Task: Find connections with filter location Larkhall with filter topic #mindset with filter profile language Spanish with filter current company Sapiens with filter school SSN College of Engineering with filter industry Rubber Products Manufacturing with filter service category Social Media Marketing with filter keywords title Mental Health Counselor
Action: Mouse moved to (673, 102)
Screenshot: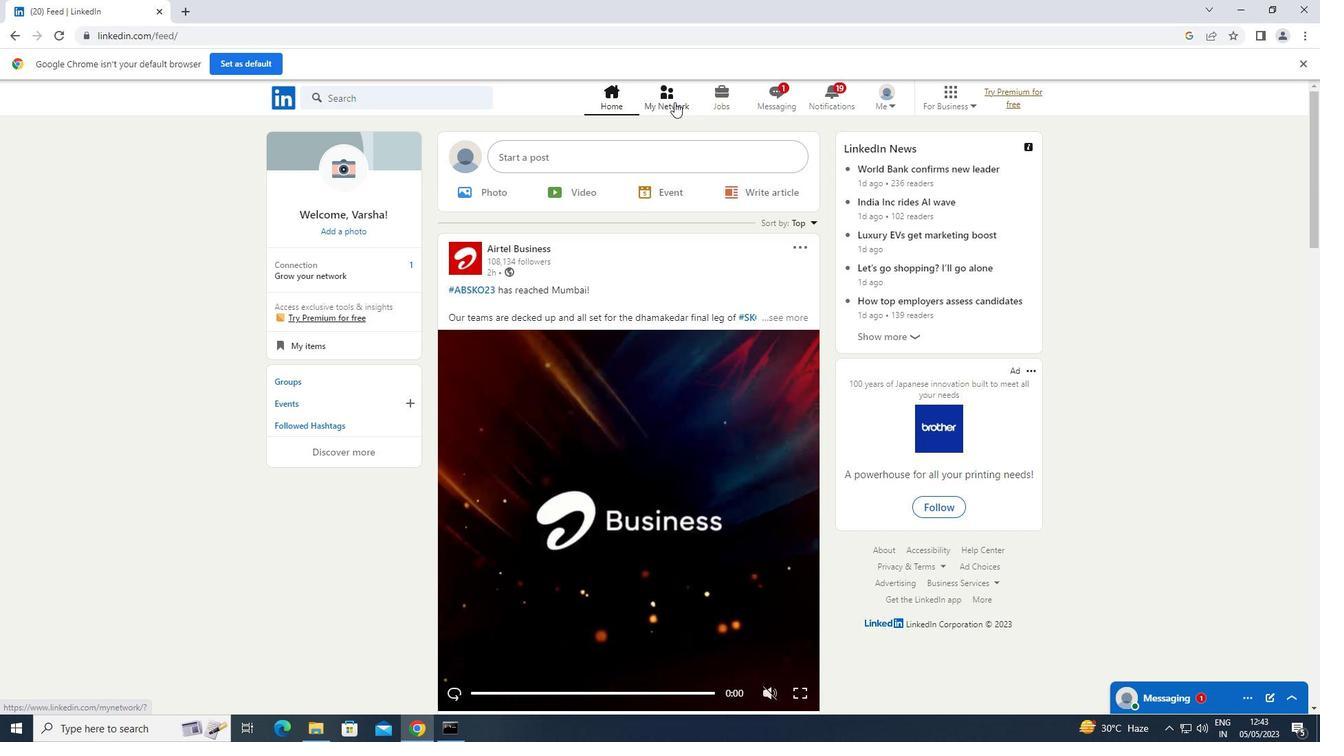 
Action: Mouse pressed left at (673, 102)
Screenshot: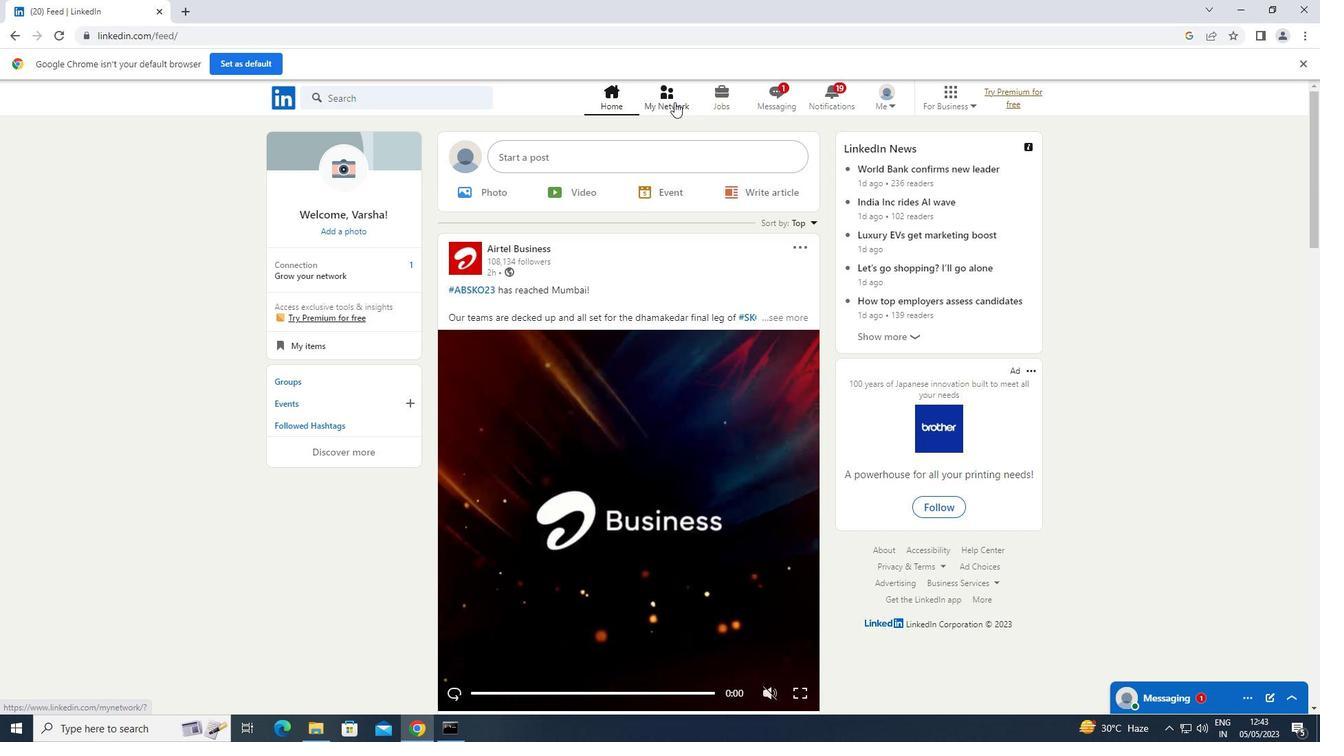 
Action: Mouse moved to (366, 178)
Screenshot: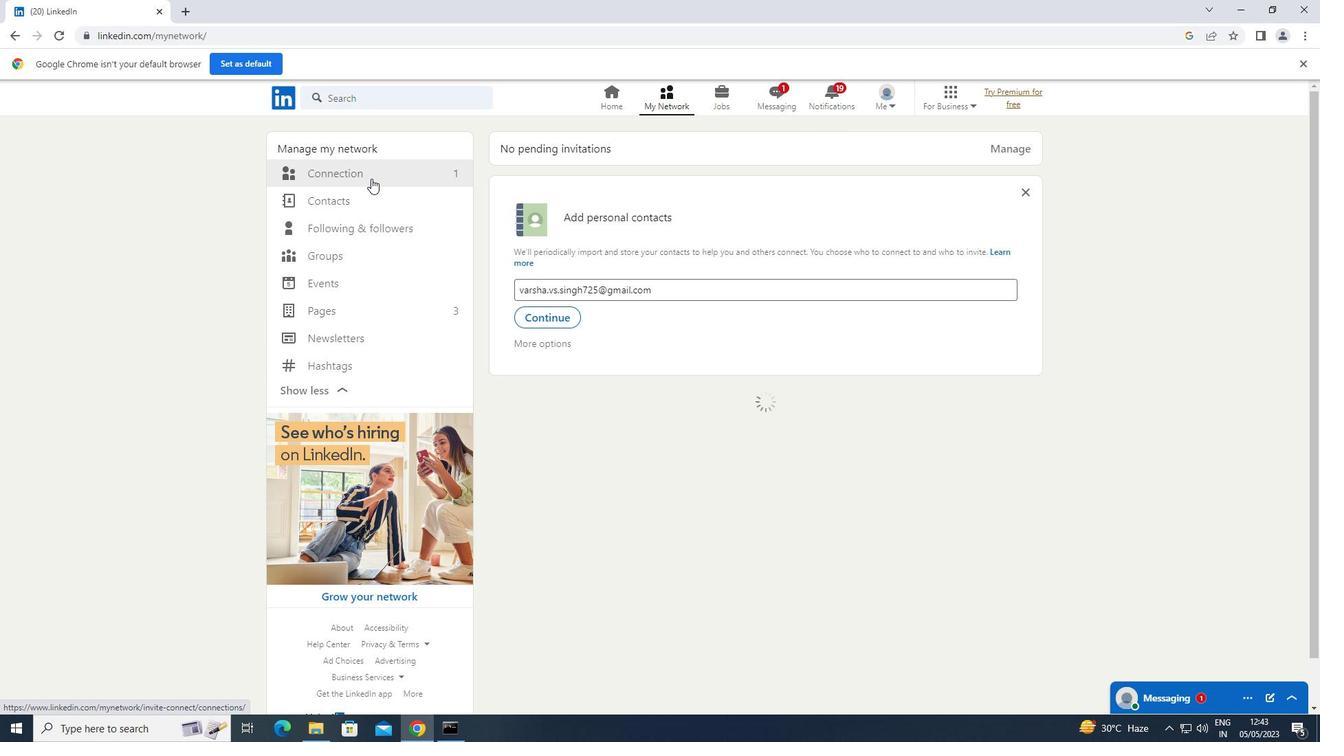 
Action: Mouse pressed left at (366, 178)
Screenshot: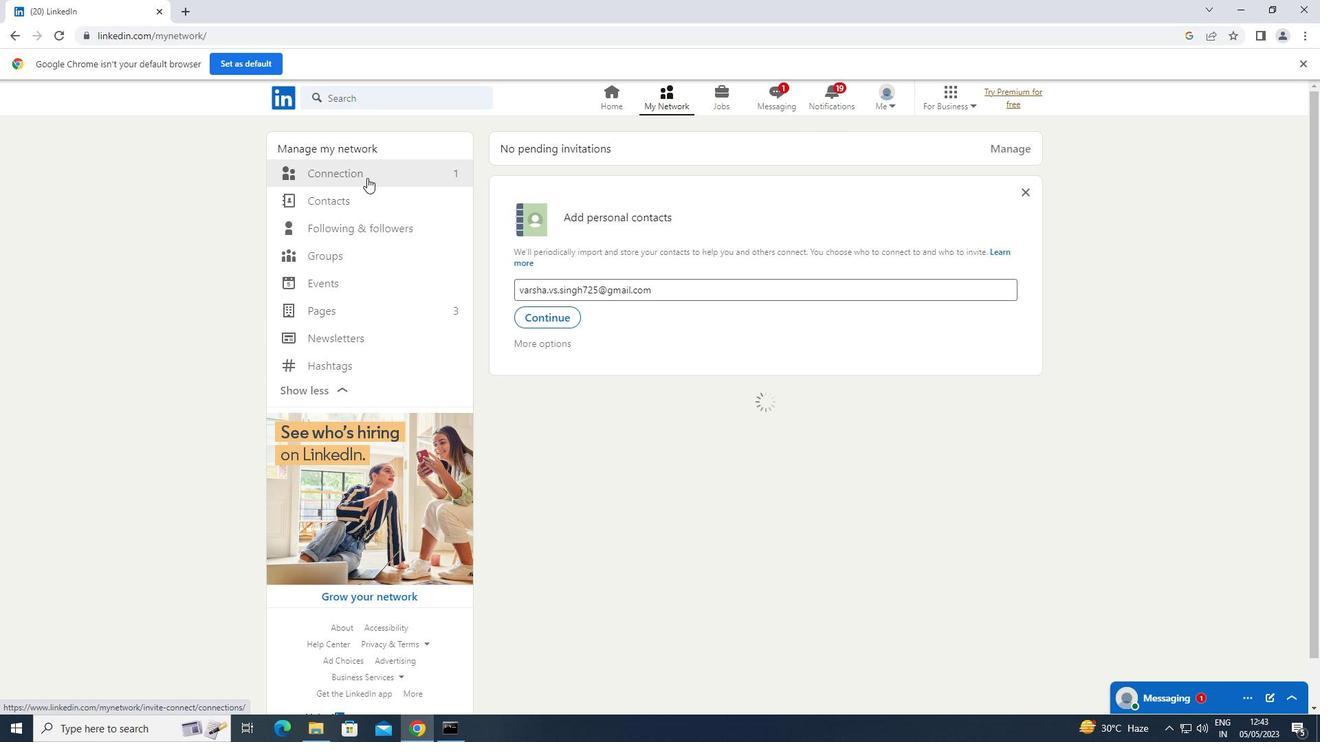 
Action: Mouse moved to (779, 173)
Screenshot: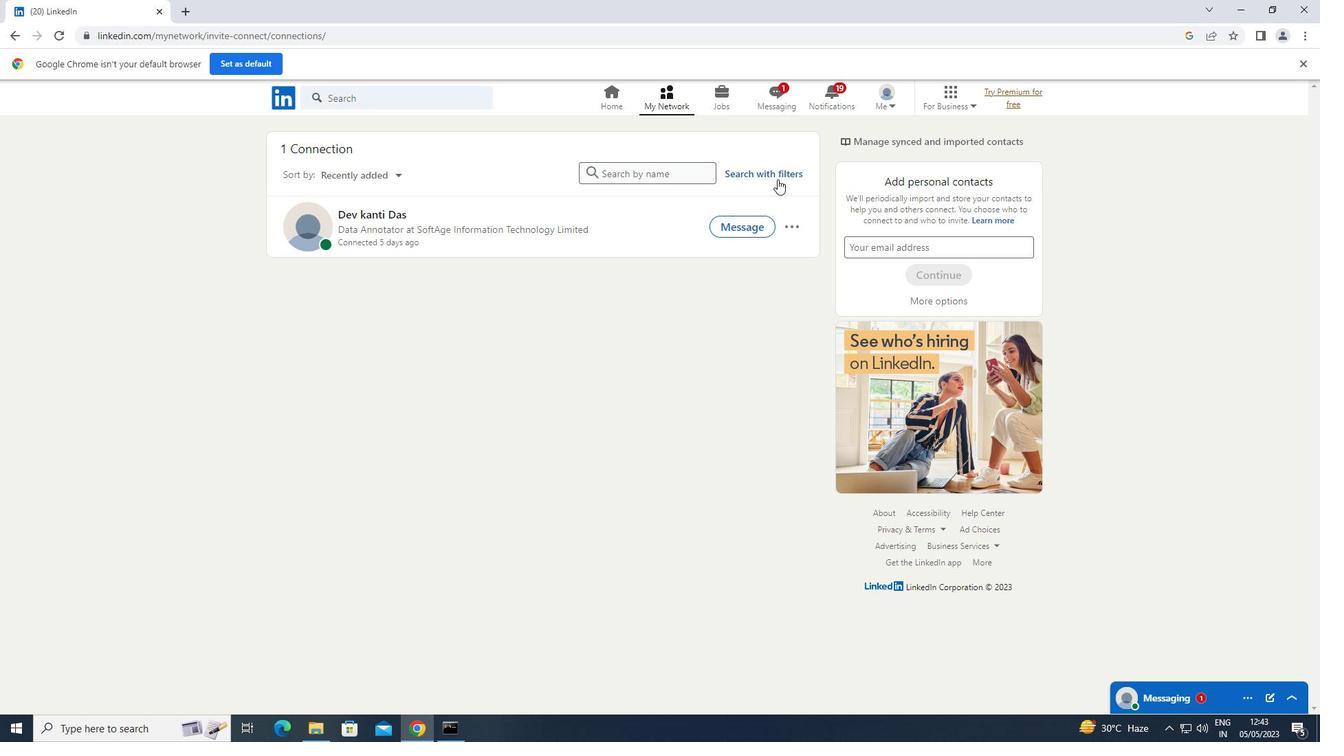 
Action: Mouse pressed left at (779, 173)
Screenshot: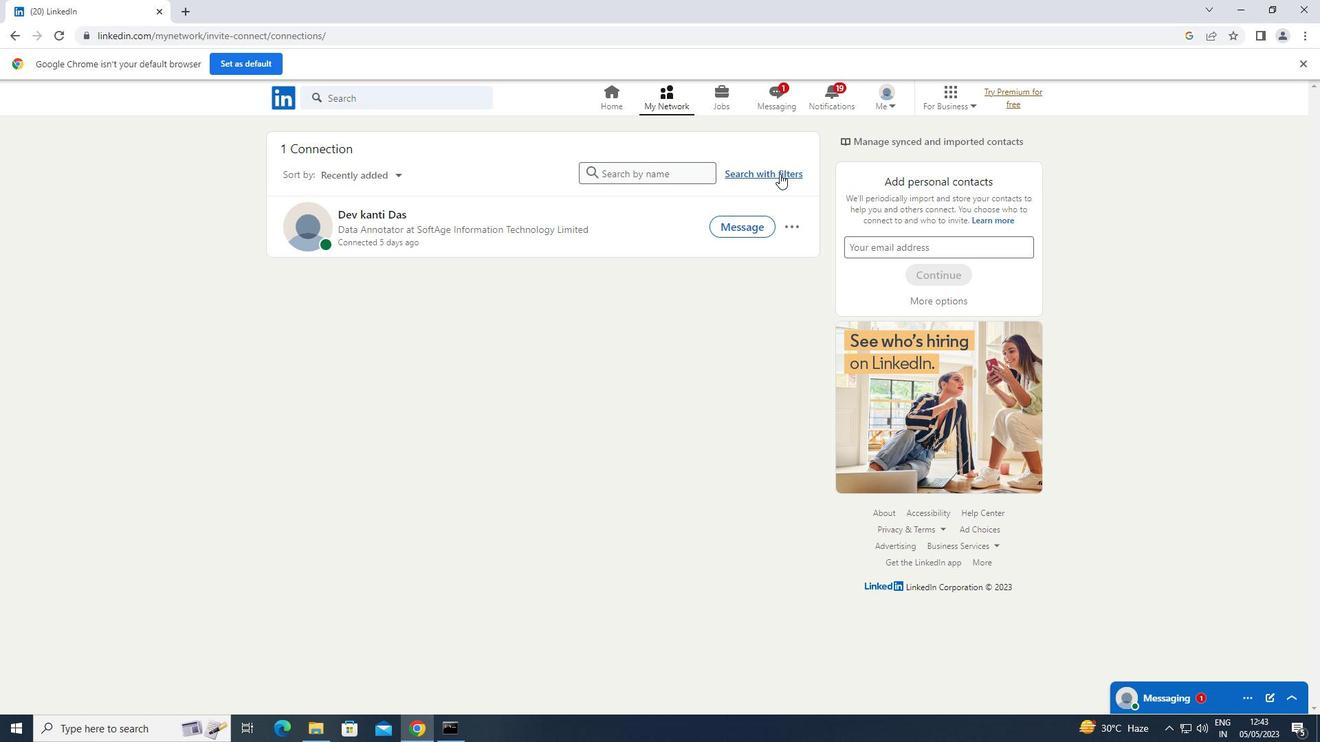 
Action: Mouse moved to (702, 138)
Screenshot: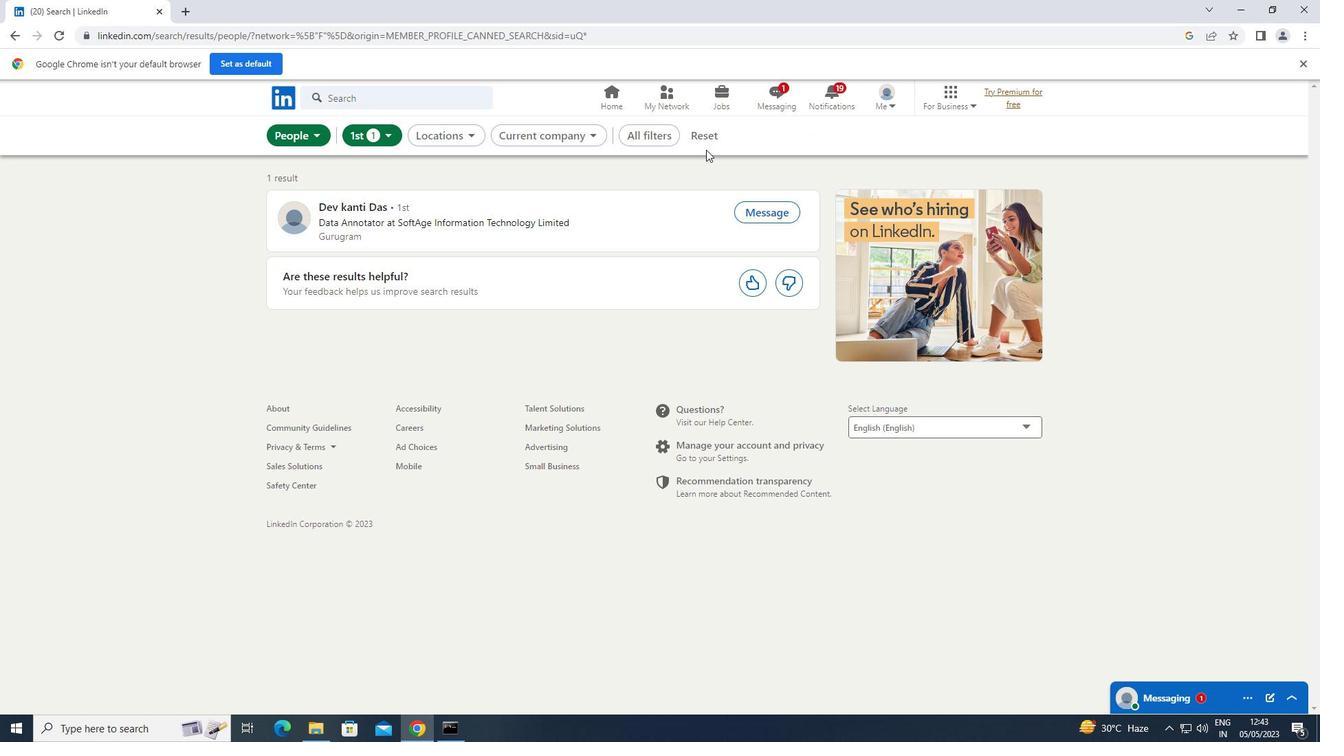 
Action: Mouse pressed left at (702, 138)
Screenshot: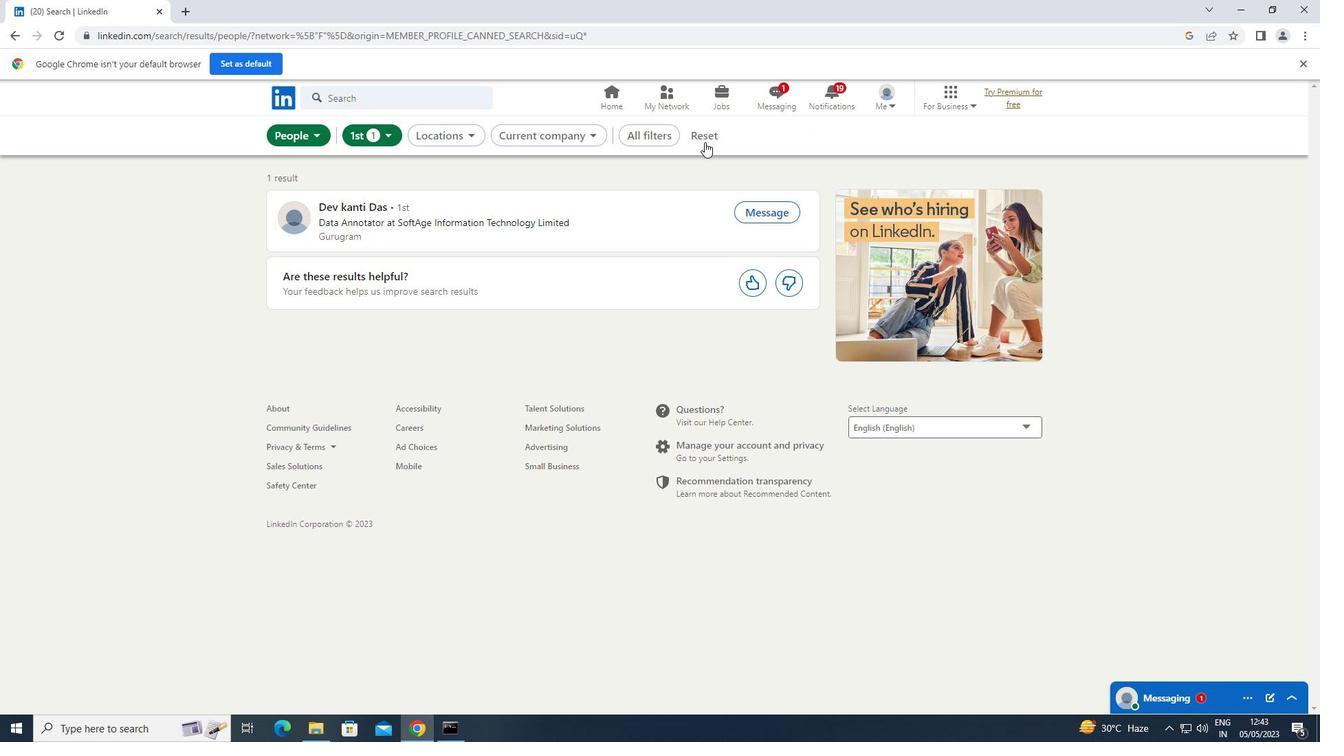 
Action: Mouse moved to (687, 133)
Screenshot: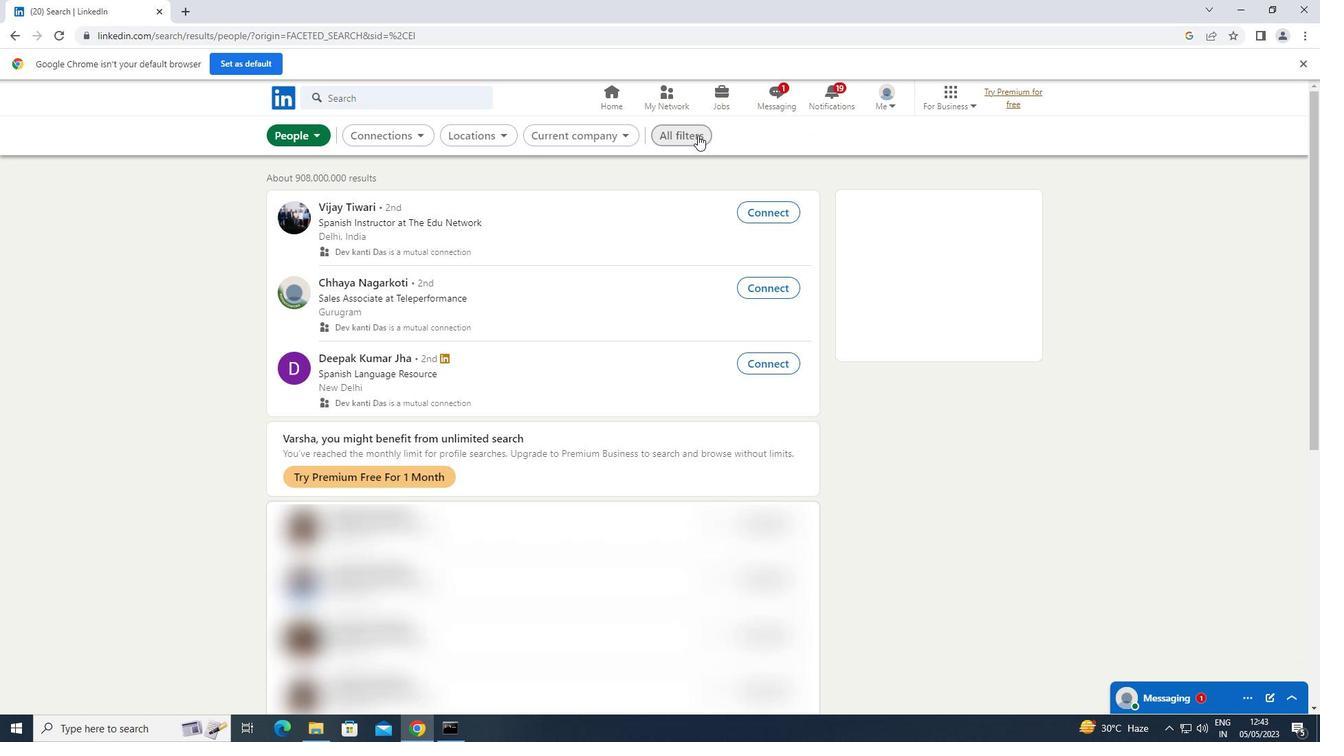 
Action: Mouse pressed left at (687, 133)
Screenshot: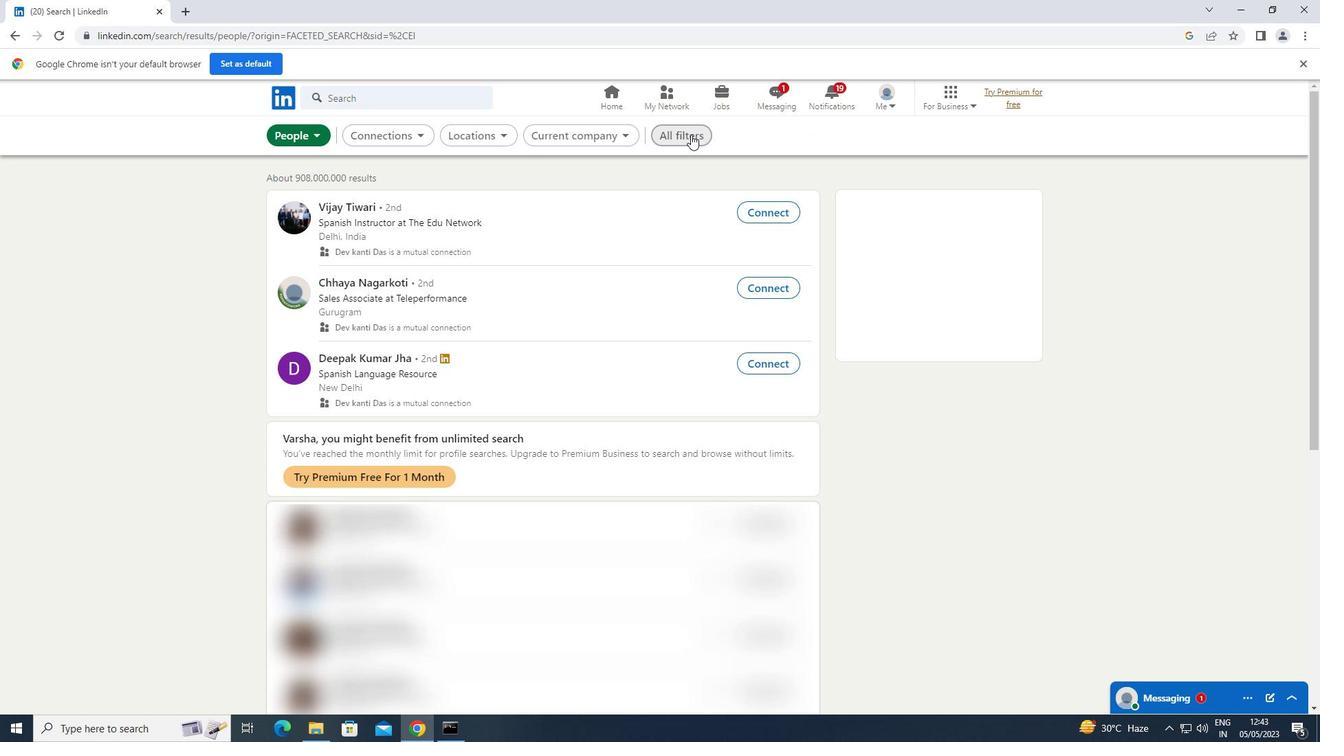 
Action: Mouse moved to (1023, 345)
Screenshot: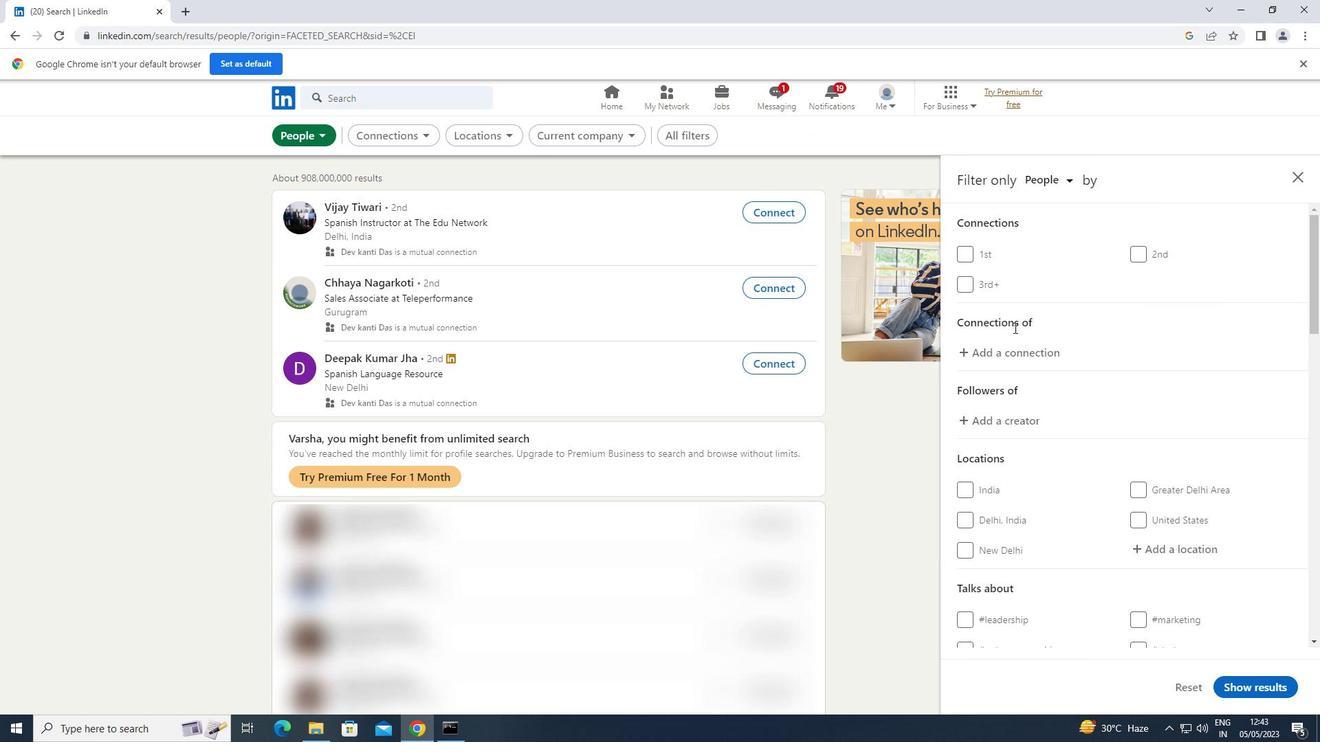
Action: Mouse scrolled (1023, 345) with delta (0, 0)
Screenshot: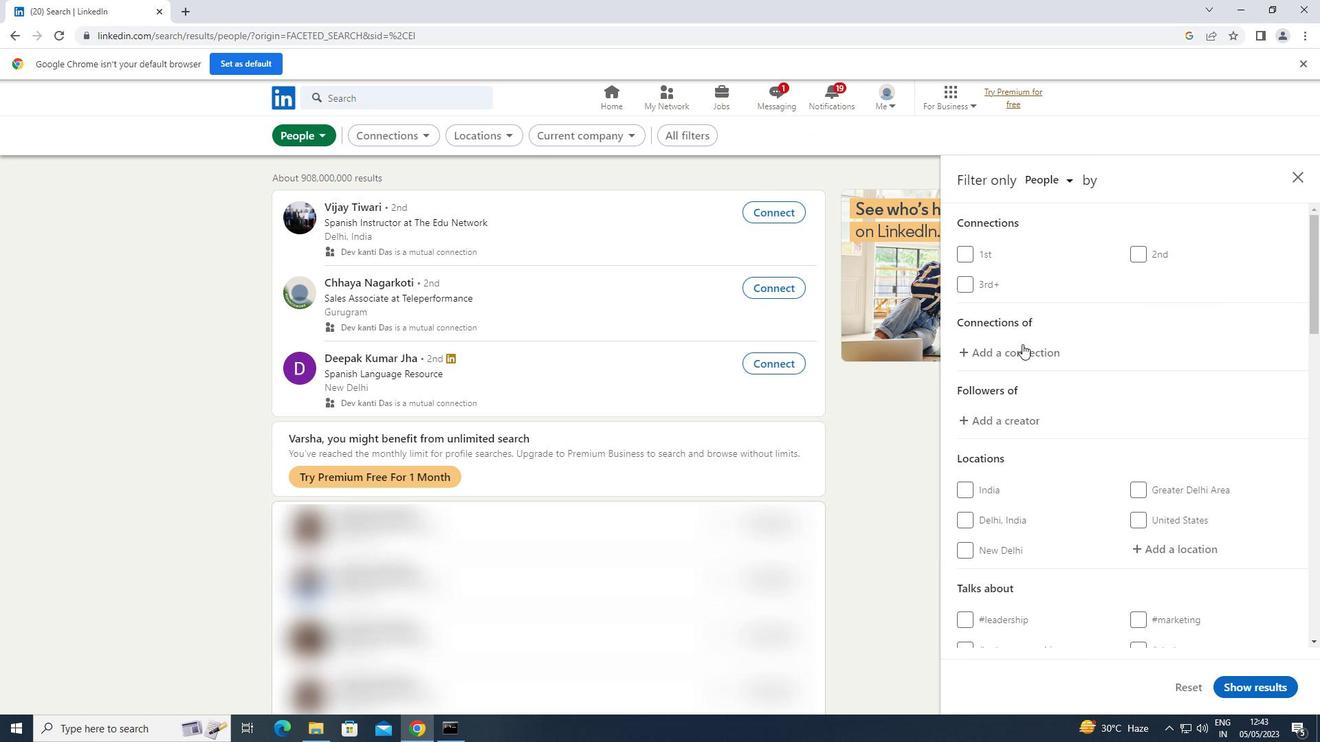
Action: Mouse moved to (1023, 346)
Screenshot: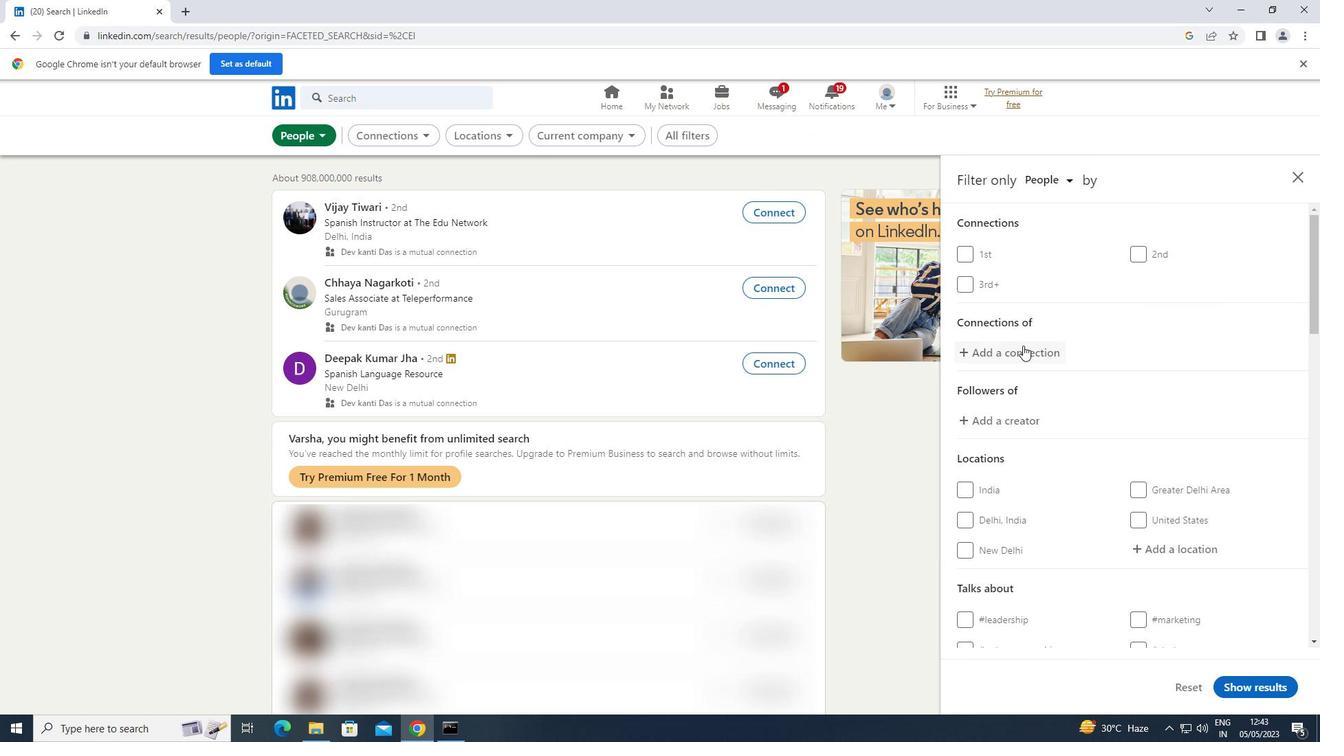 
Action: Mouse scrolled (1023, 345) with delta (0, 0)
Screenshot: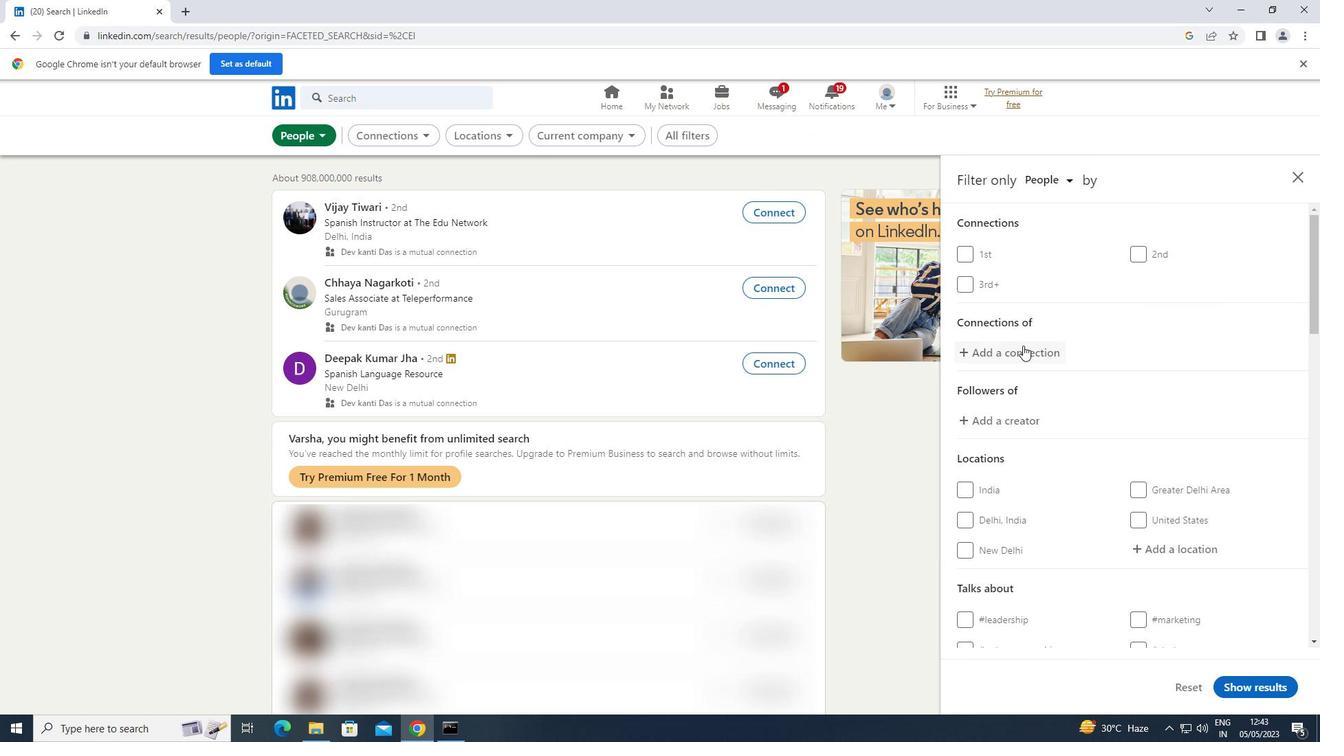 
Action: Mouse moved to (1169, 417)
Screenshot: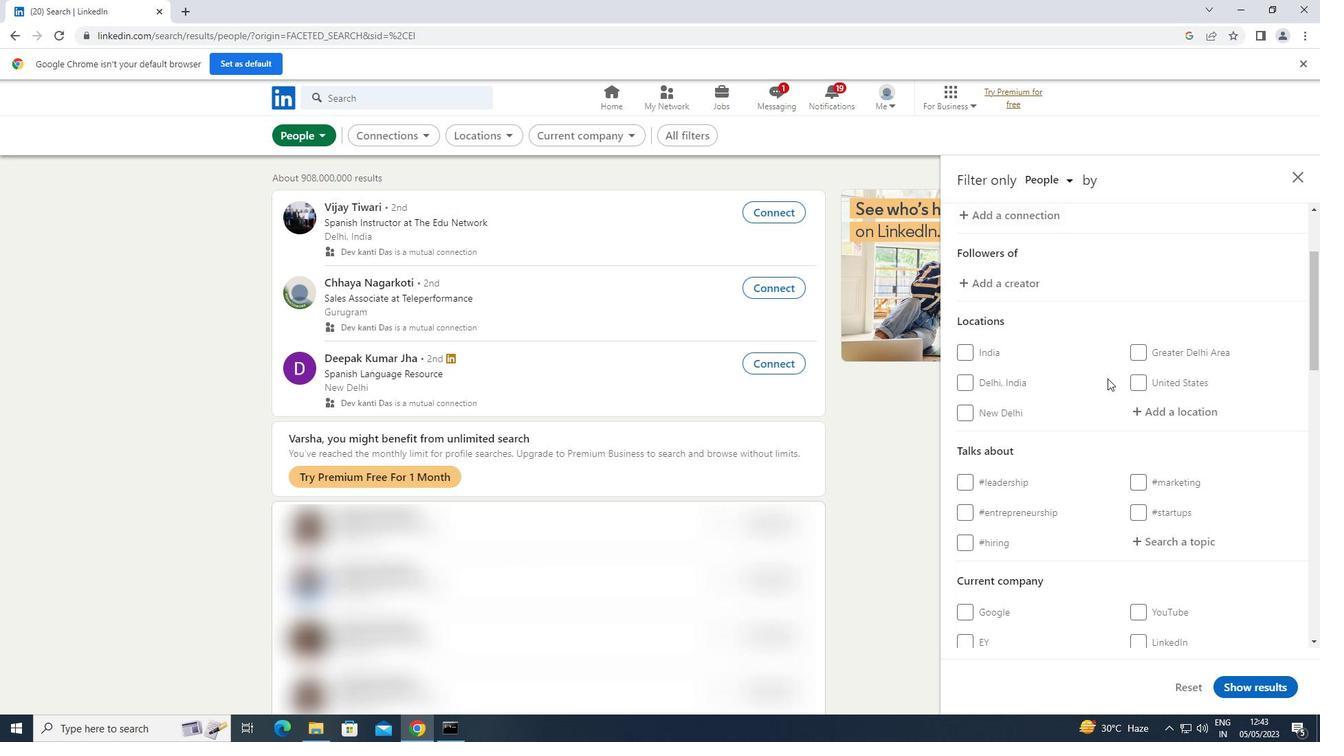 
Action: Mouse pressed left at (1169, 417)
Screenshot: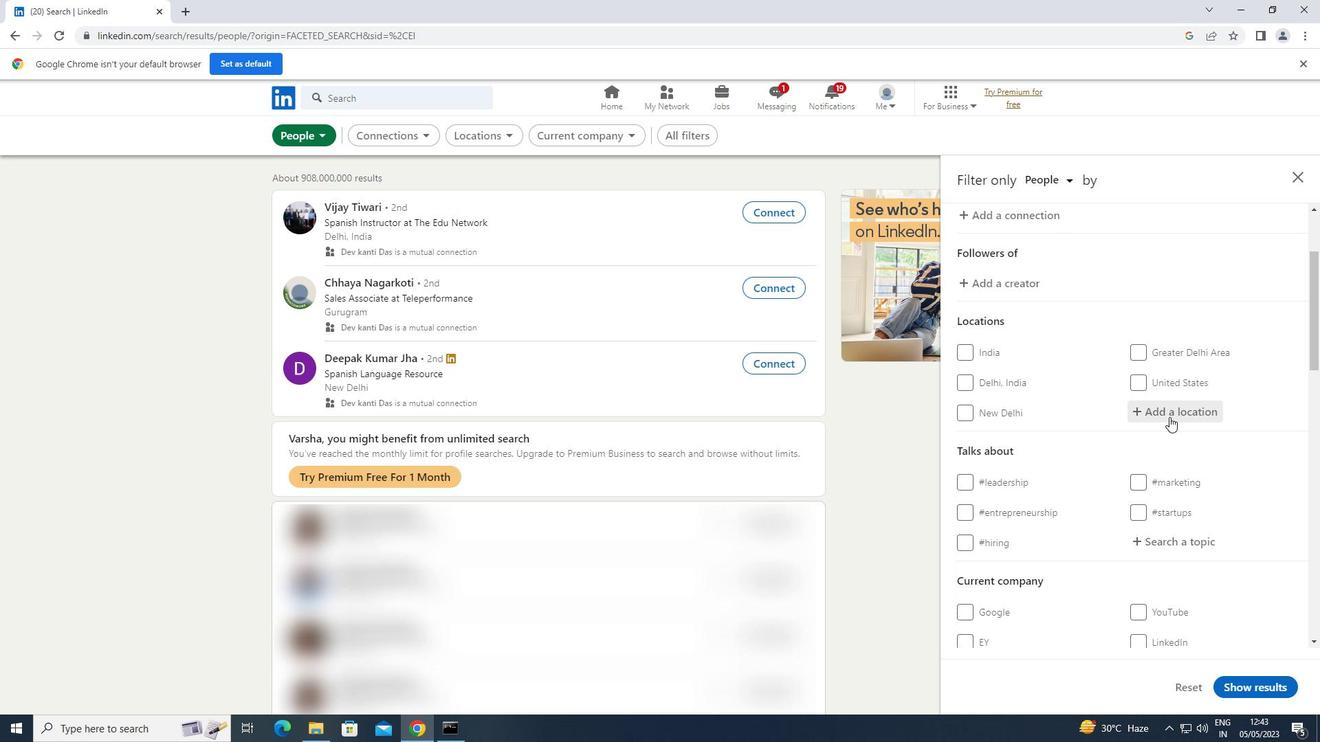 
Action: Key pressed <Key.shift>LARKHALL
Screenshot: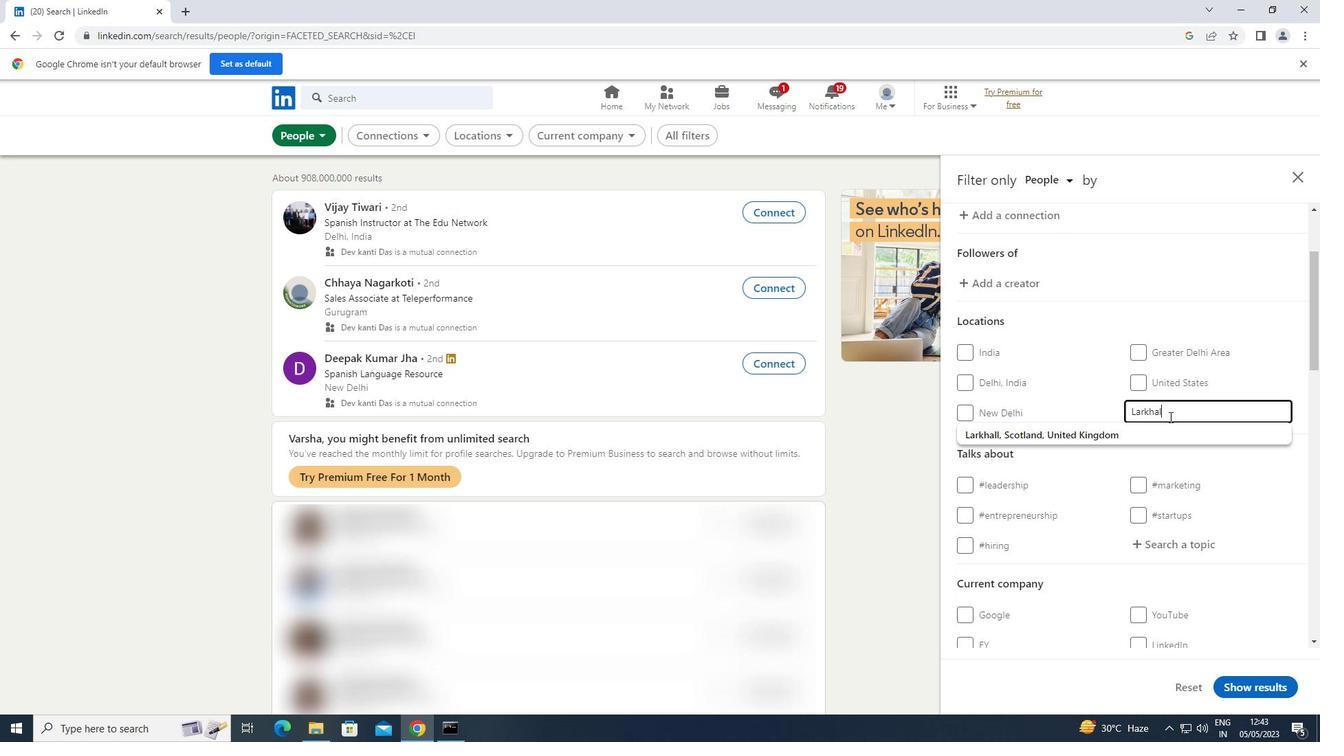 
Action: Mouse moved to (1153, 546)
Screenshot: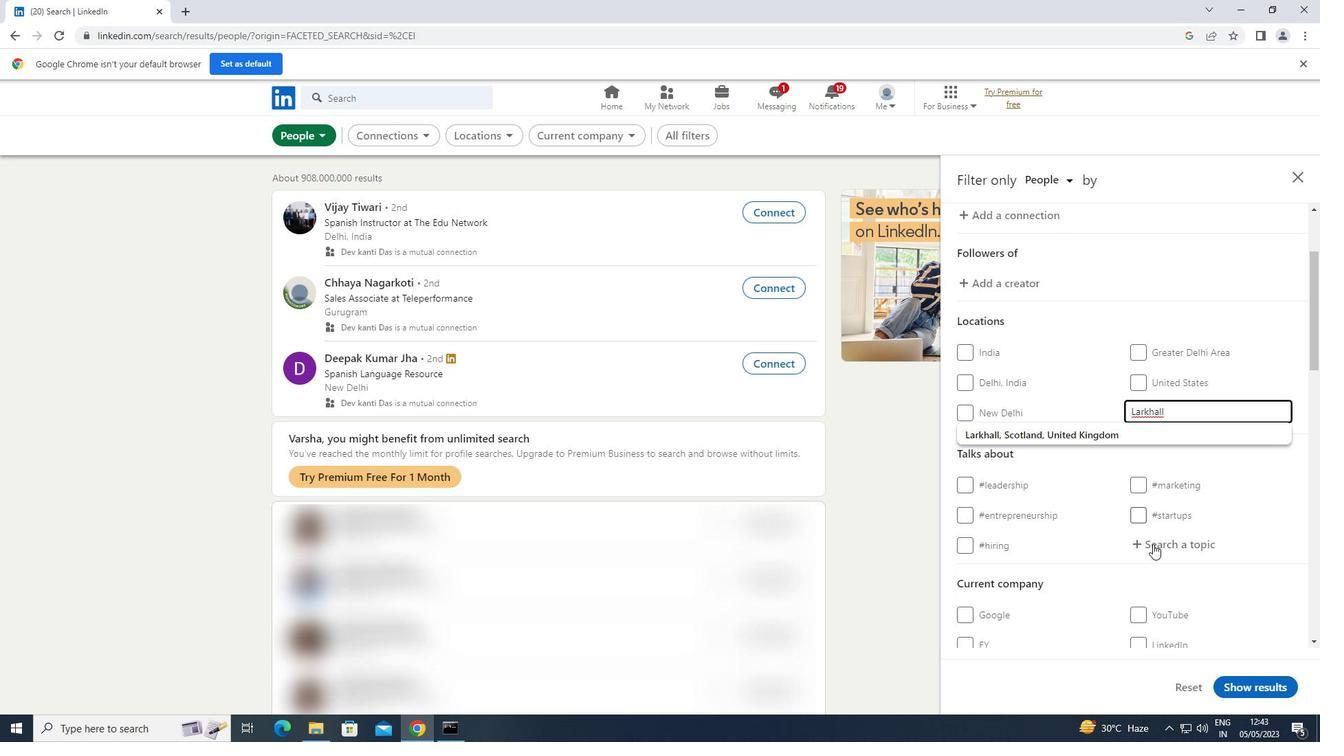 
Action: Mouse pressed left at (1153, 546)
Screenshot: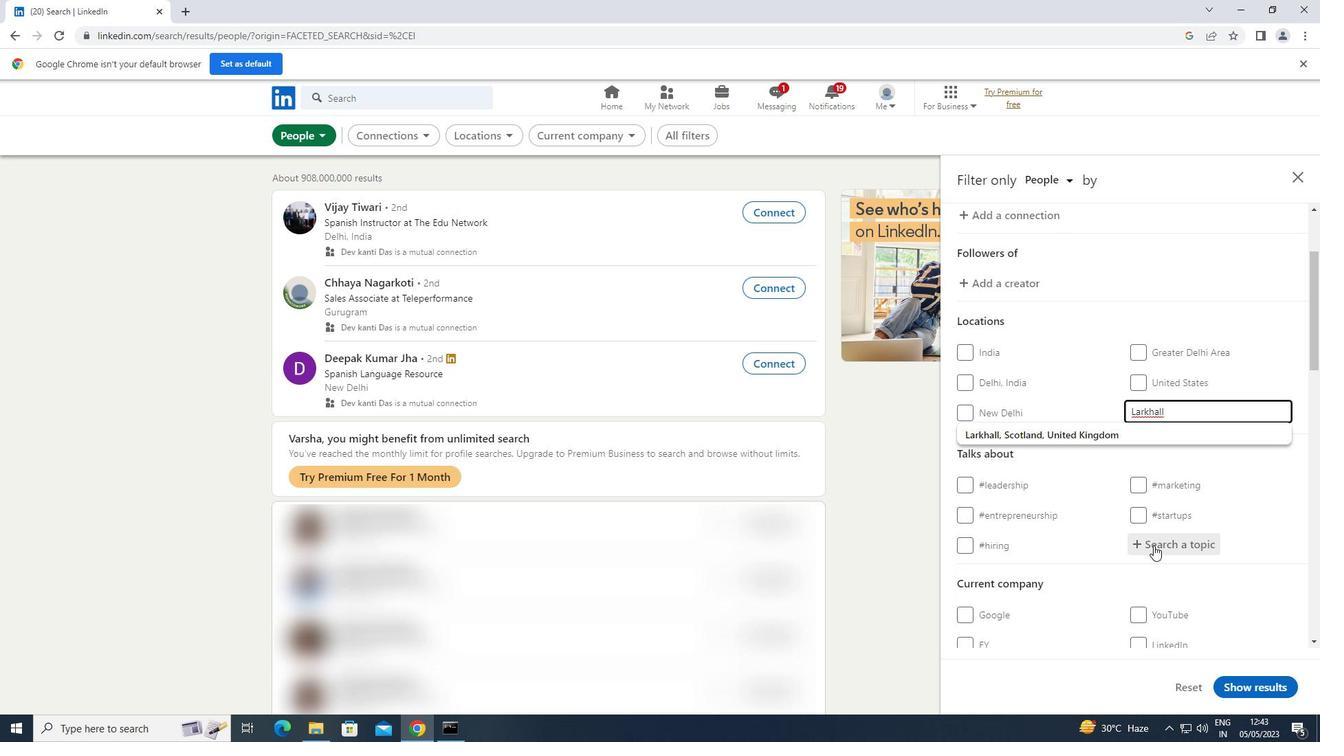 
Action: Key pressed MINDSET
Screenshot: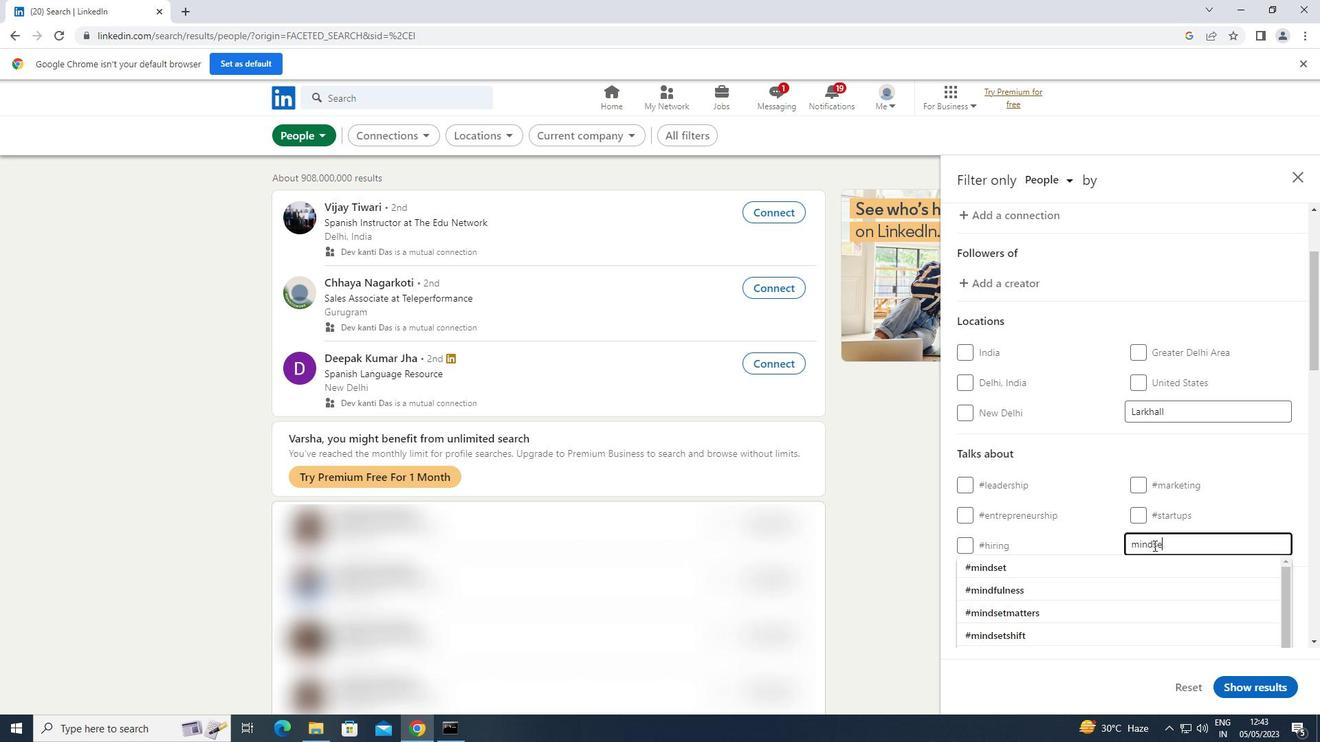 
Action: Mouse moved to (1078, 565)
Screenshot: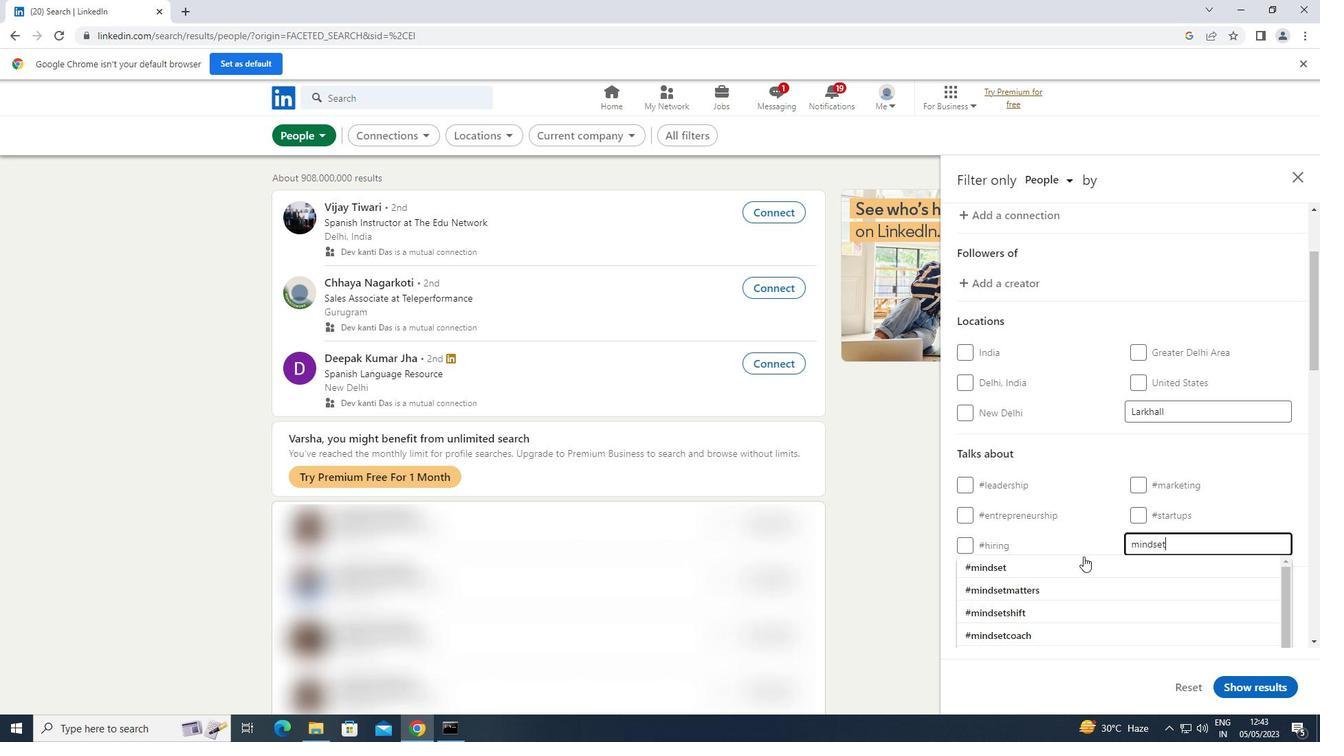 
Action: Mouse pressed left at (1078, 565)
Screenshot: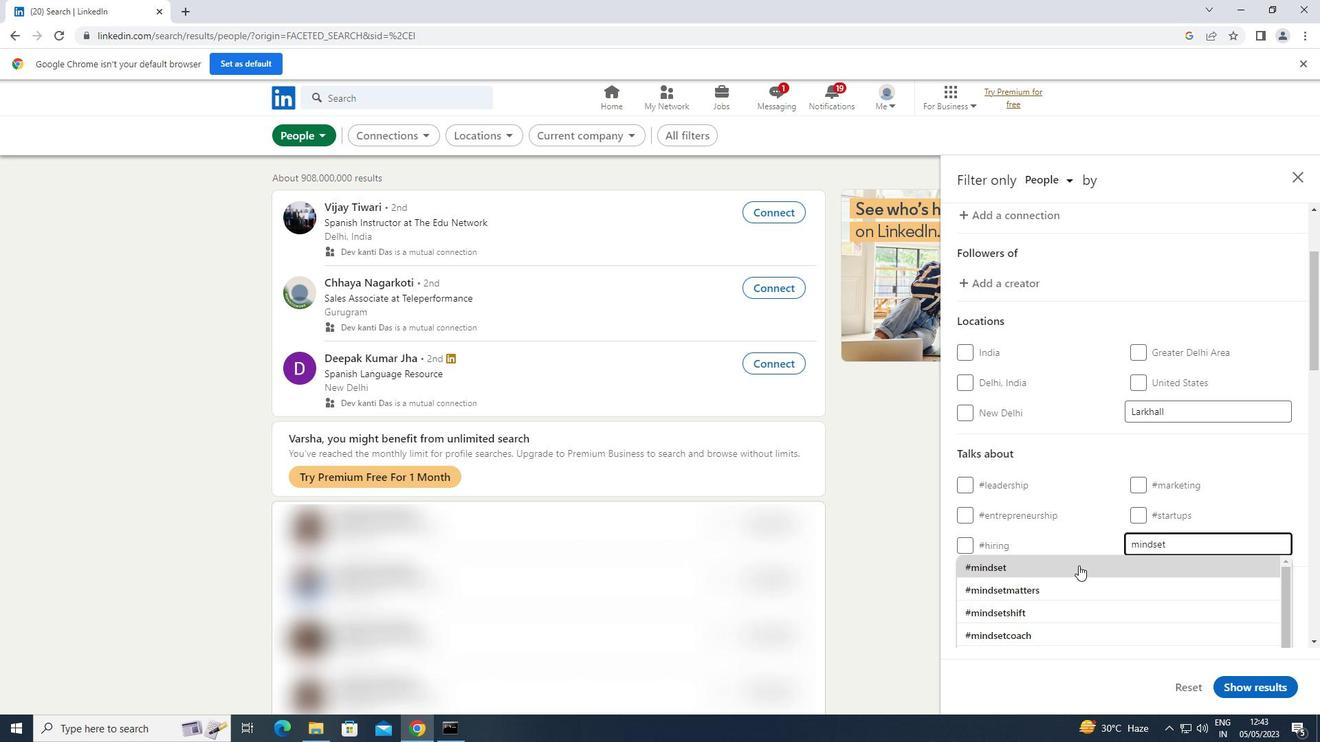 
Action: Mouse moved to (1082, 563)
Screenshot: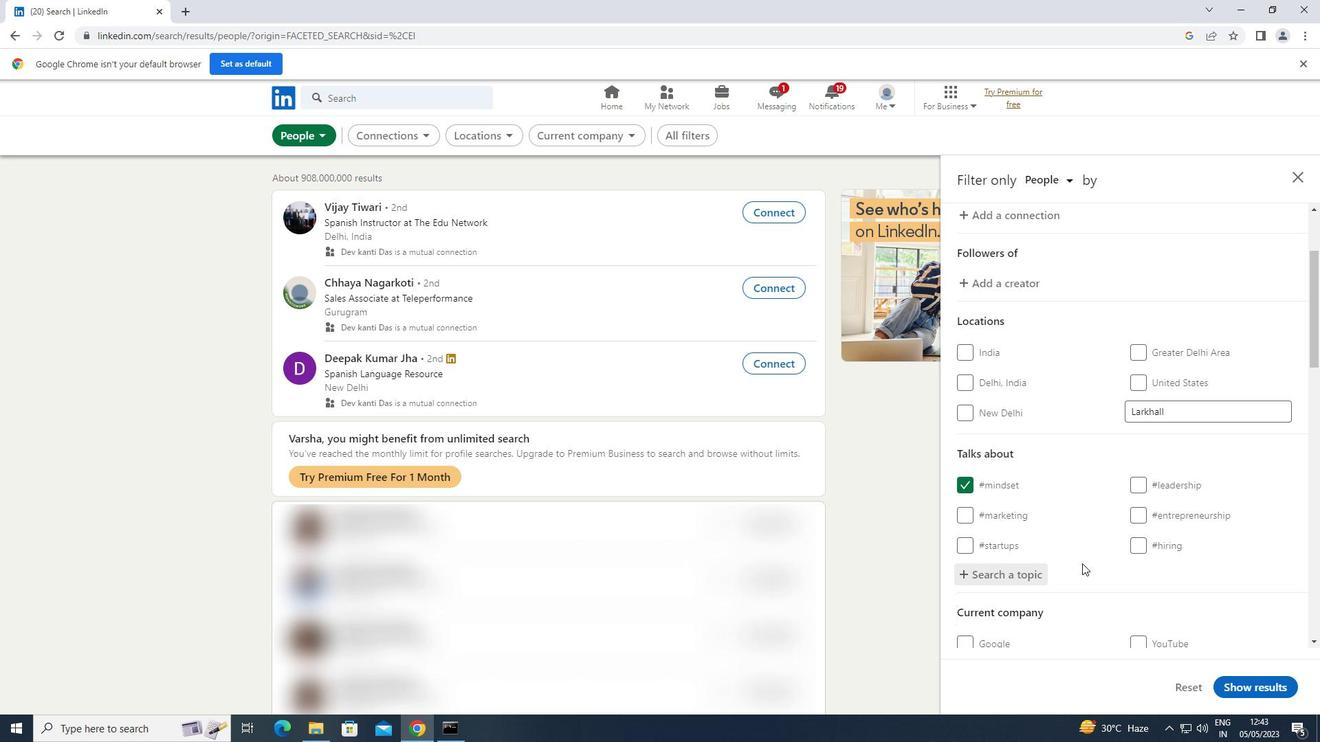 
Action: Mouse scrolled (1082, 563) with delta (0, 0)
Screenshot: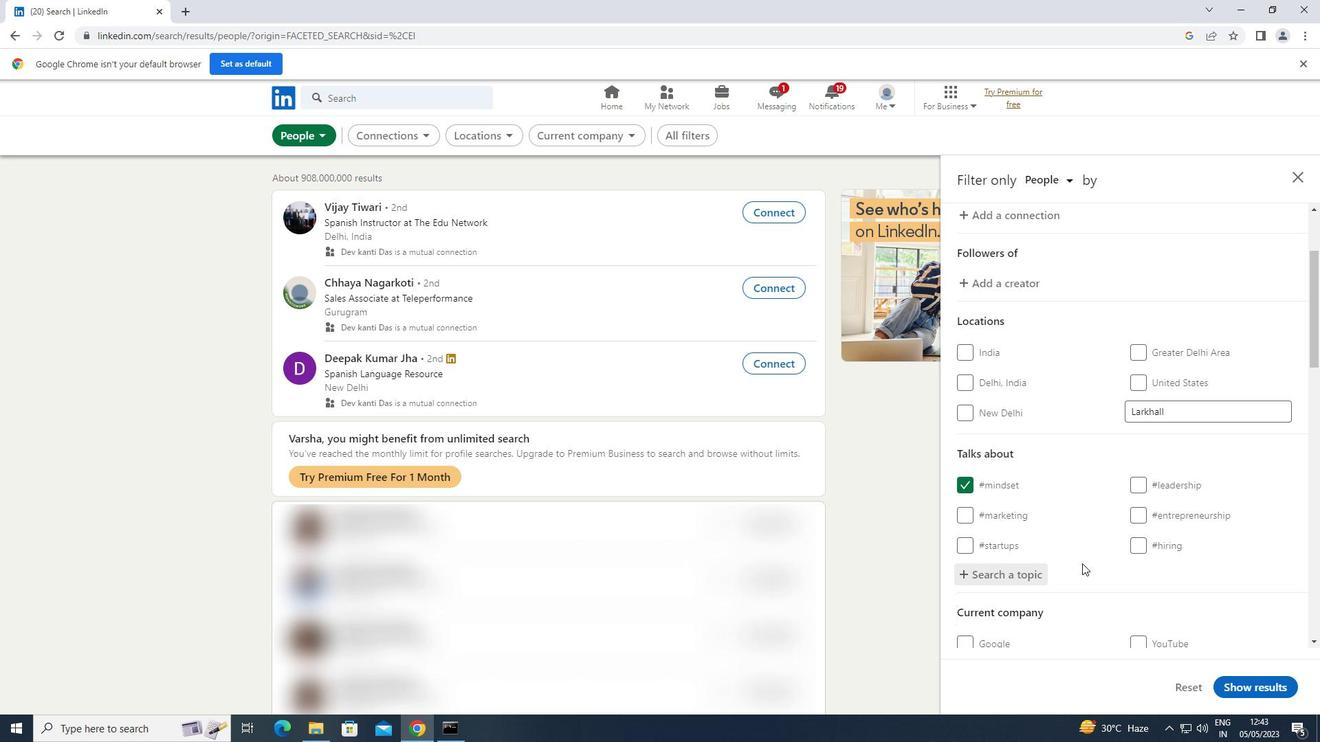 
Action: Mouse scrolled (1082, 563) with delta (0, 0)
Screenshot: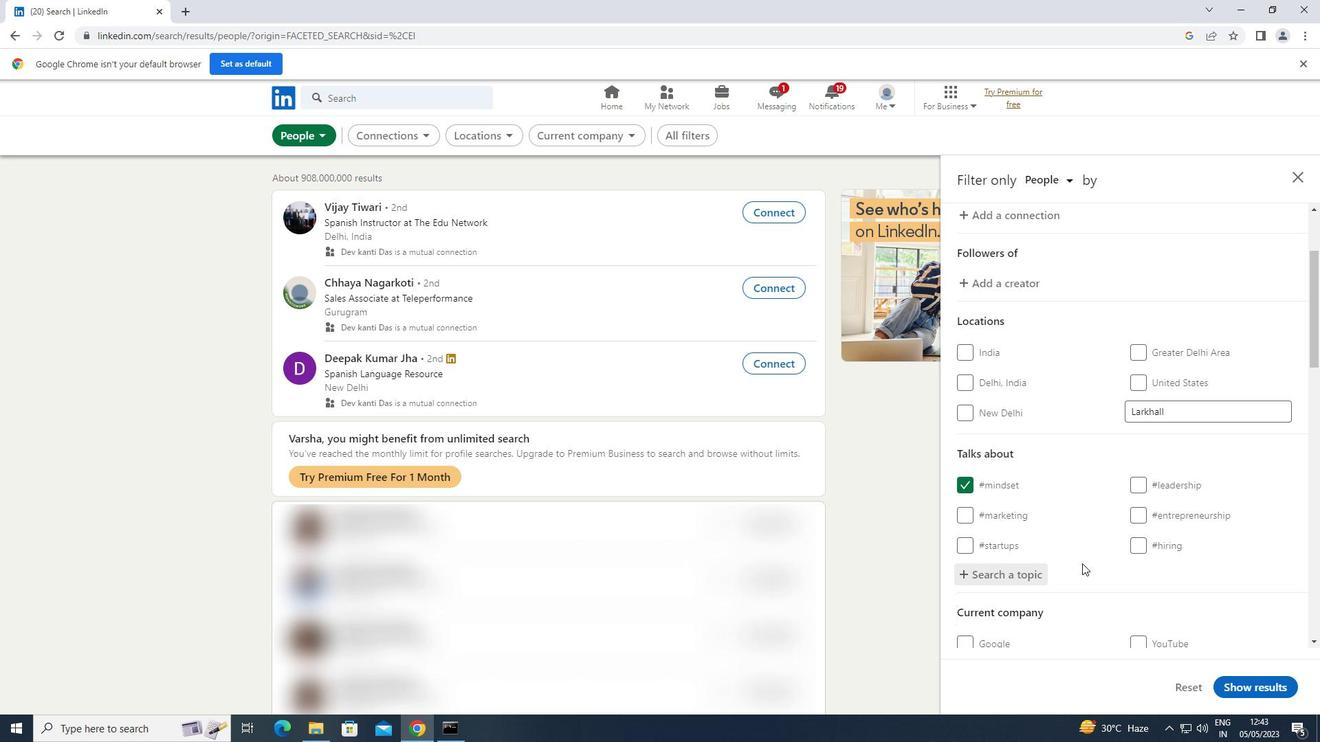 
Action: Mouse moved to (1084, 561)
Screenshot: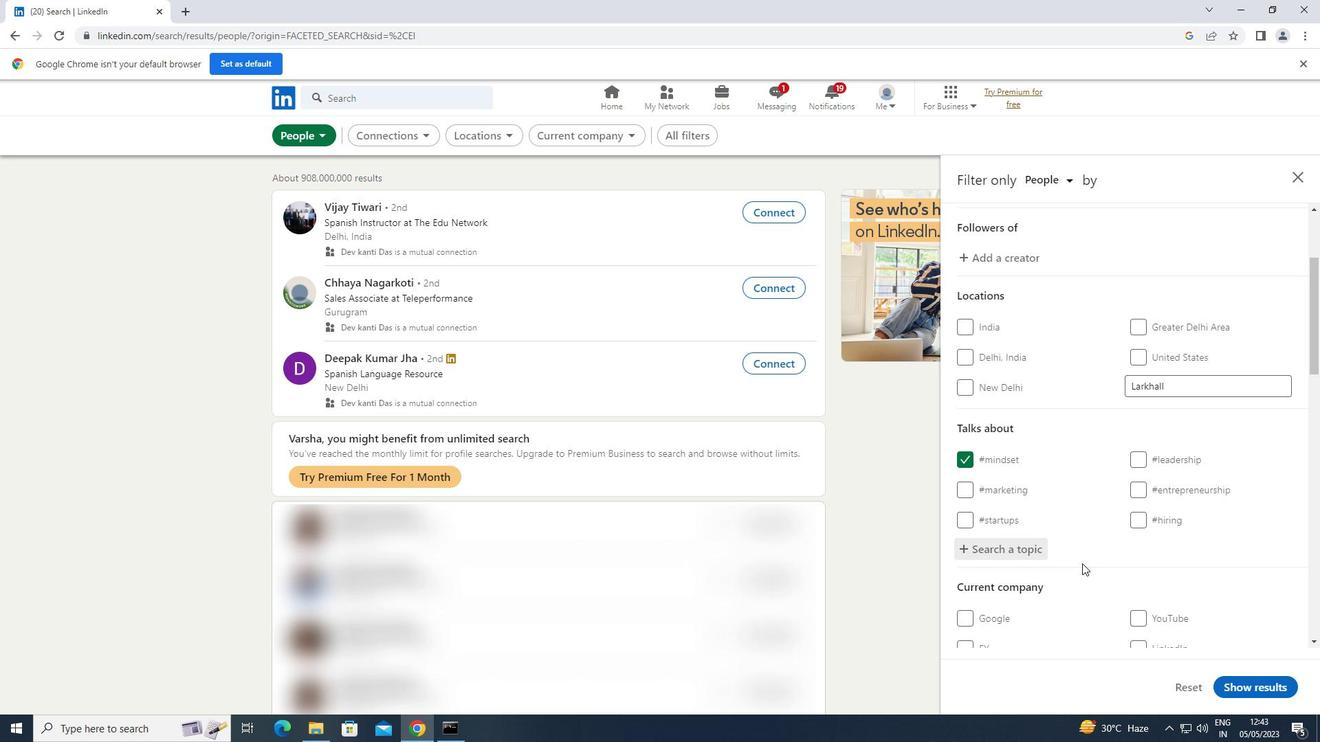 
Action: Mouse scrolled (1084, 561) with delta (0, 0)
Screenshot: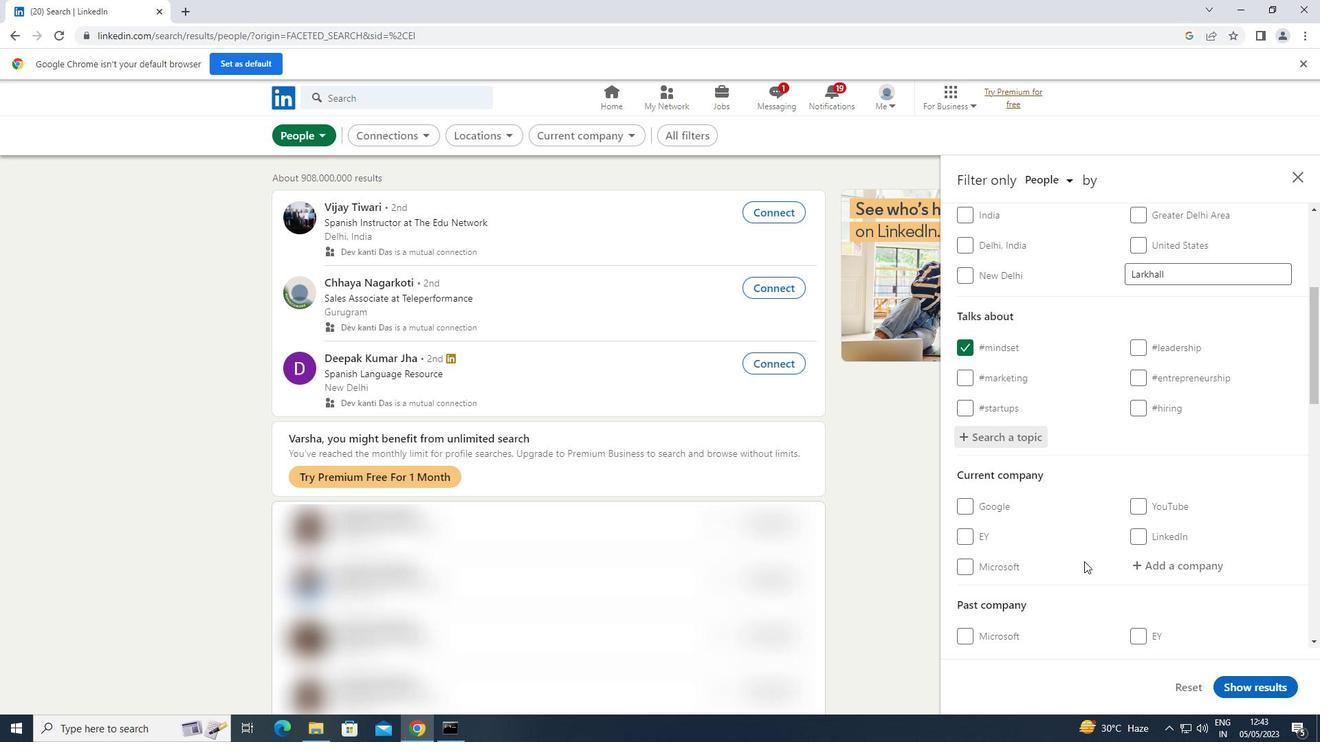 
Action: Mouse scrolled (1084, 561) with delta (0, 0)
Screenshot: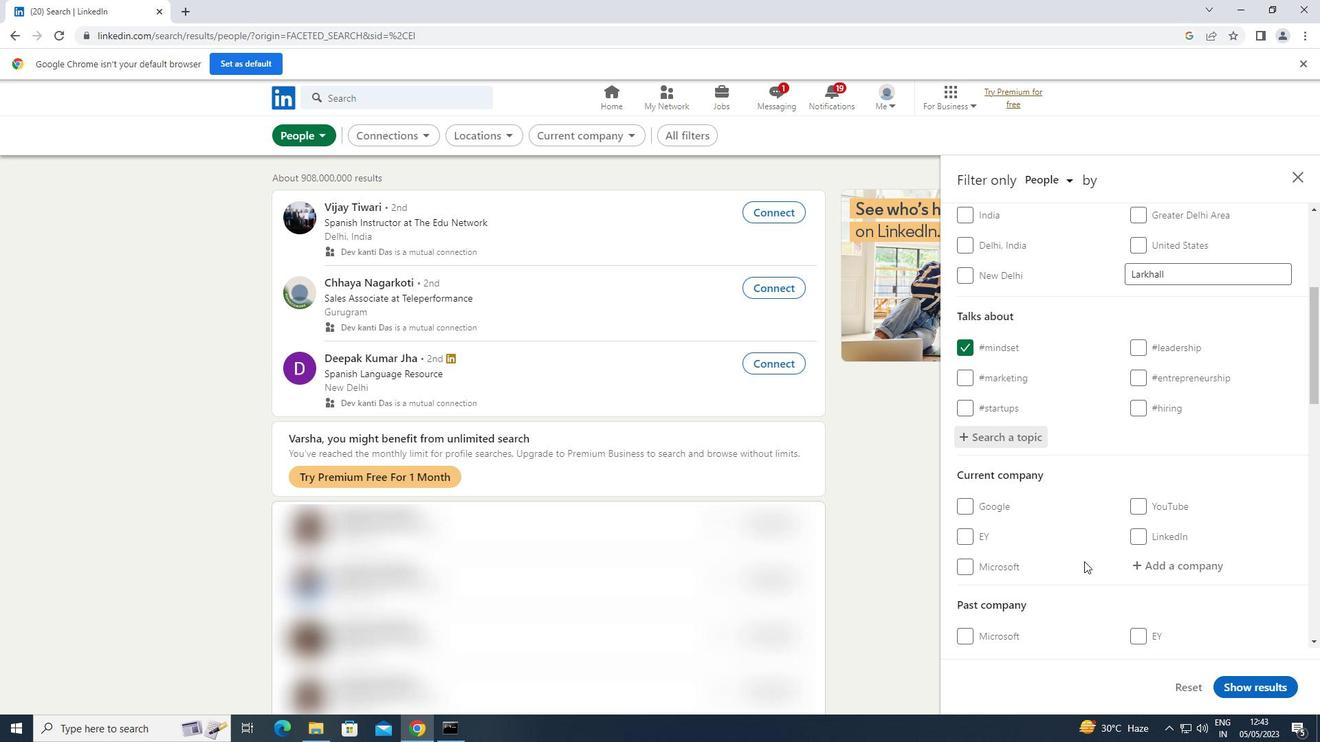 
Action: Mouse scrolled (1084, 561) with delta (0, 0)
Screenshot: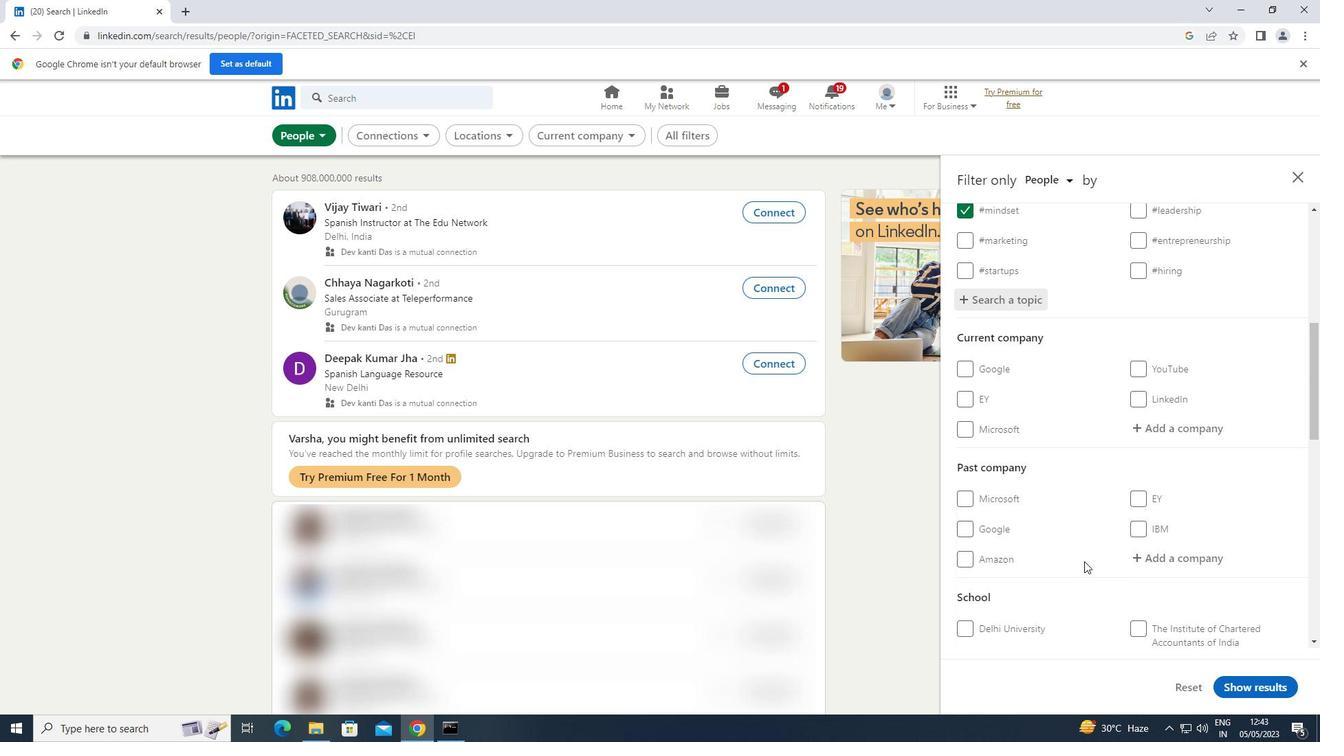 
Action: Mouse scrolled (1084, 561) with delta (0, 0)
Screenshot: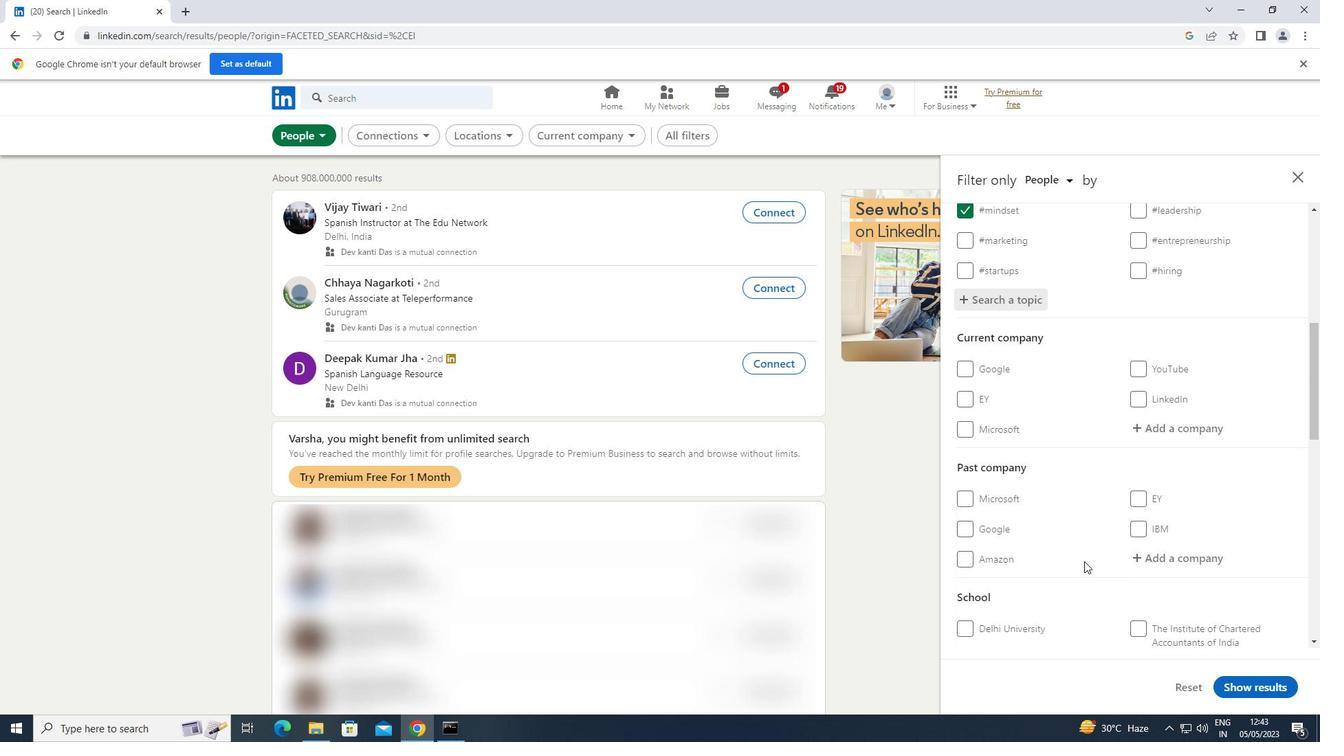 
Action: Mouse scrolled (1084, 561) with delta (0, 0)
Screenshot: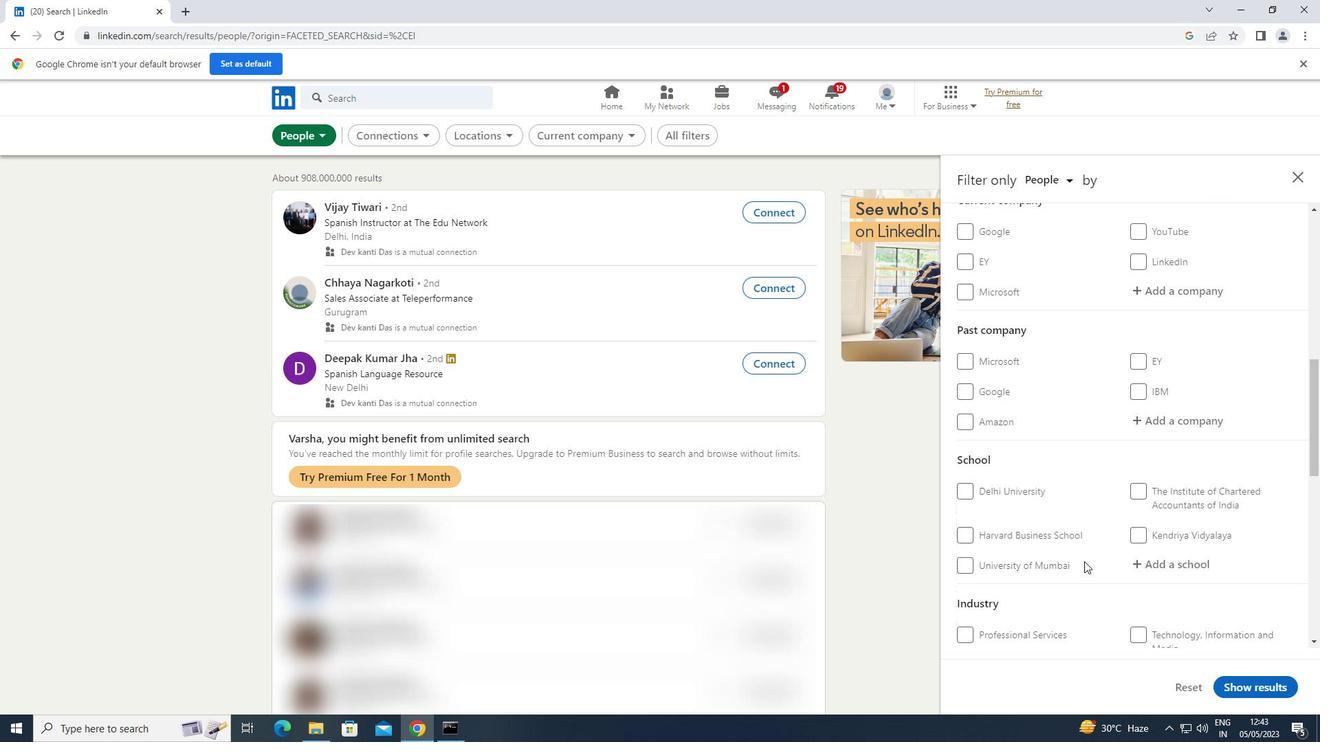 
Action: Mouse scrolled (1084, 561) with delta (0, 0)
Screenshot: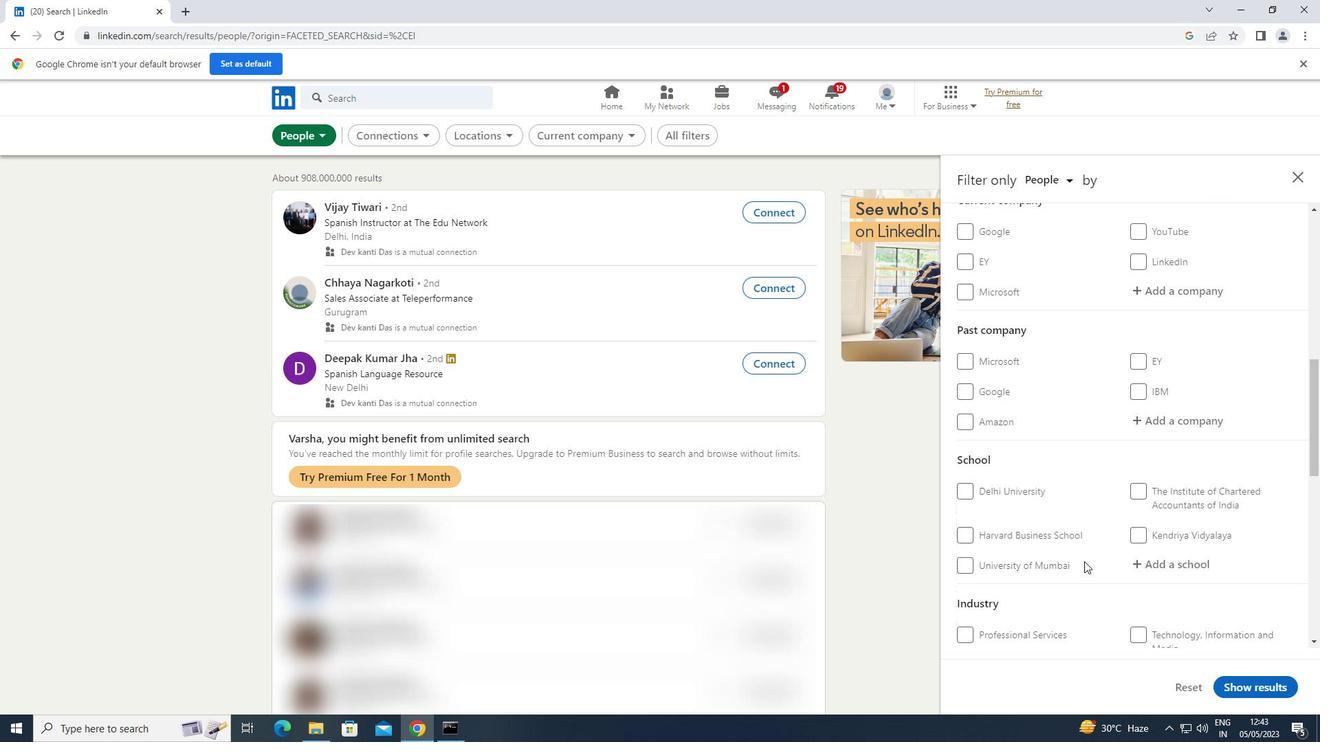 
Action: Mouse scrolled (1084, 561) with delta (0, 0)
Screenshot: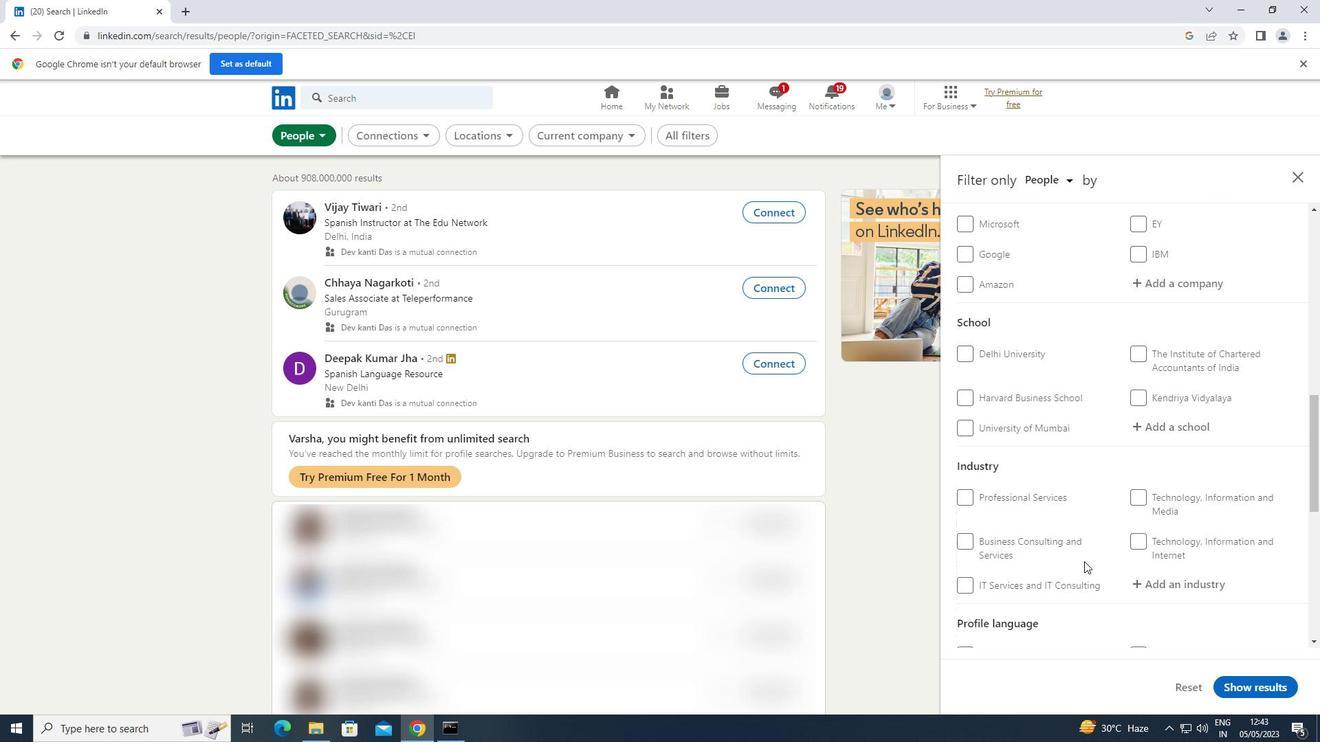 
Action: Mouse scrolled (1084, 561) with delta (0, 0)
Screenshot: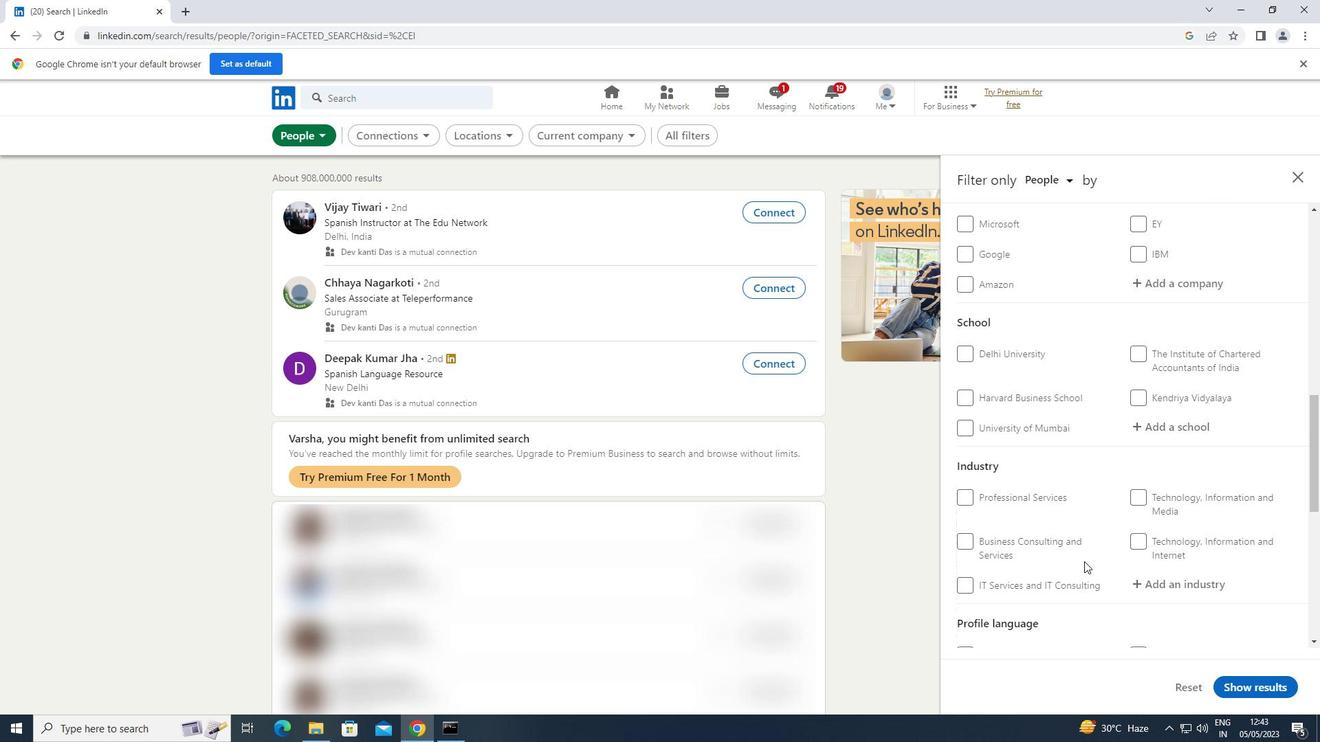 
Action: Mouse moved to (961, 545)
Screenshot: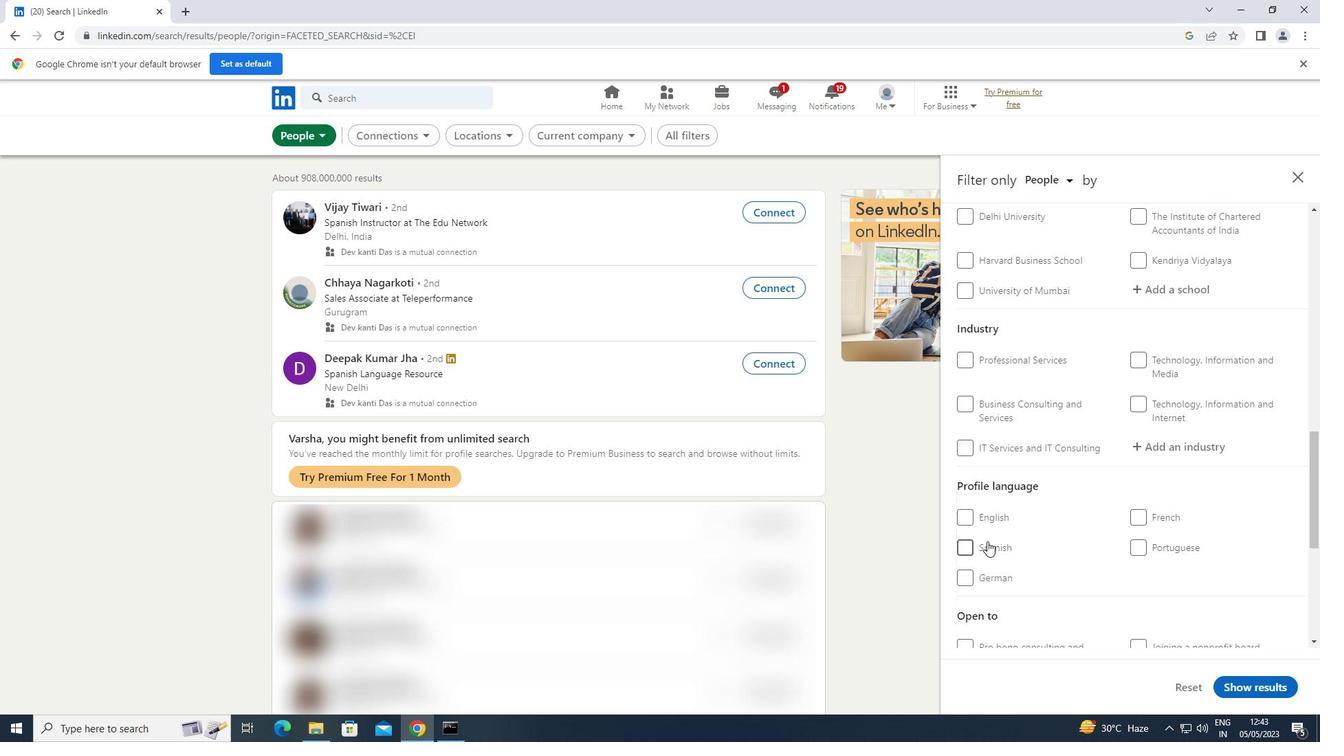 
Action: Mouse pressed left at (961, 545)
Screenshot: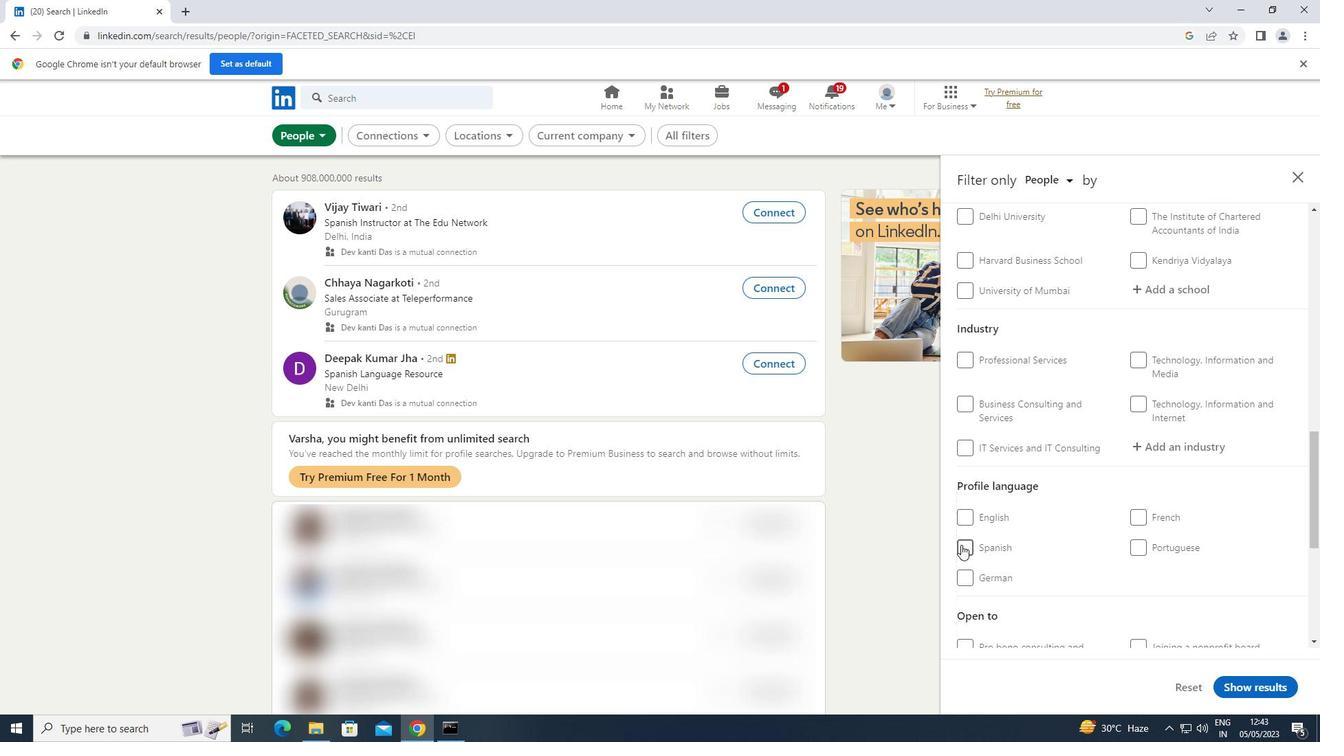 
Action: Mouse moved to (998, 514)
Screenshot: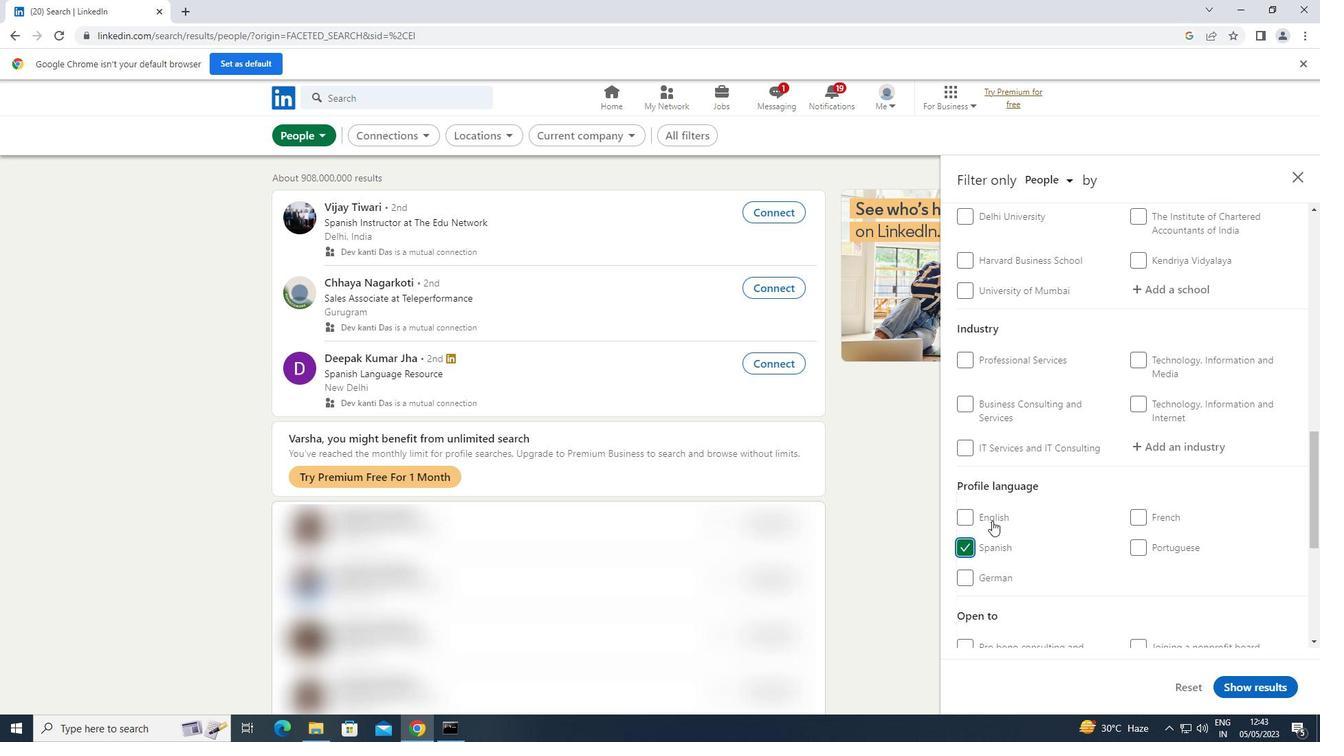 
Action: Mouse scrolled (998, 515) with delta (0, 0)
Screenshot: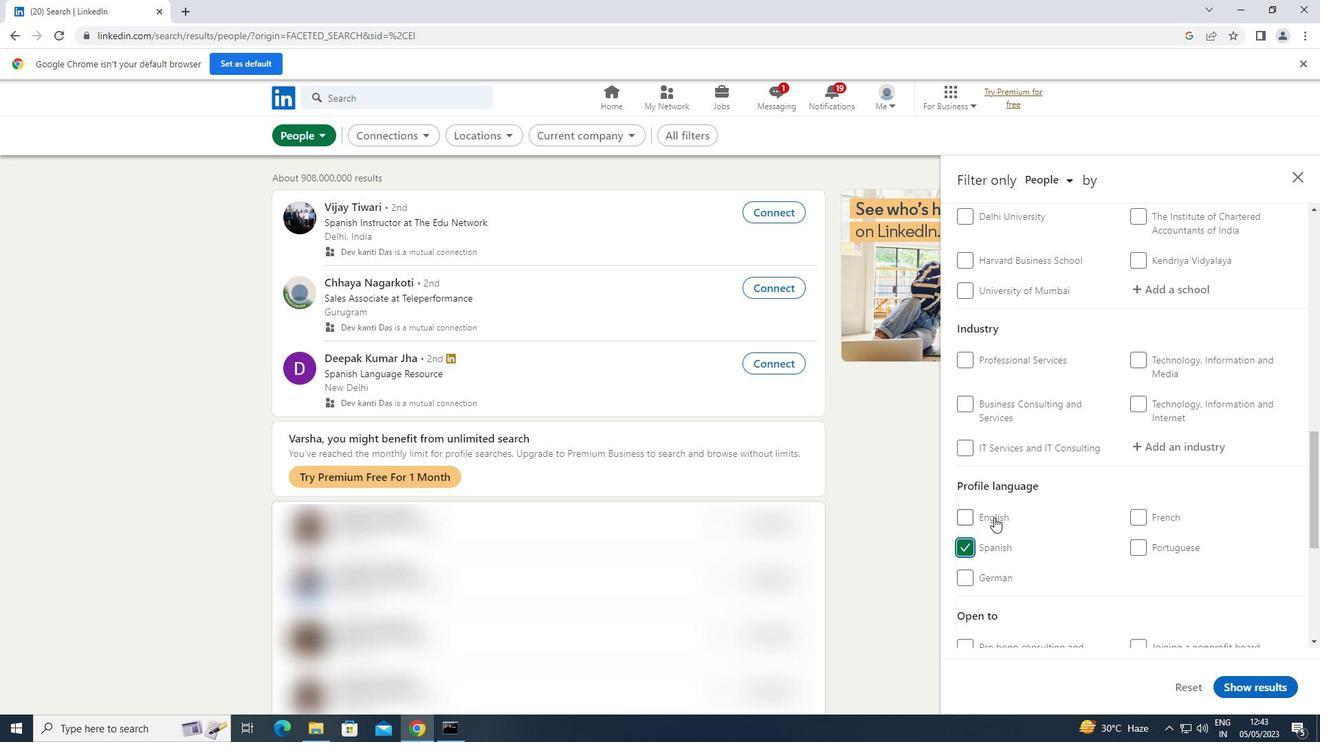 
Action: Mouse moved to (1000, 510)
Screenshot: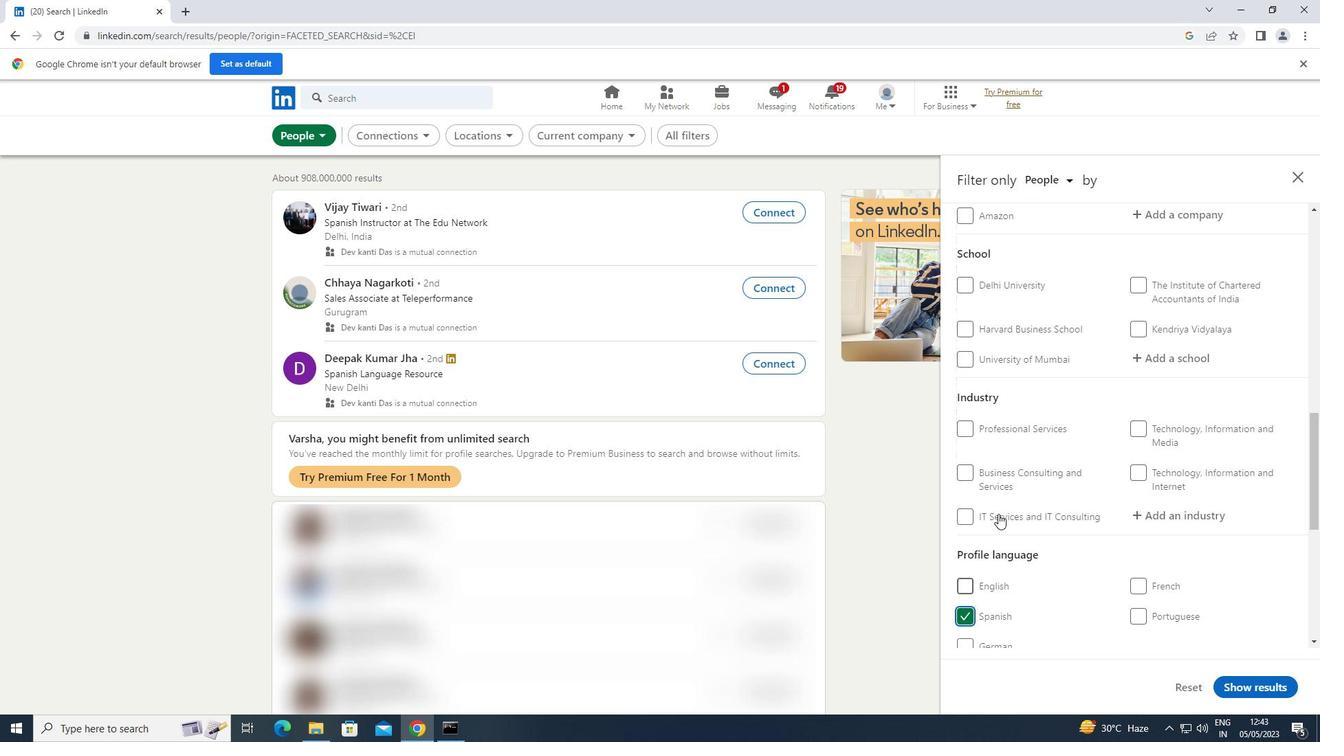 
Action: Mouse scrolled (1000, 510) with delta (0, 0)
Screenshot: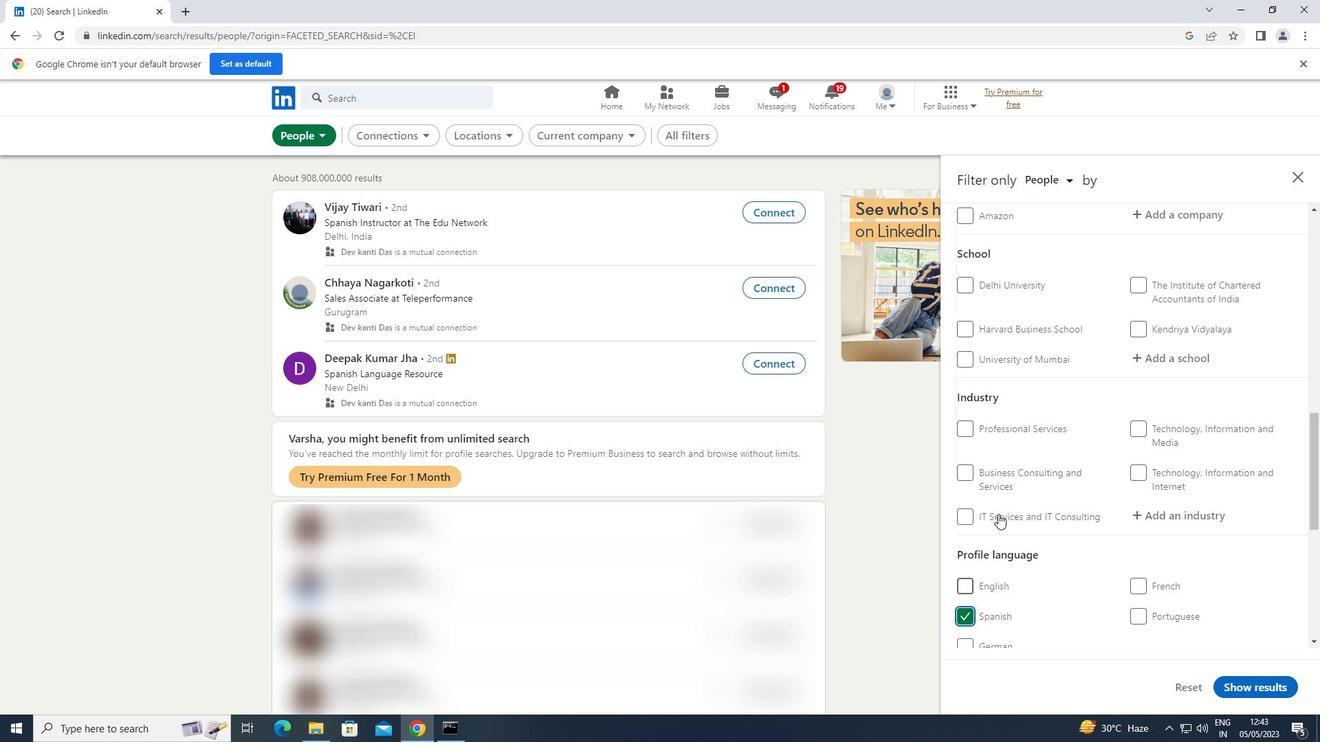 
Action: Mouse scrolled (1000, 510) with delta (0, 0)
Screenshot: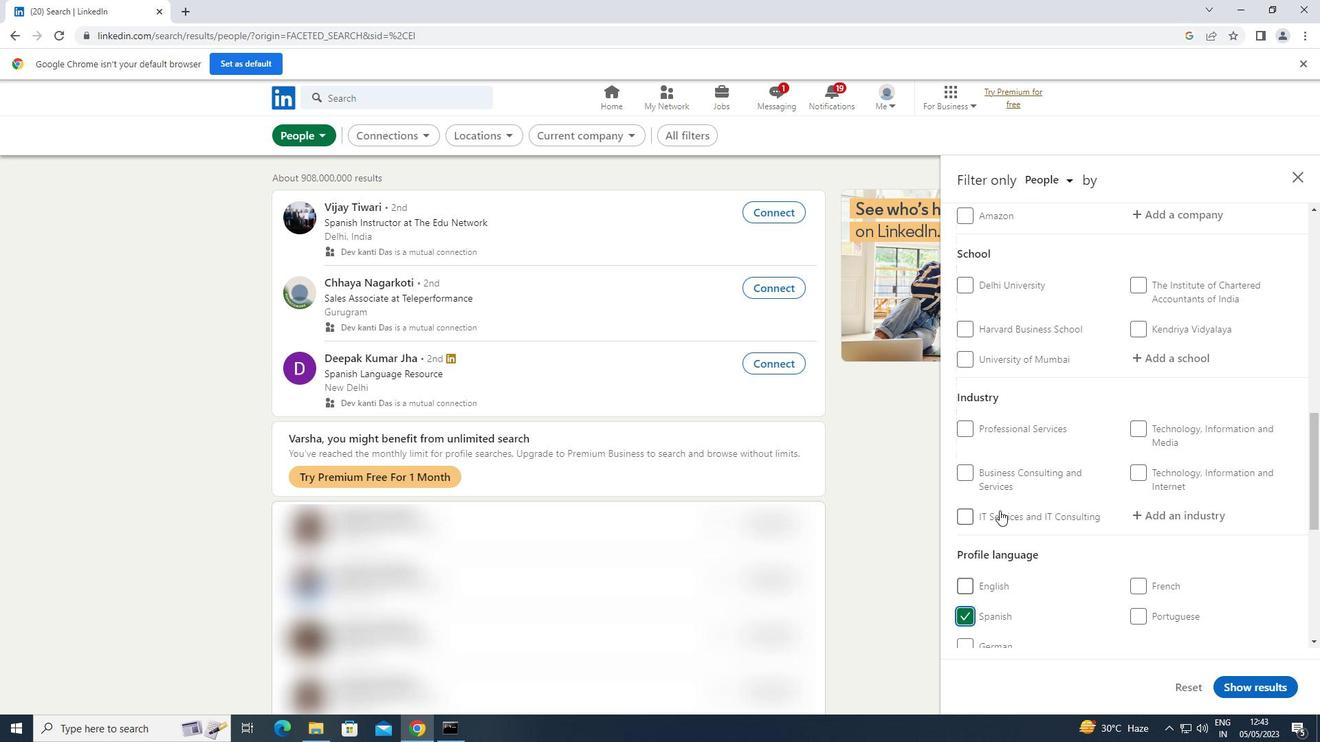 
Action: Mouse scrolled (1000, 510) with delta (0, 0)
Screenshot: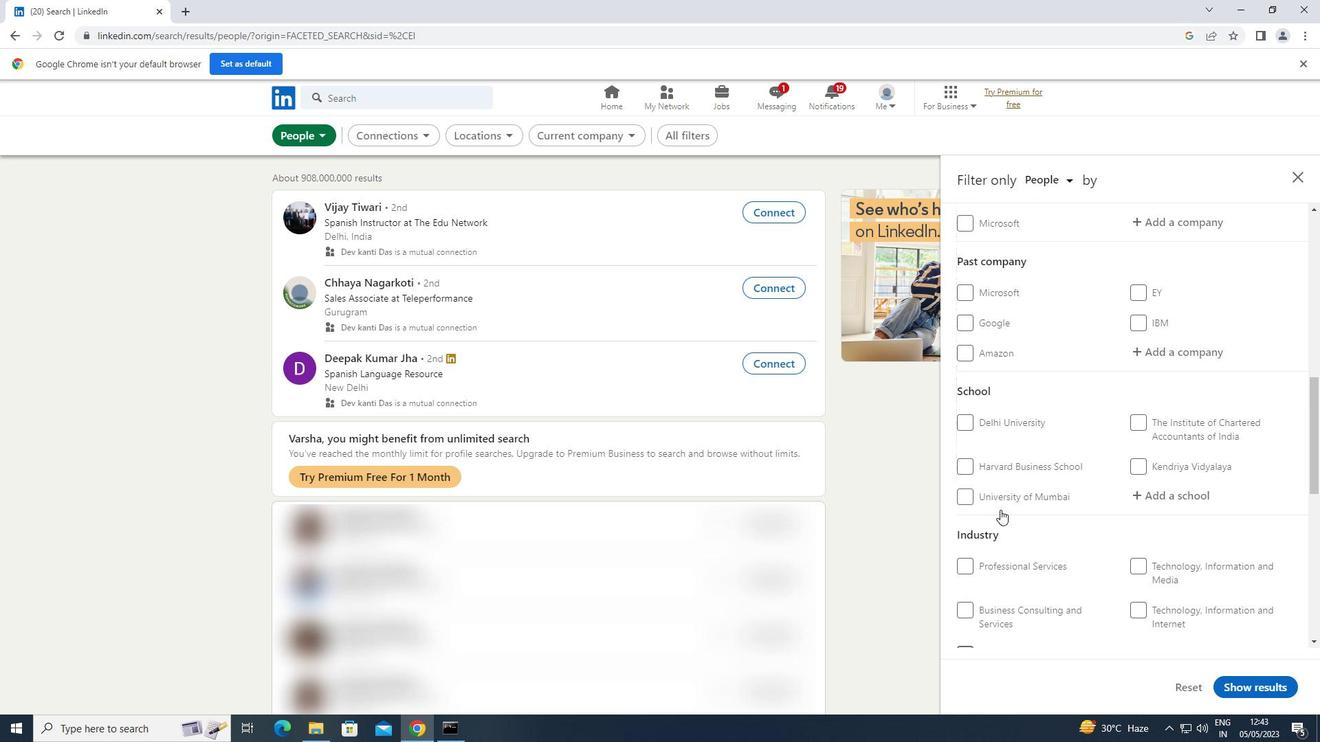 
Action: Mouse scrolled (1000, 510) with delta (0, 0)
Screenshot: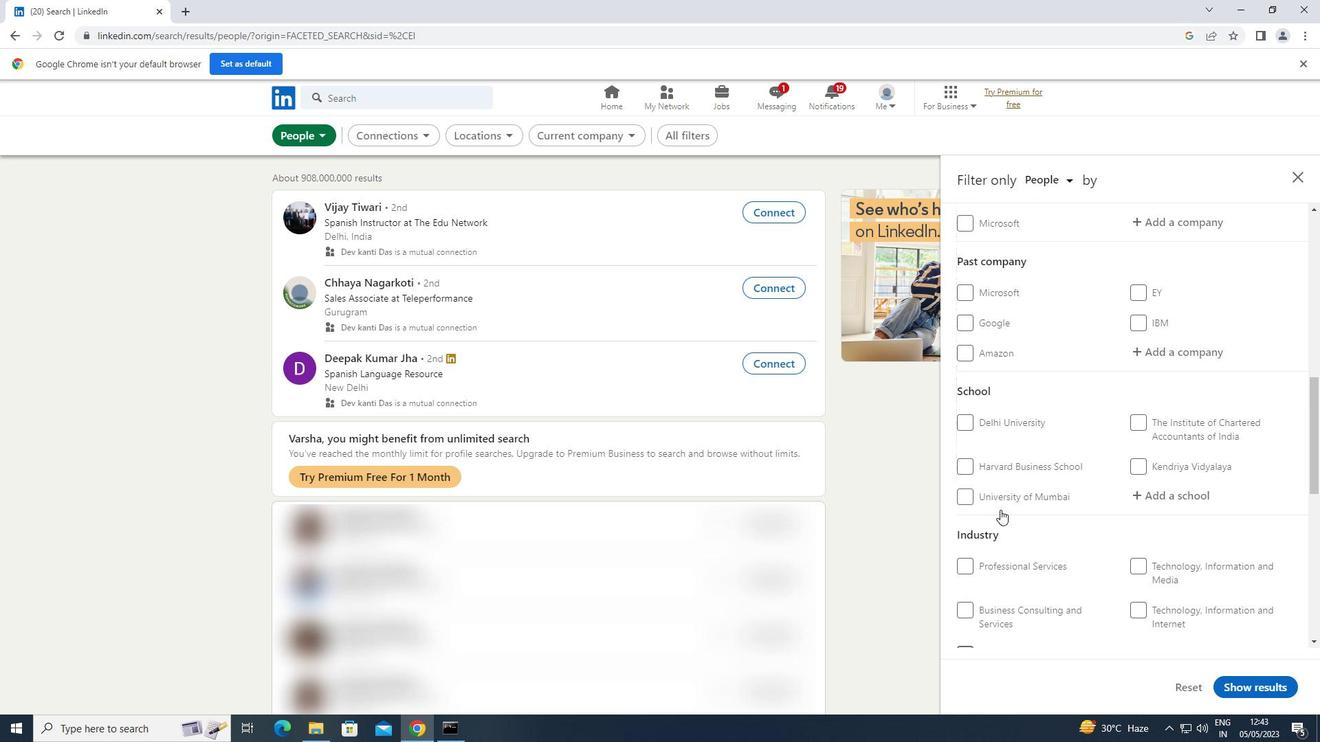 
Action: Mouse moved to (1170, 362)
Screenshot: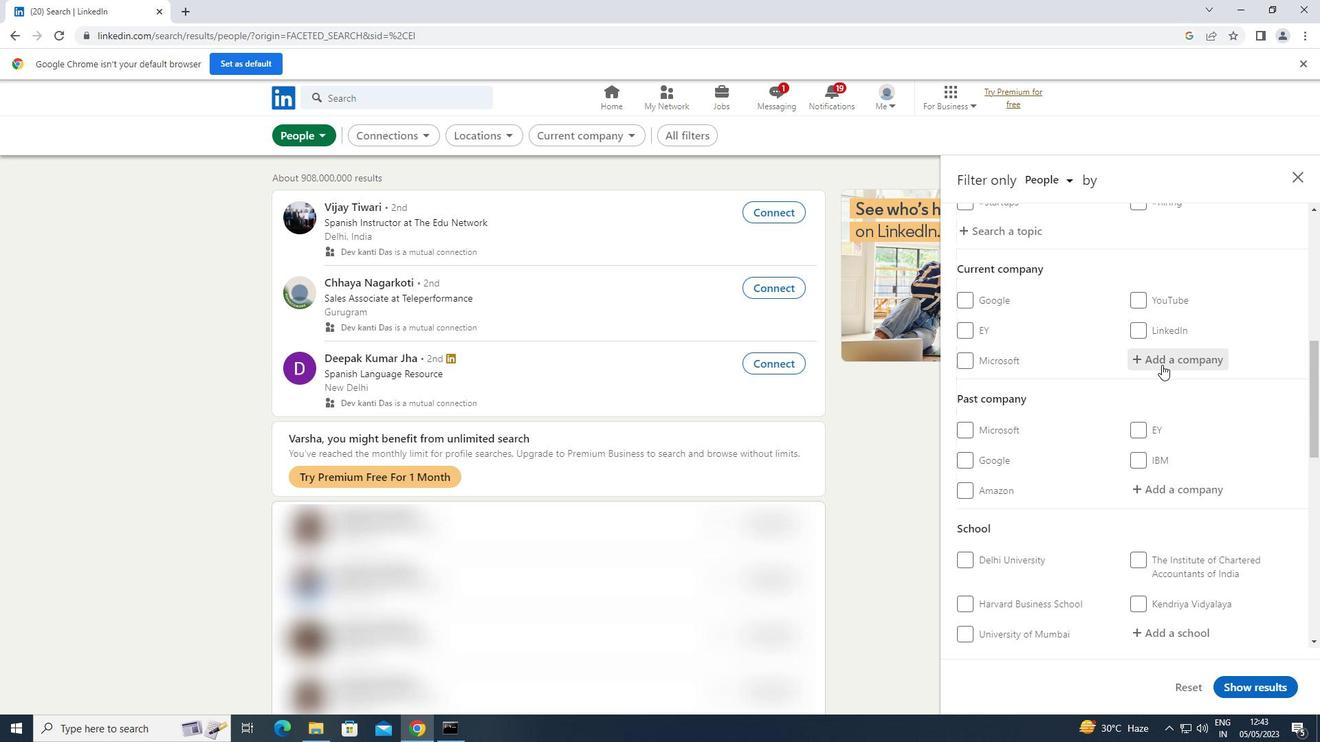 
Action: Mouse pressed left at (1170, 362)
Screenshot: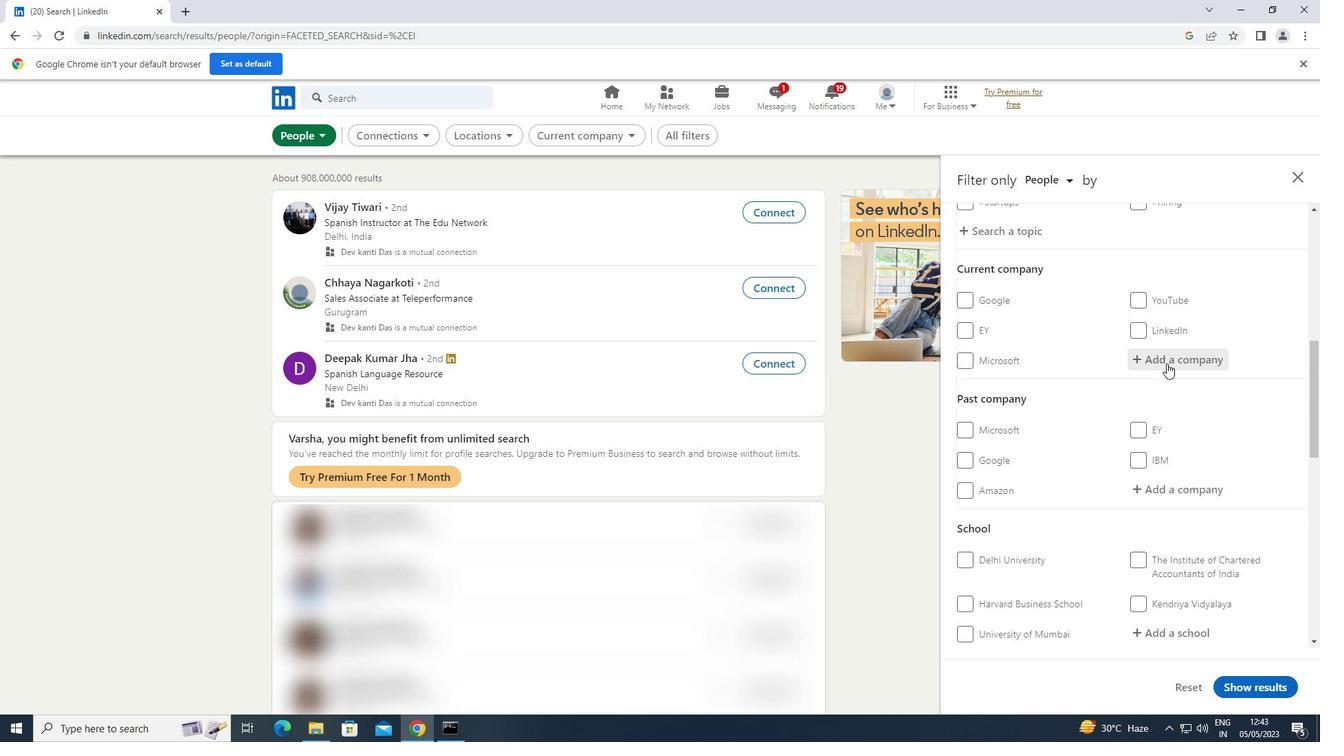
Action: Mouse moved to (1171, 361)
Screenshot: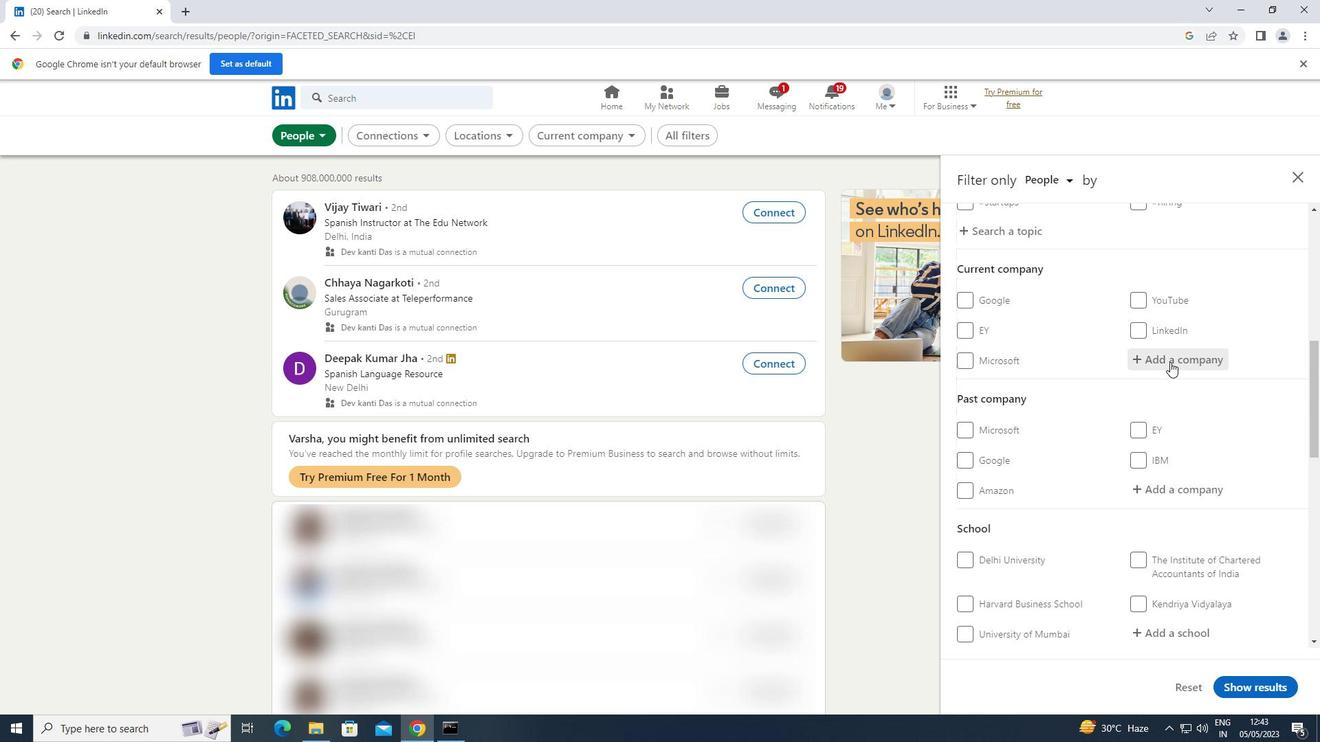 
Action: Key pressed <Key.shift>SAPIENS
Screenshot: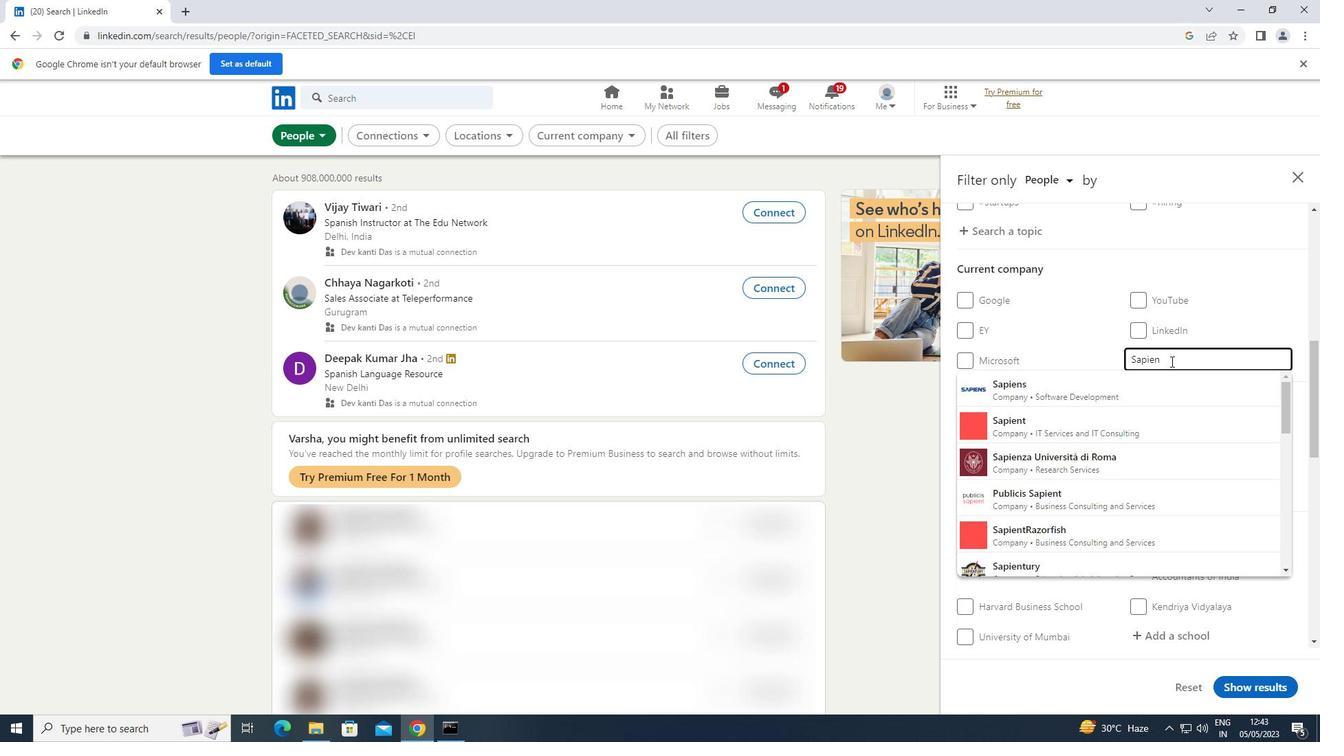 
Action: Mouse moved to (1115, 383)
Screenshot: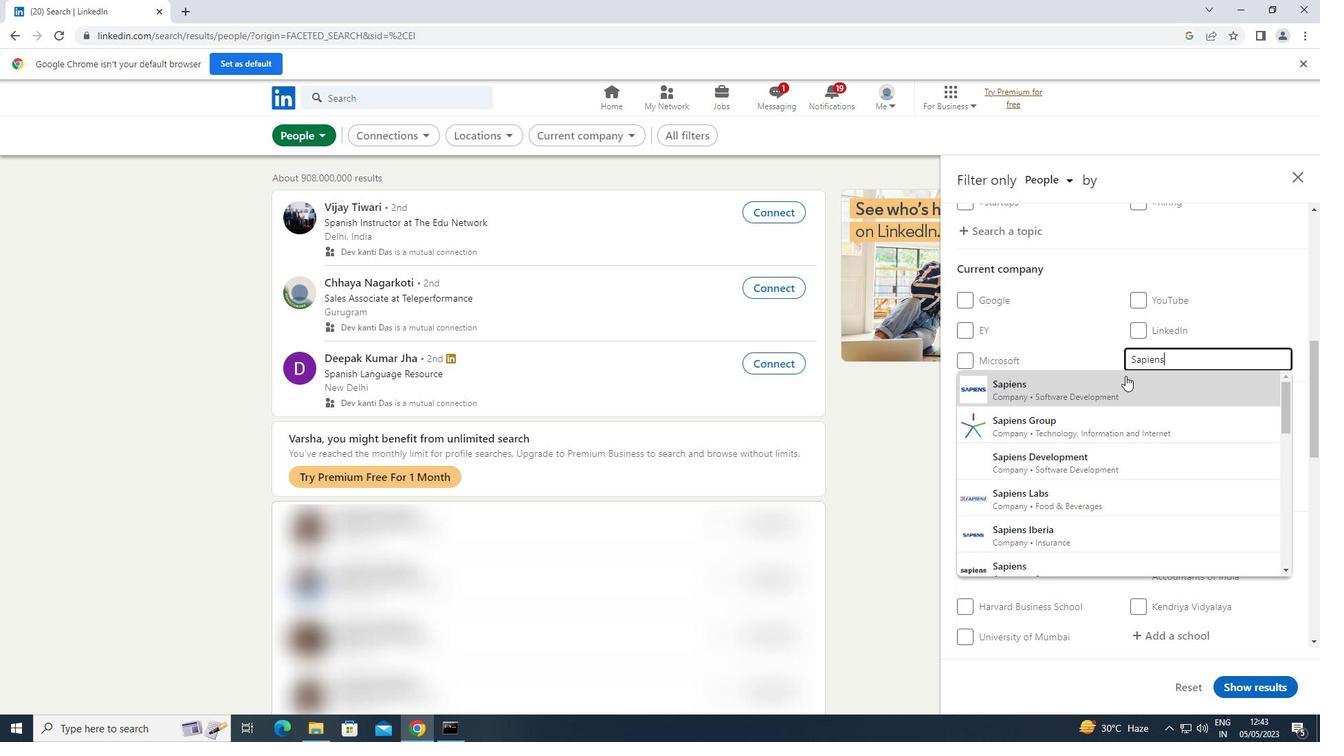 
Action: Mouse pressed left at (1115, 383)
Screenshot: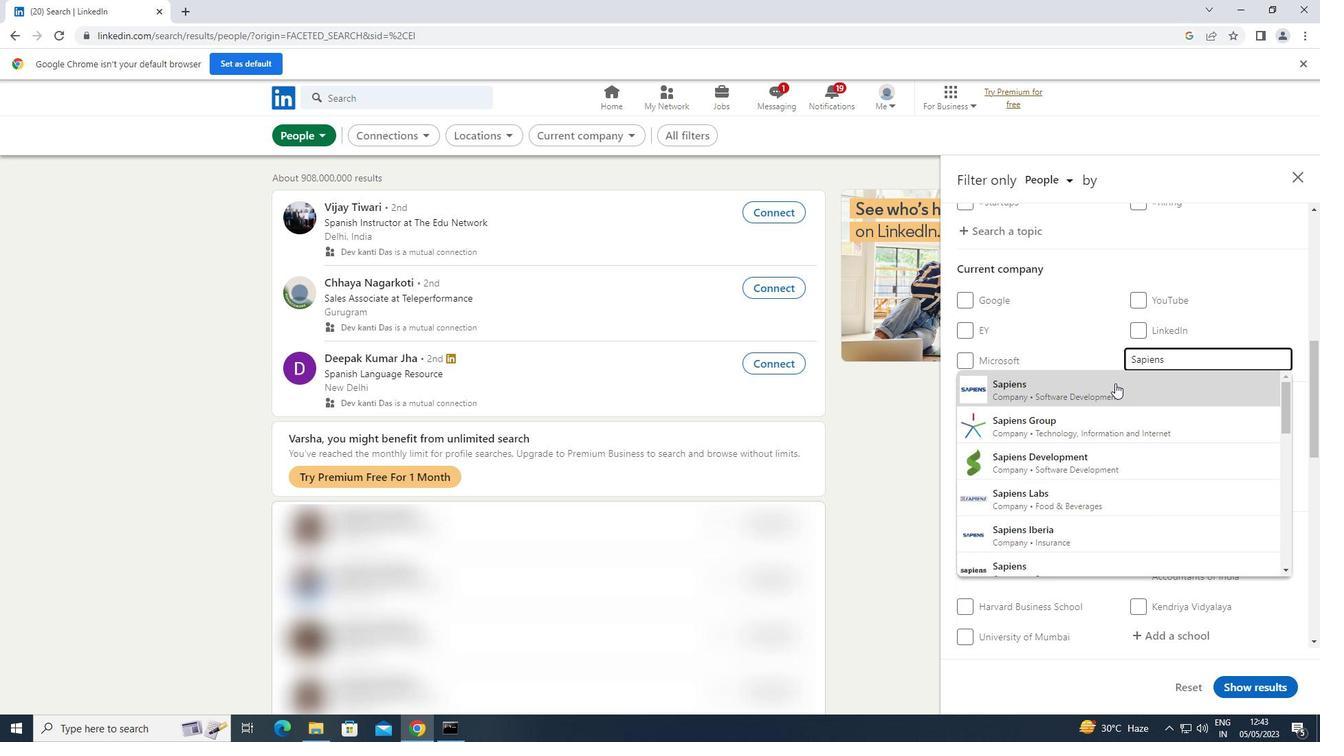 
Action: Mouse scrolled (1115, 383) with delta (0, 0)
Screenshot: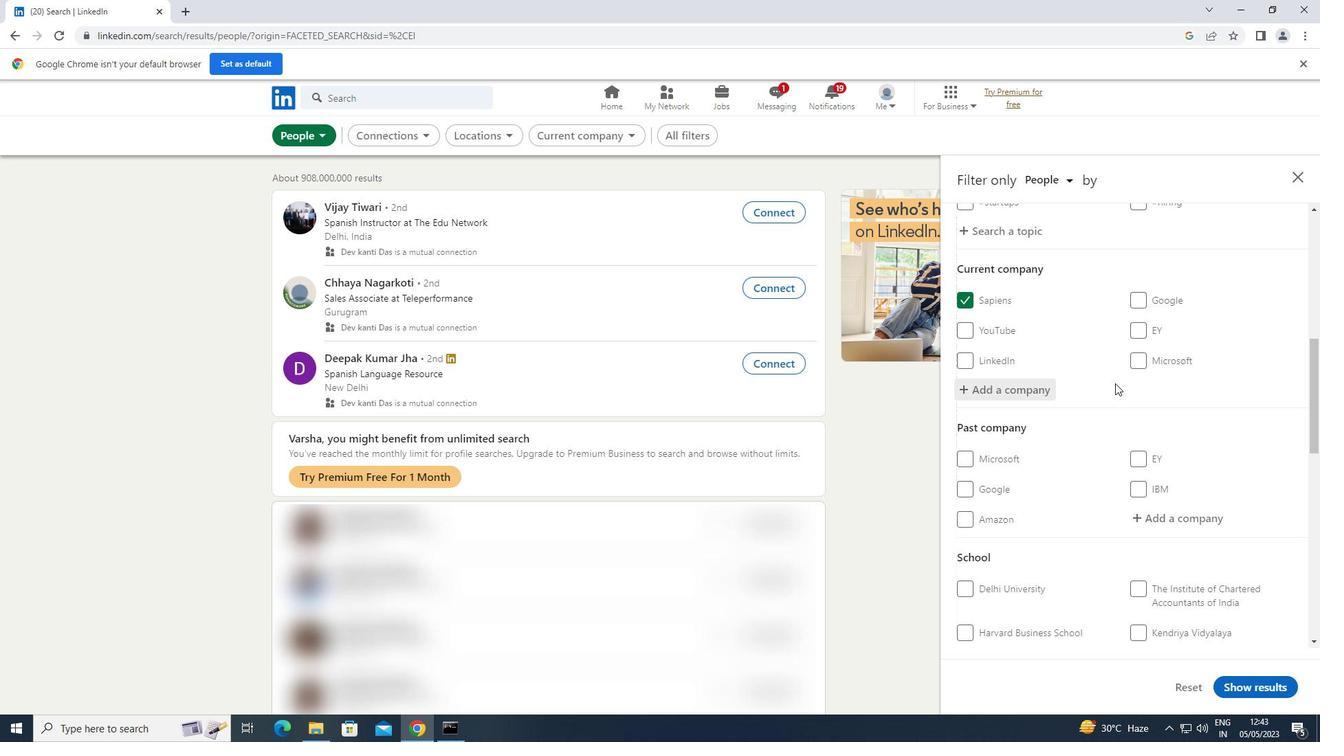 
Action: Mouse scrolled (1115, 383) with delta (0, 0)
Screenshot: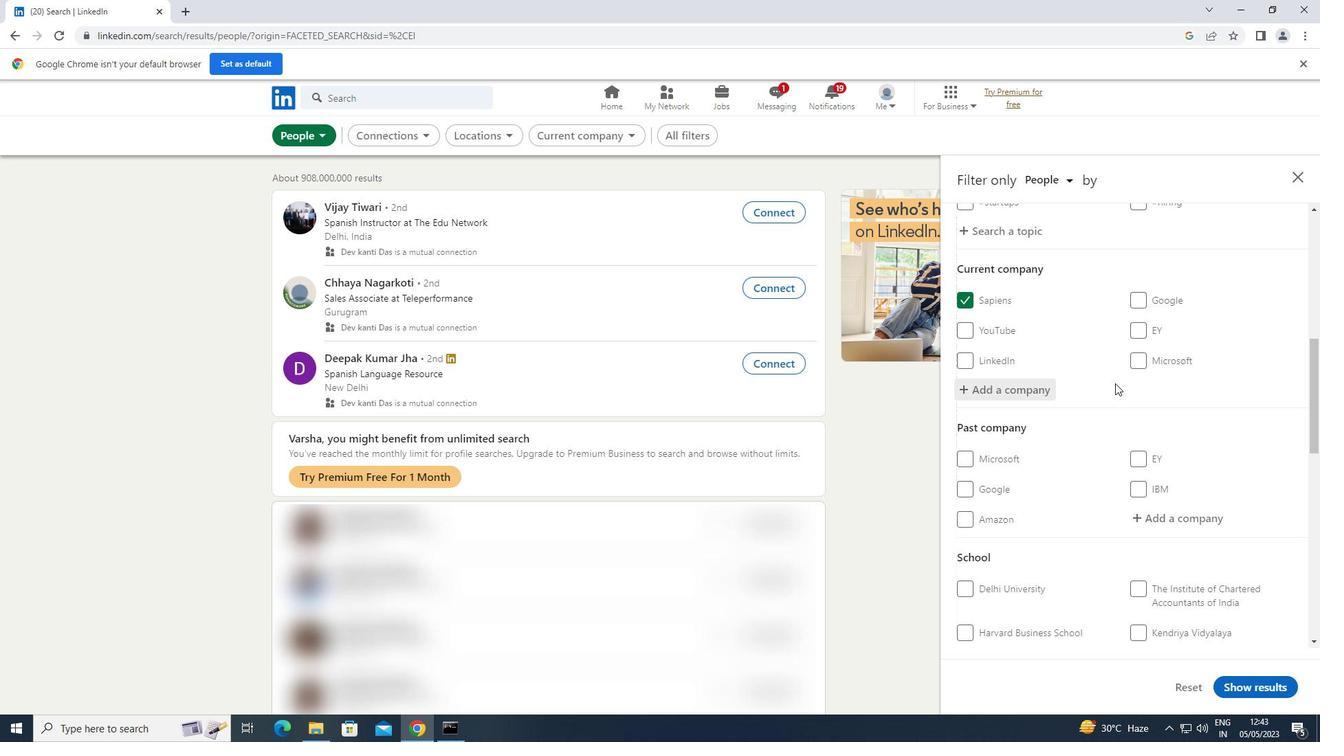 
Action: Mouse scrolled (1115, 383) with delta (0, 0)
Screenshot: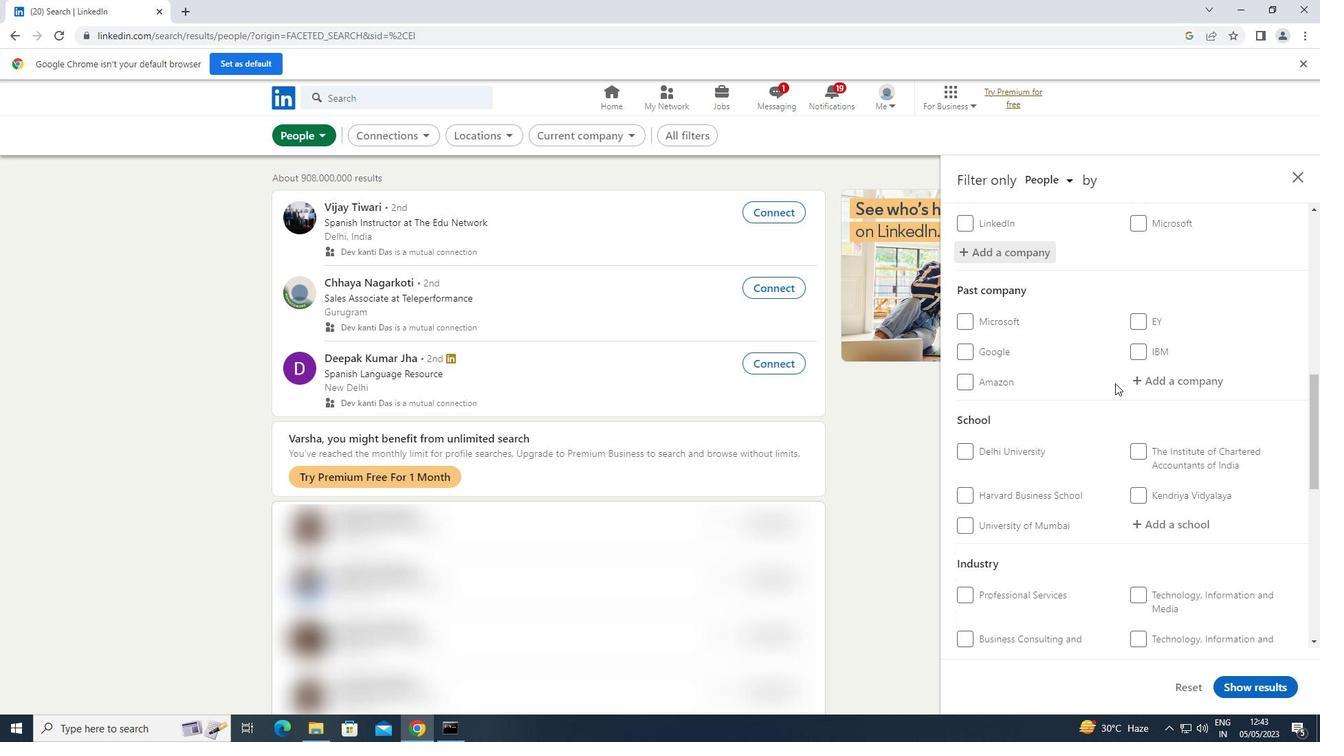 
Action: Mouse moved to (1188, 460)
Screenshot: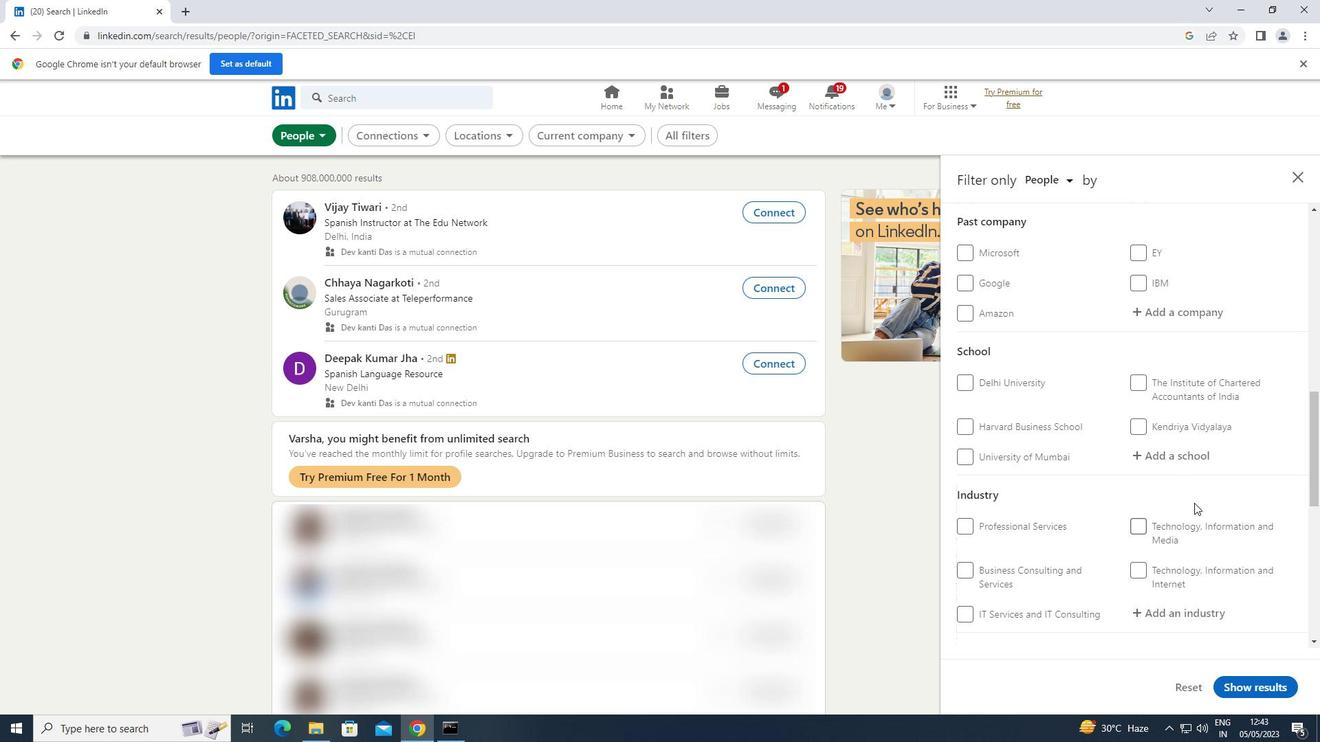 
Action: Mouse pressed left at (1188, 460)
Screenshot: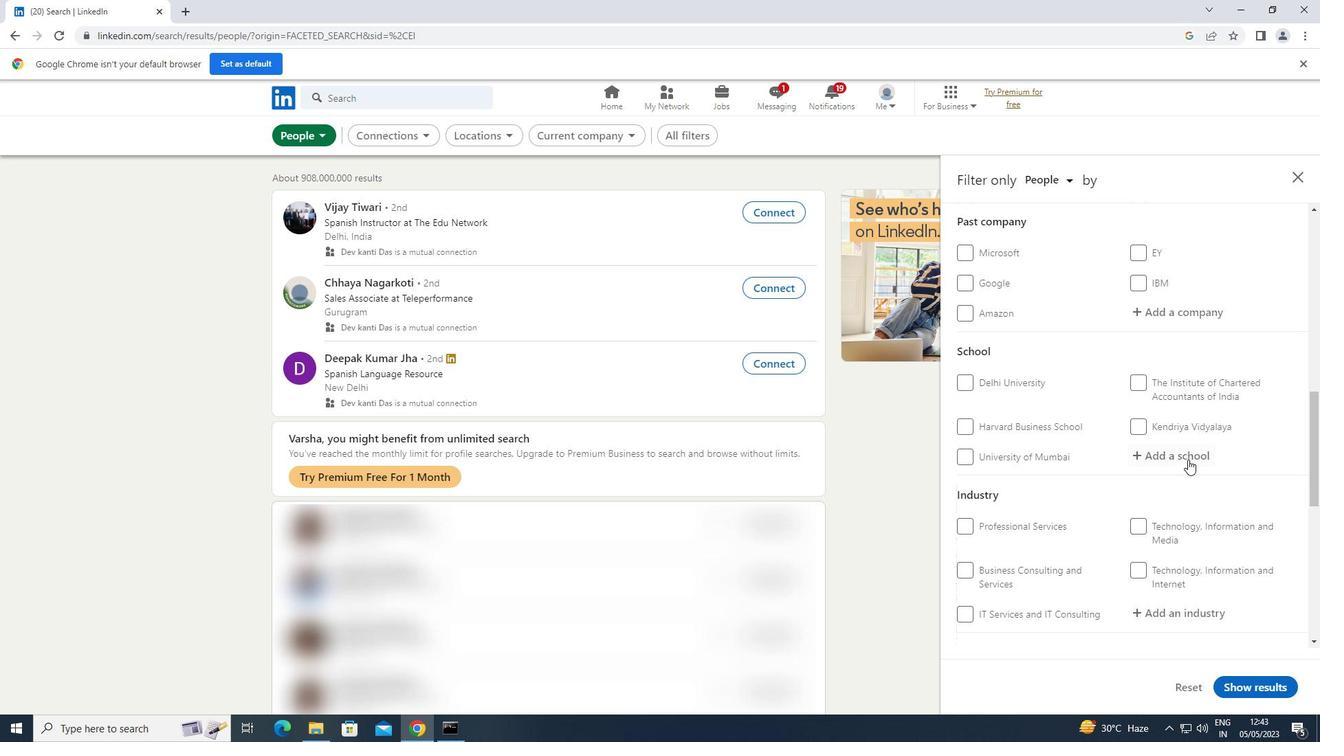 
Action: Key pressed <Key.shift>SSN
Screenshot: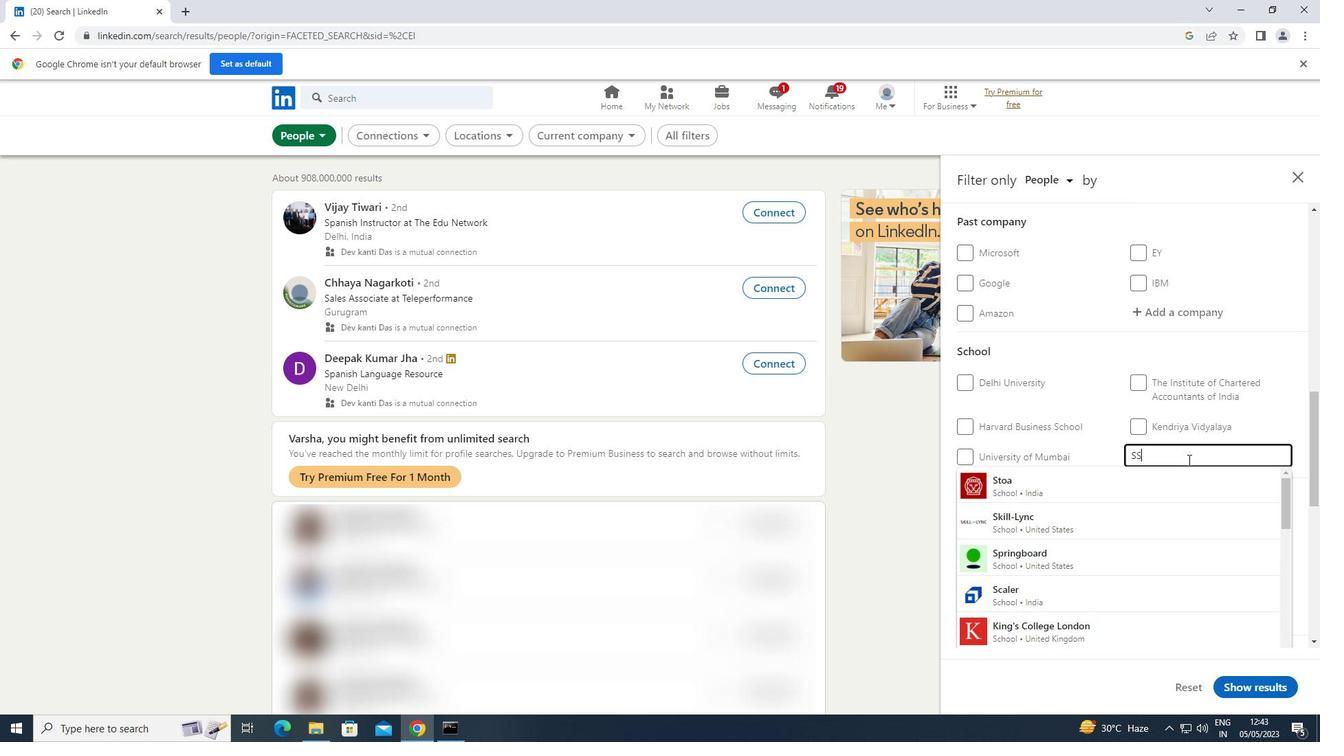 
Action: Mouse moved to (1164, 486)
Screenshot: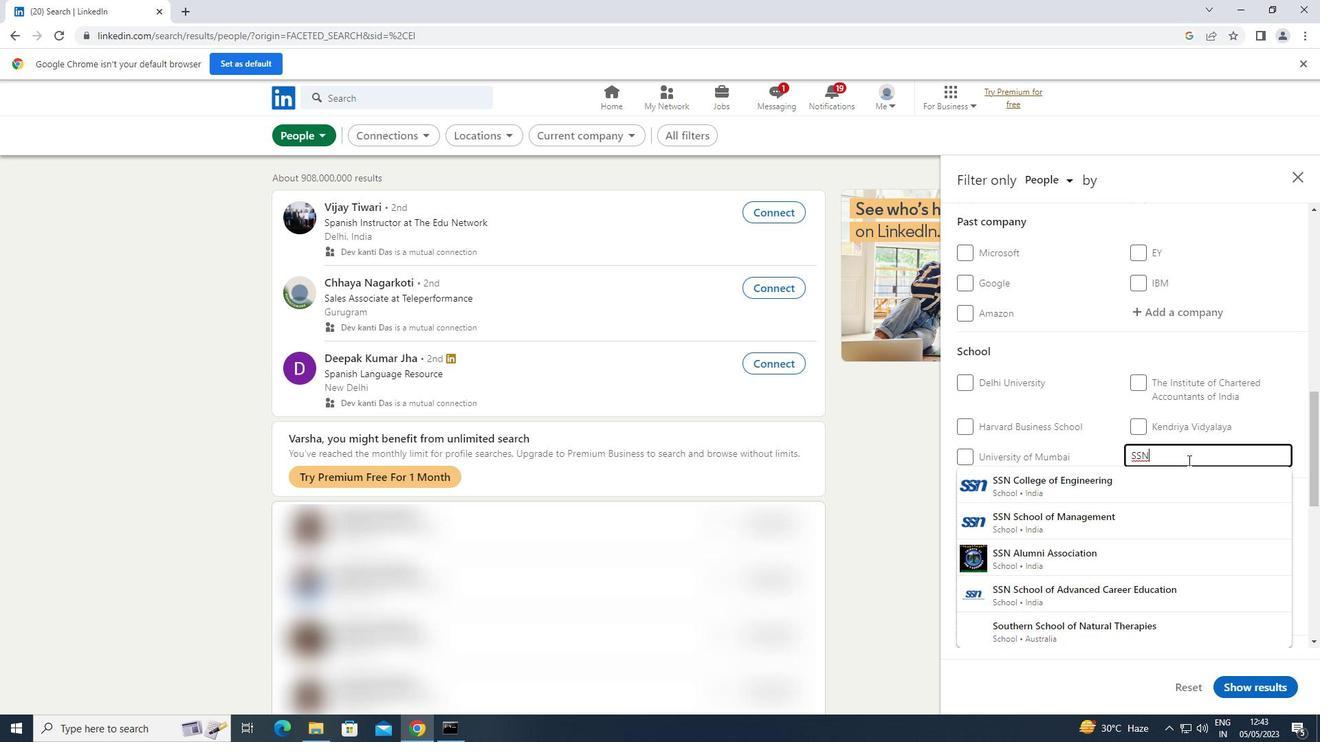 
Action: Mouse pressed left at (1164, 486)
Screenshot: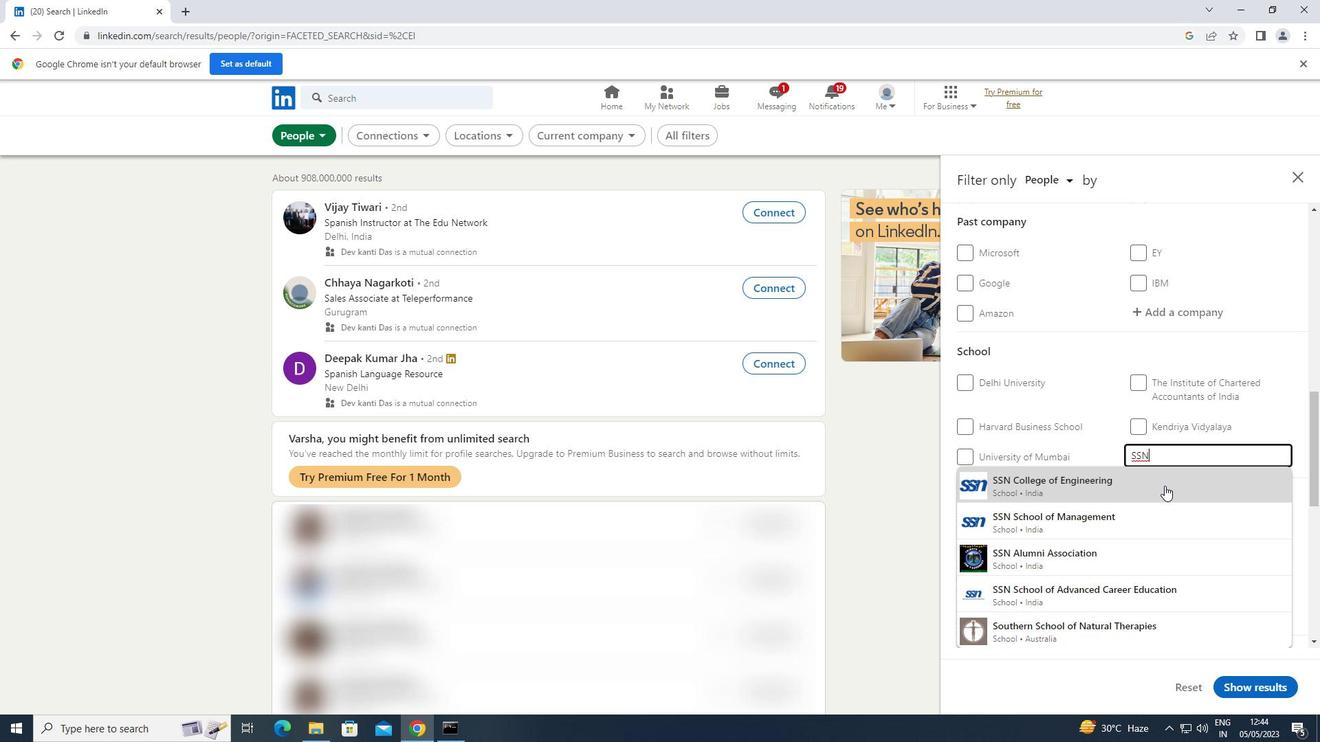 
Action: Mouse scrolled (1164, 485) with delta (0, 0)
Screenshot: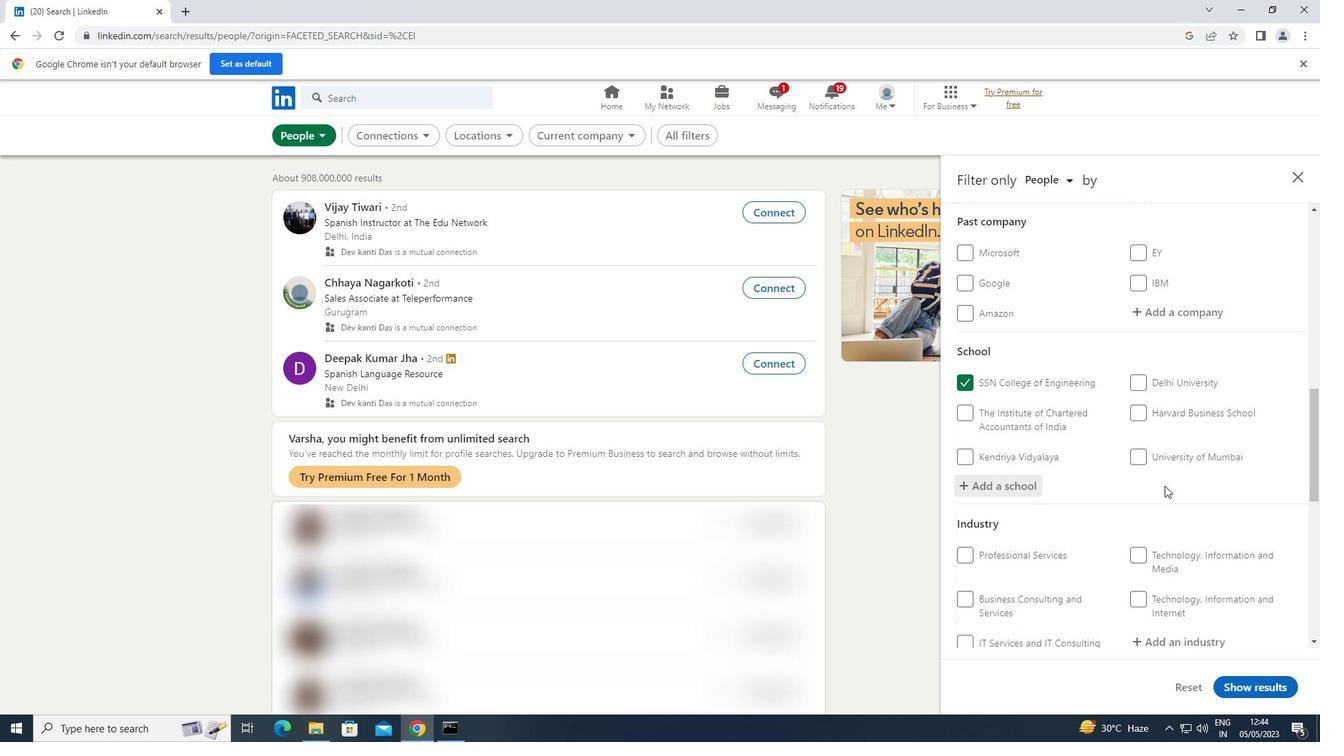 
Action: Mouse scrolled (1164, 485) with delta (0, 0)
Screenshot: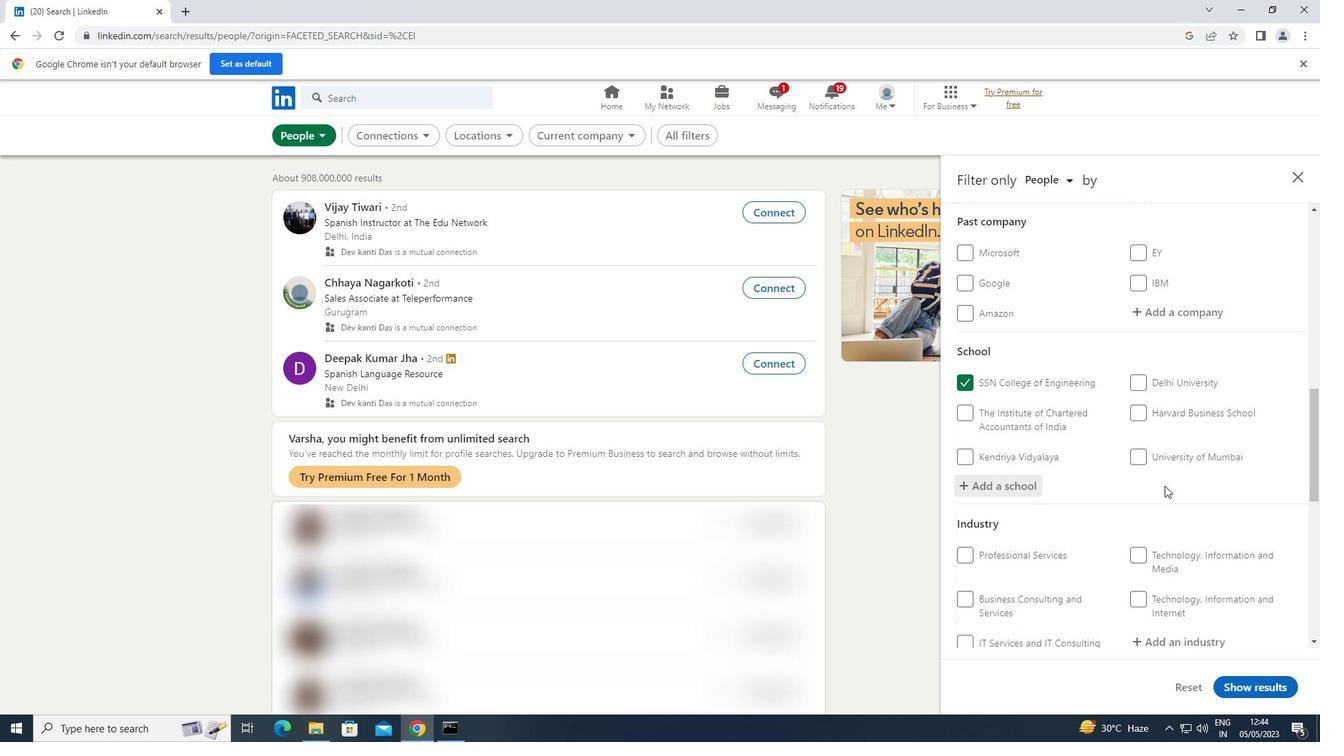 
Action: Mouse scrolled (1164, 485) with delta (0, 0)
Screenshot: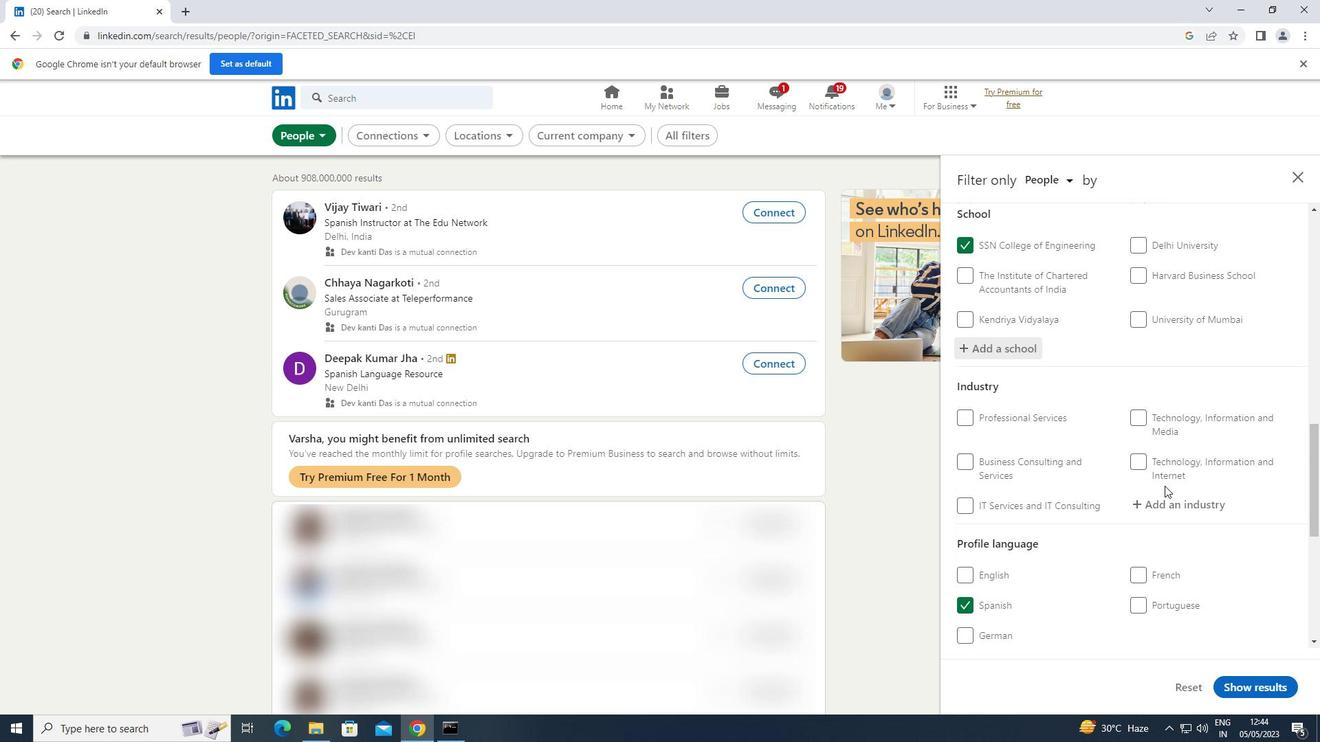 
Action: Mouse scrolled (1164, 485) with delta (0, 0)
Screenshot: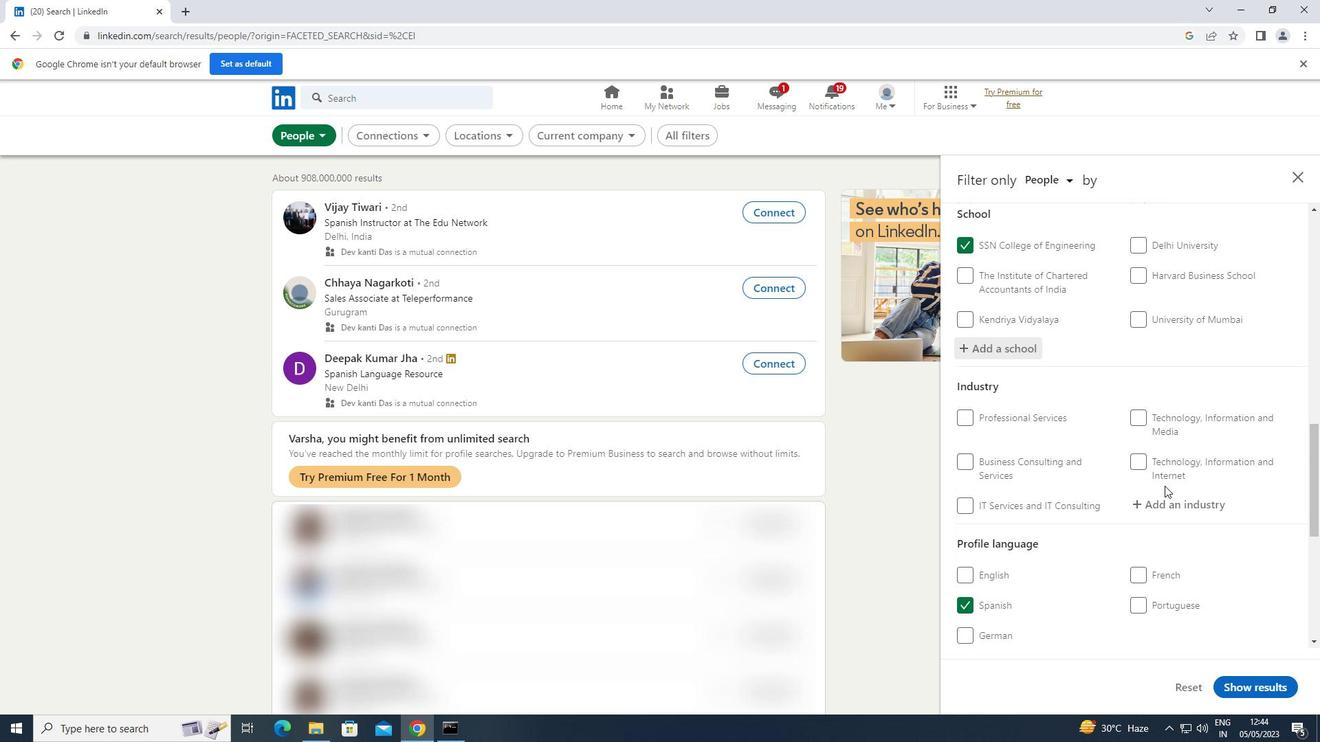 
Action: Mouse moved to (1213, 376)
Screenshot: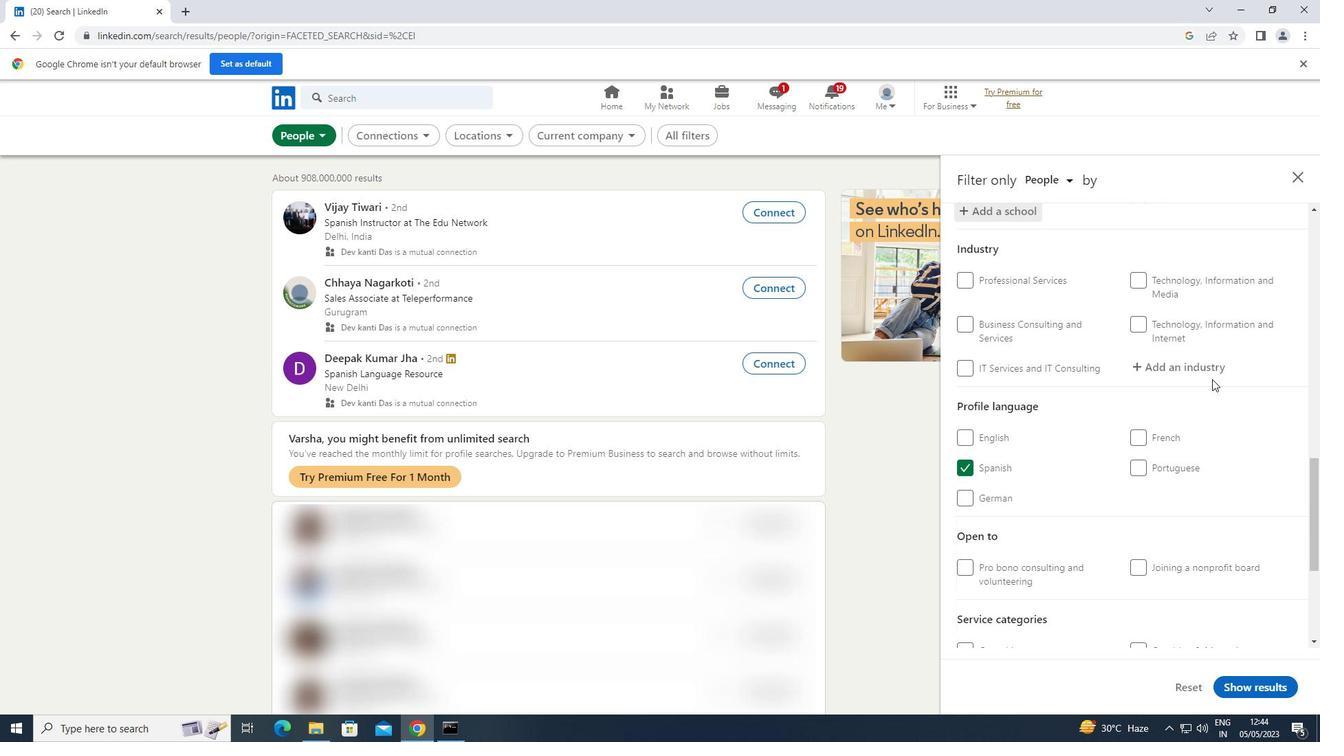 
Action: Mouse pressed left at (1213, 376)
Screenshot: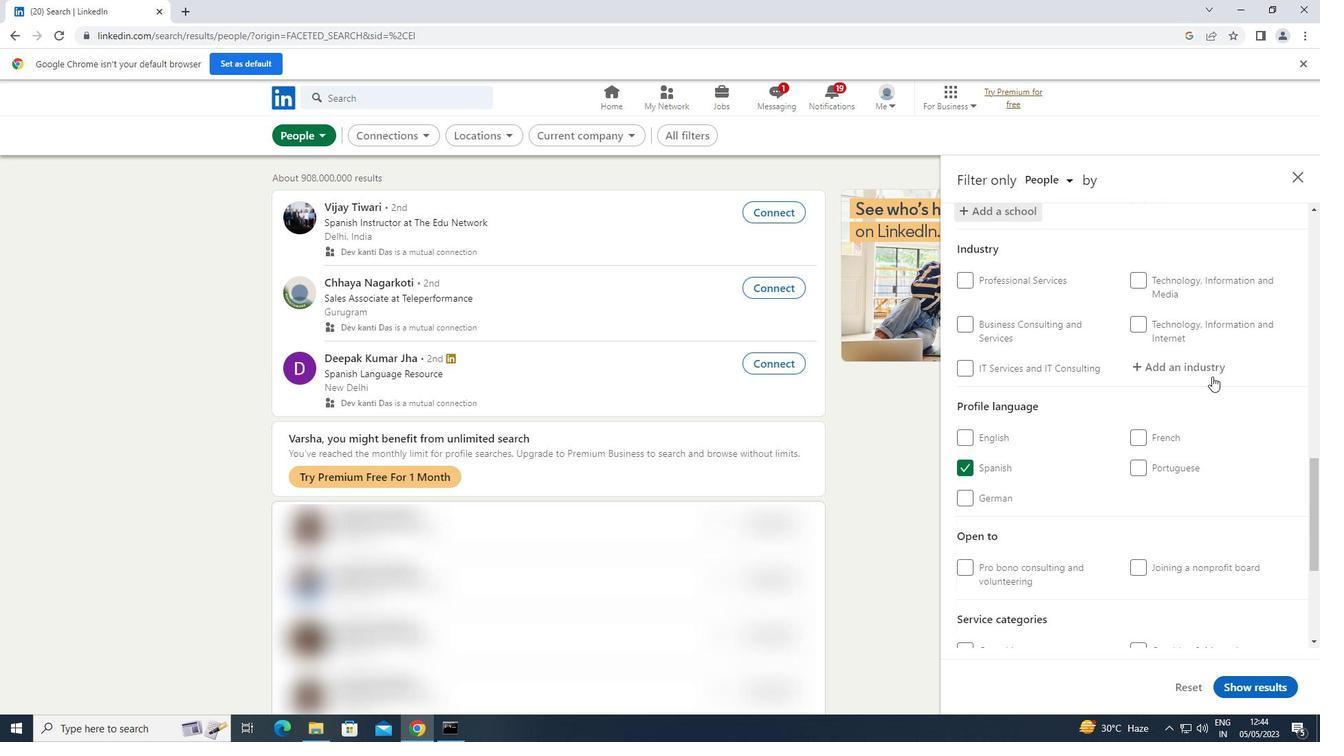 
Action: Key pressed <Key.shift>RUBBER
Screenshot: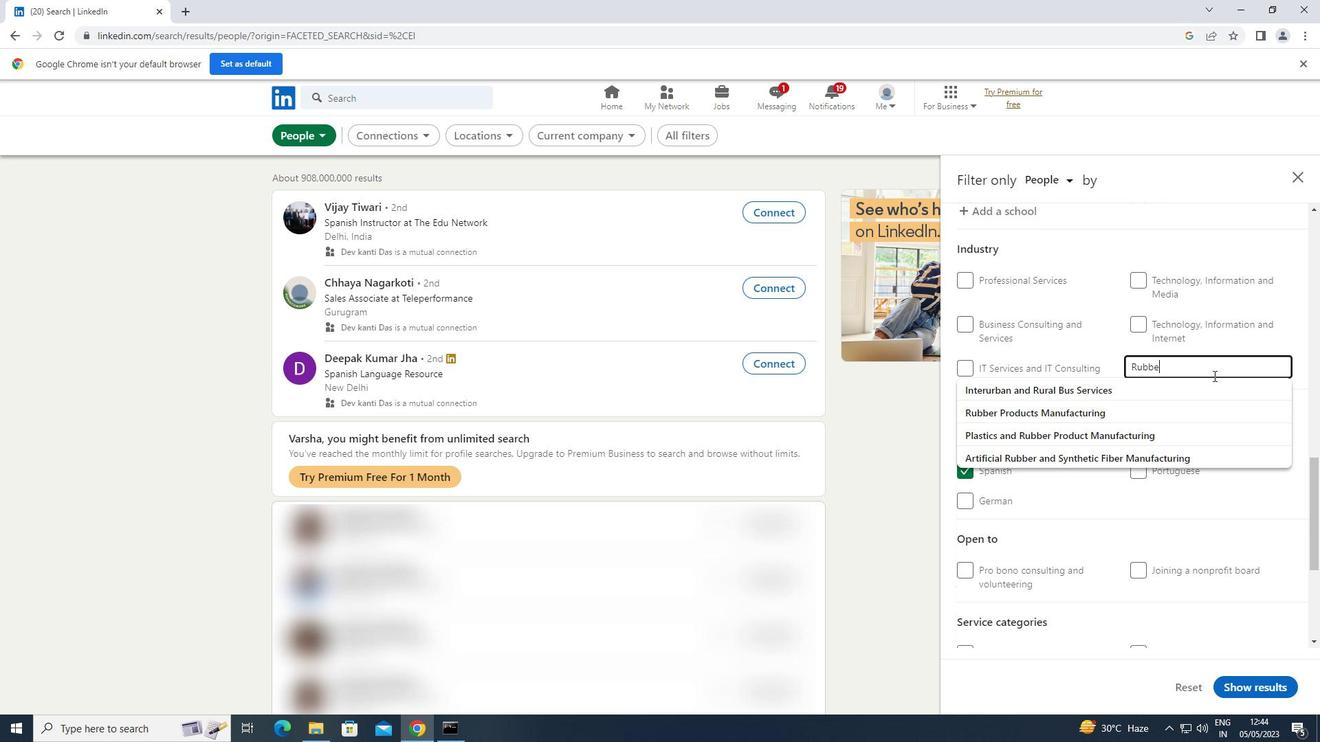 
Action: Mouse moved to (1178, 394)
Screenshot: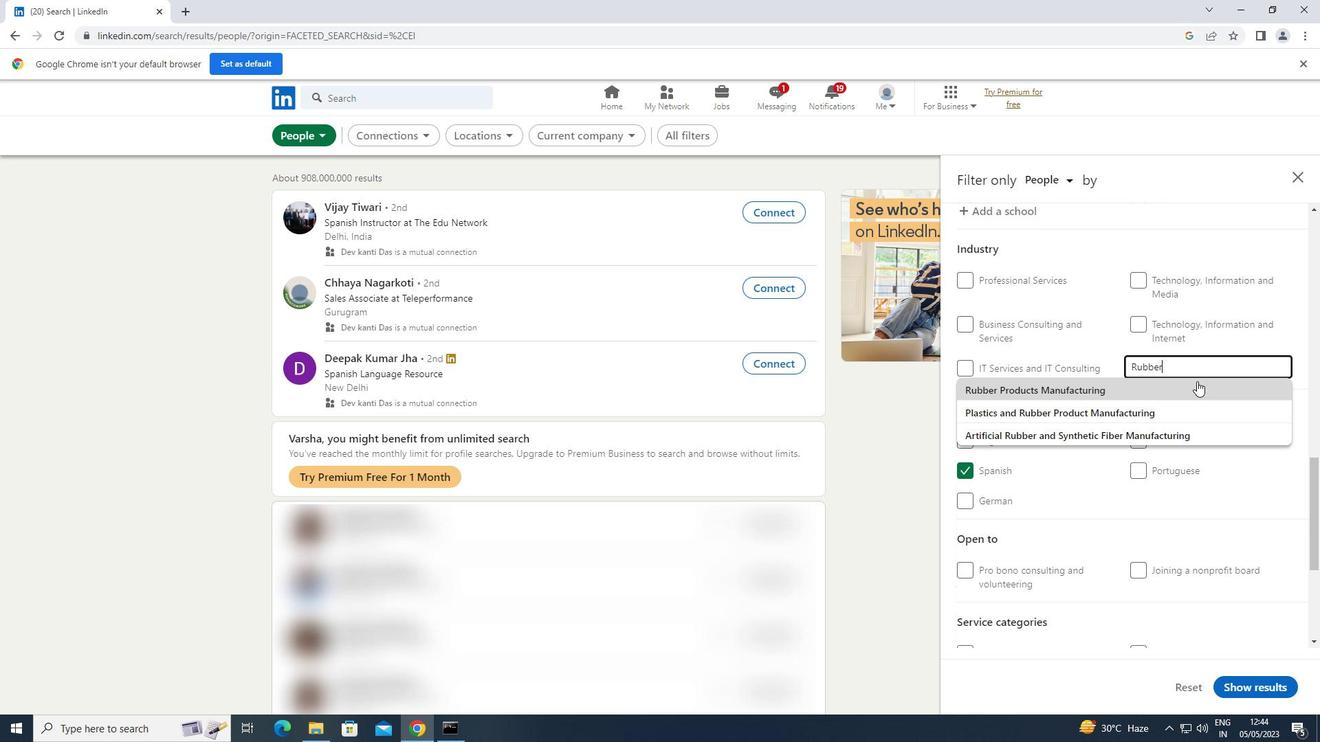 
Action: Mouse pressed left at (1178, 394)
Screenshot: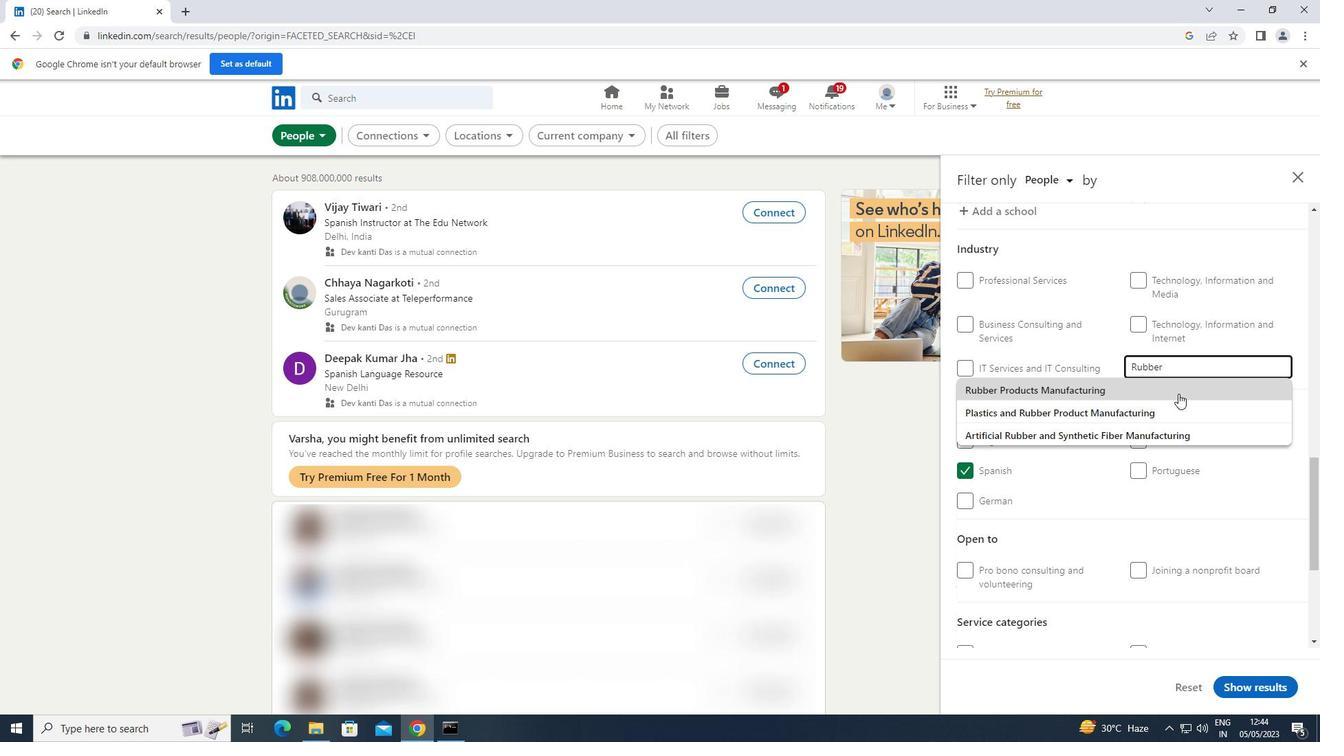 
Action: Mouse scrolled (1178, 393) with delta (0, 0)
Screenshot: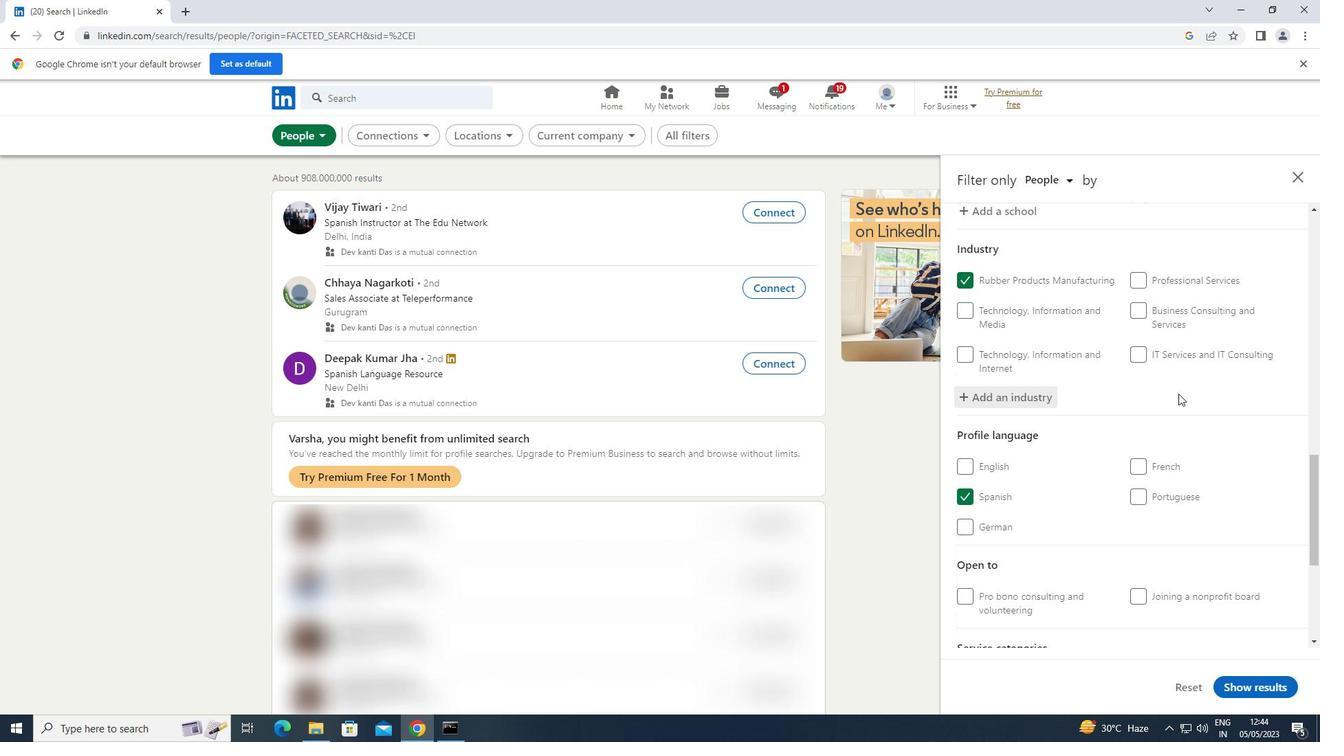 
Action: Mouse scrolled (1178, 393) with delta (0, 0)
Screenshot: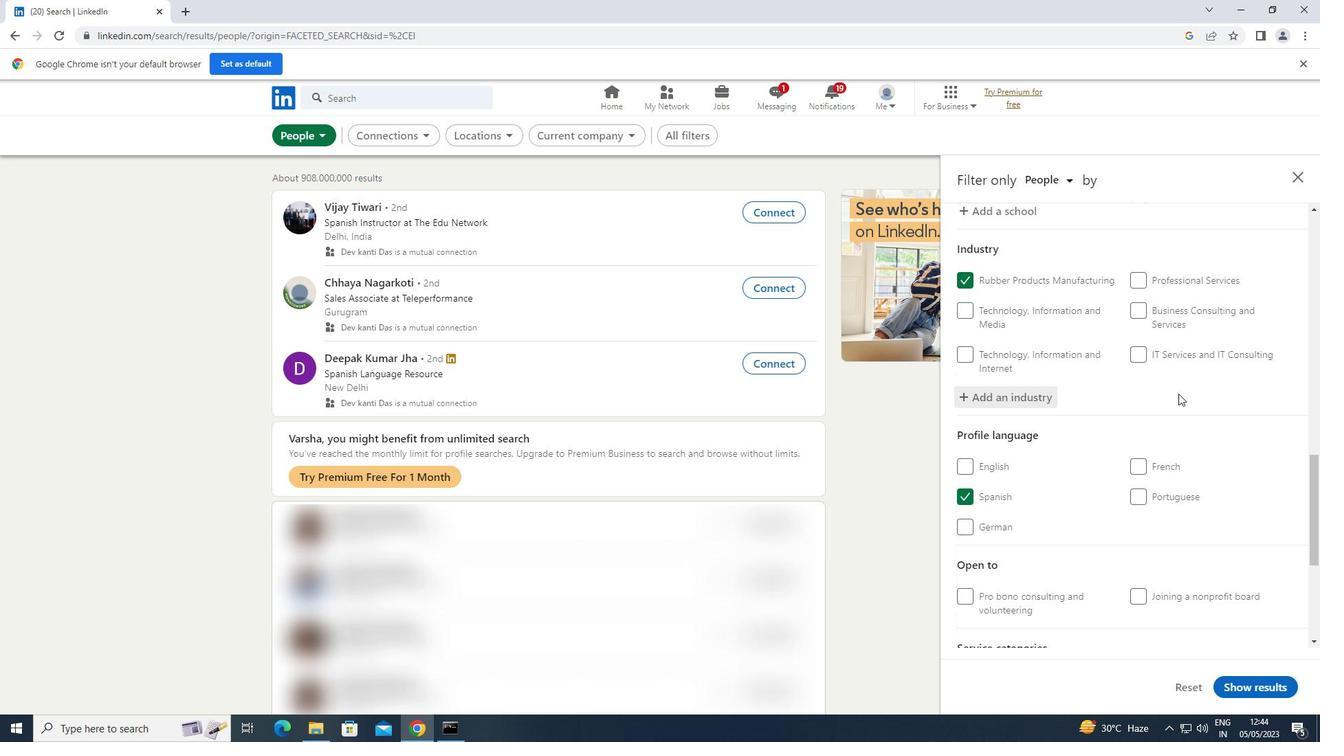 
Action: Mouse scrolled (1178, 393) with delta (0, 0)
Screenshot: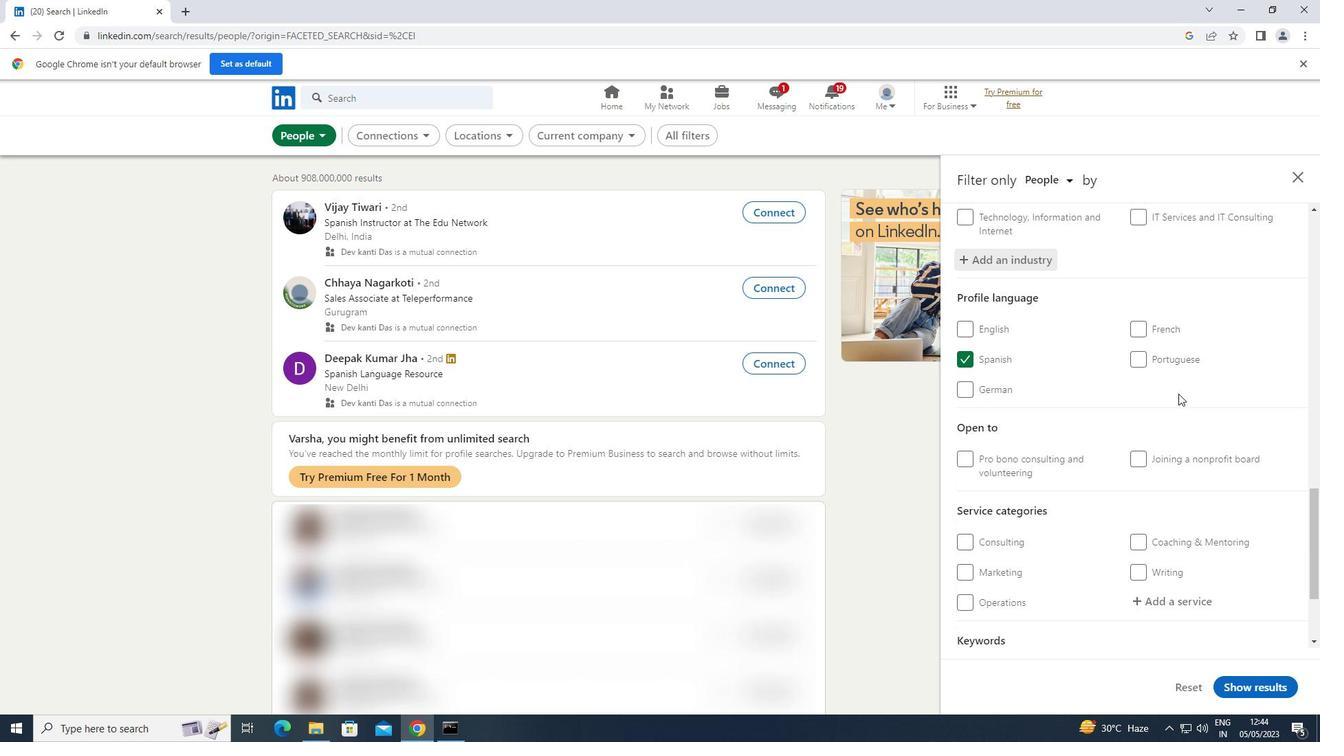 
Action: Mouse scrolled (1178, 393) with delta (0, 0)
Screenshot: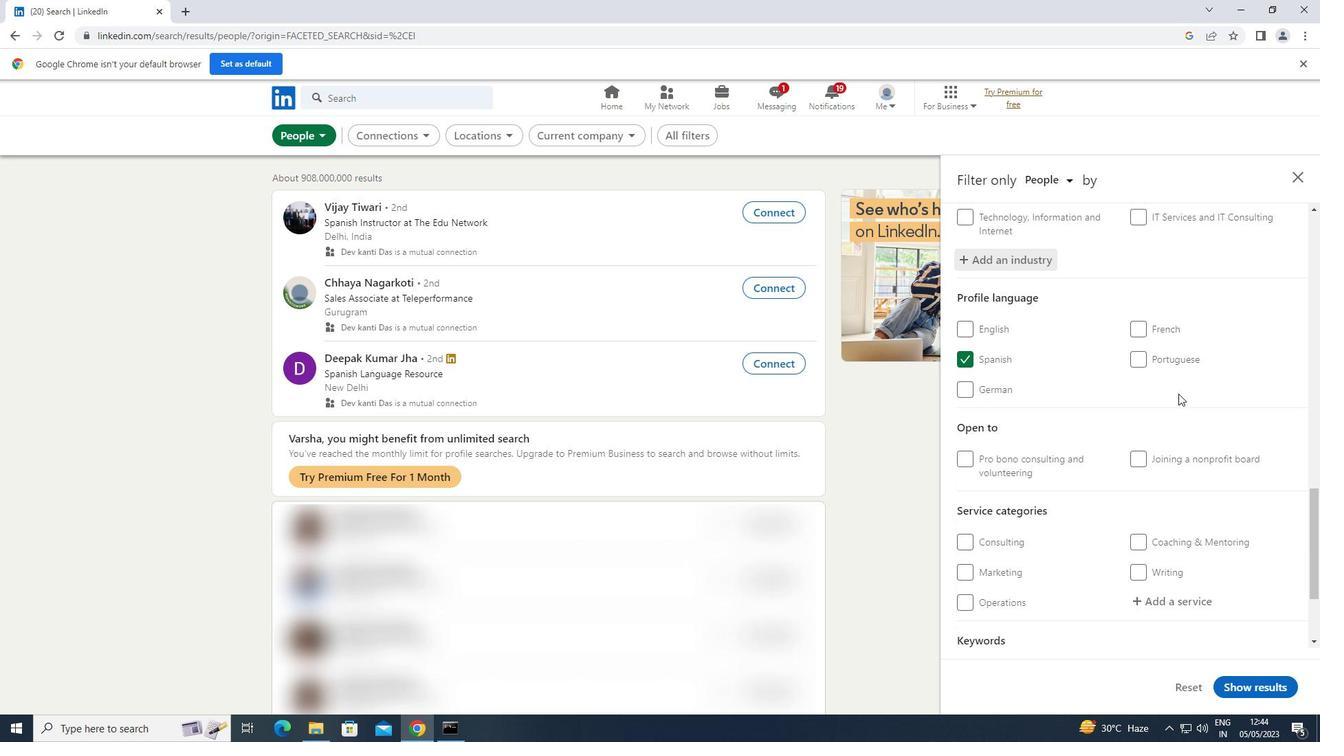 
Action: Mouse moved to (1165, 460)
Screenshot: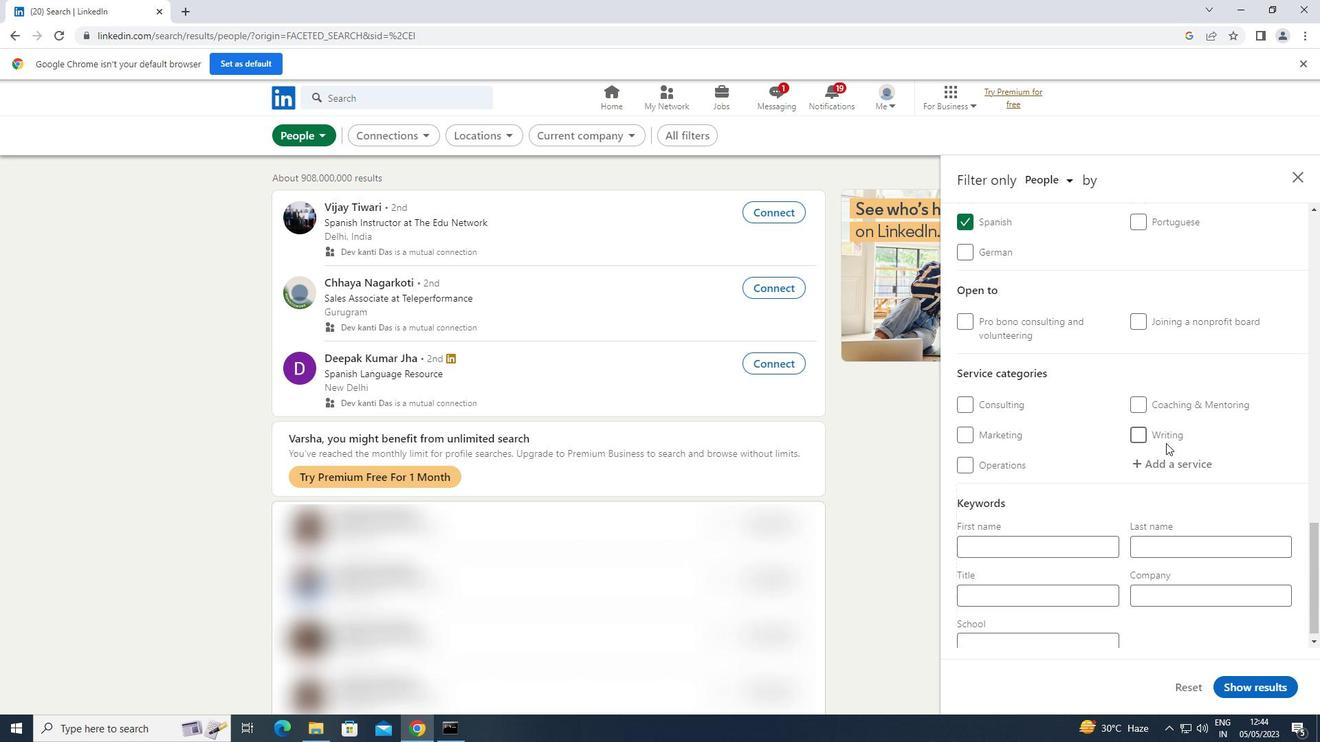 
Action: Mouse pressed left at (1165, 460)
Screenshot: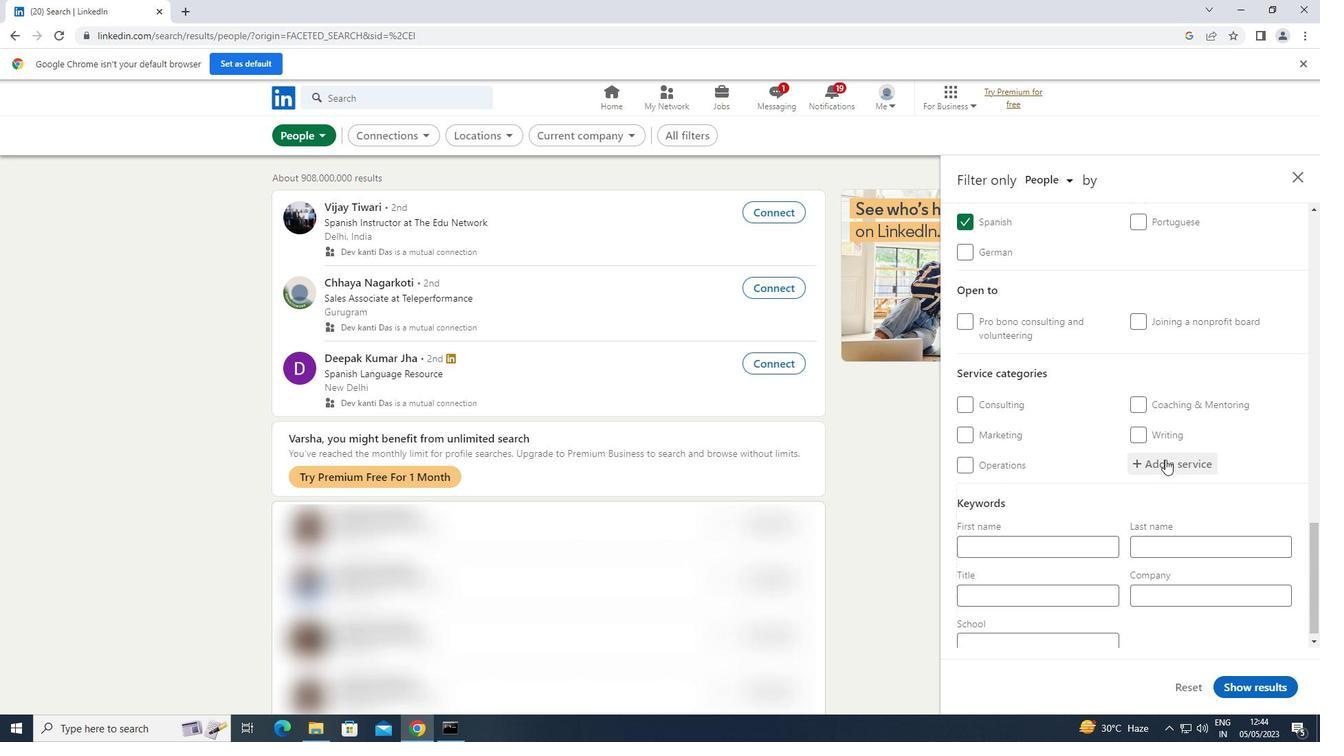 
Action: Key pressed <Key.shift>SOCIAL
Screenshot: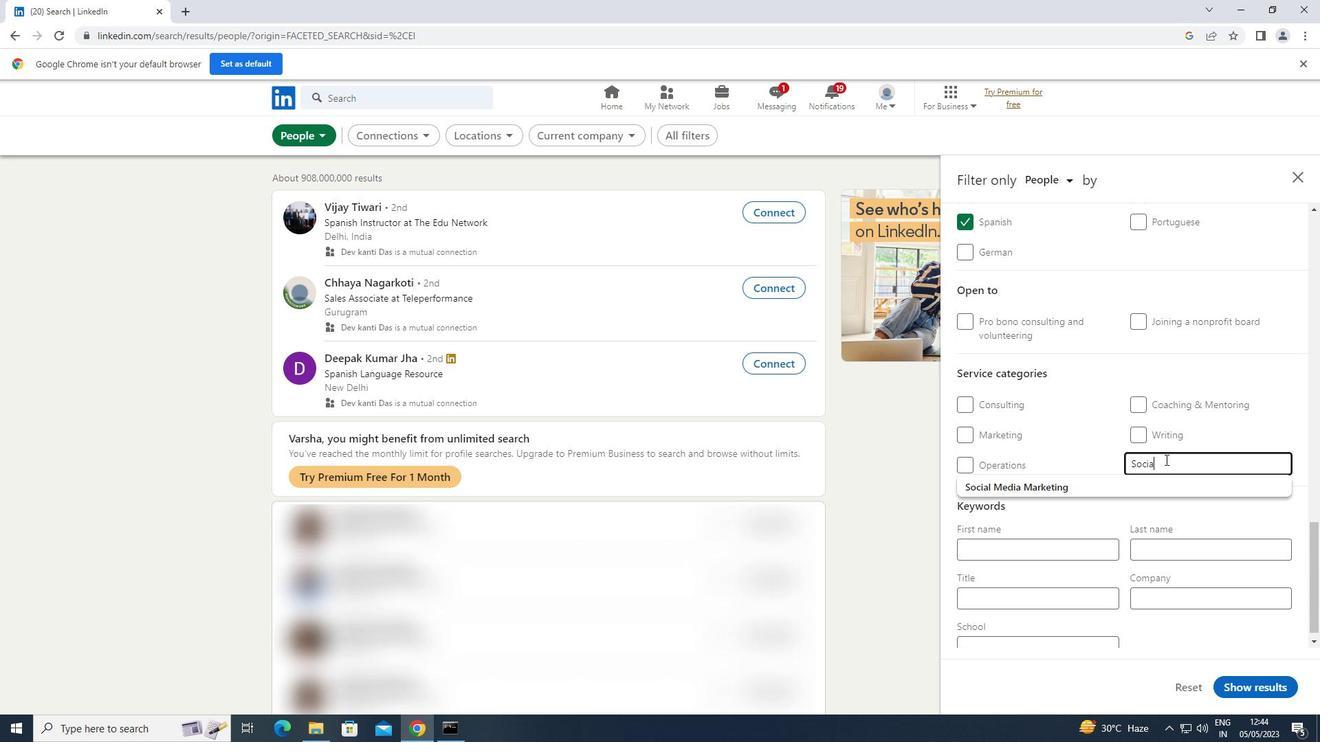 
Action: Mouse moved to (1097, 480)
Screenshot: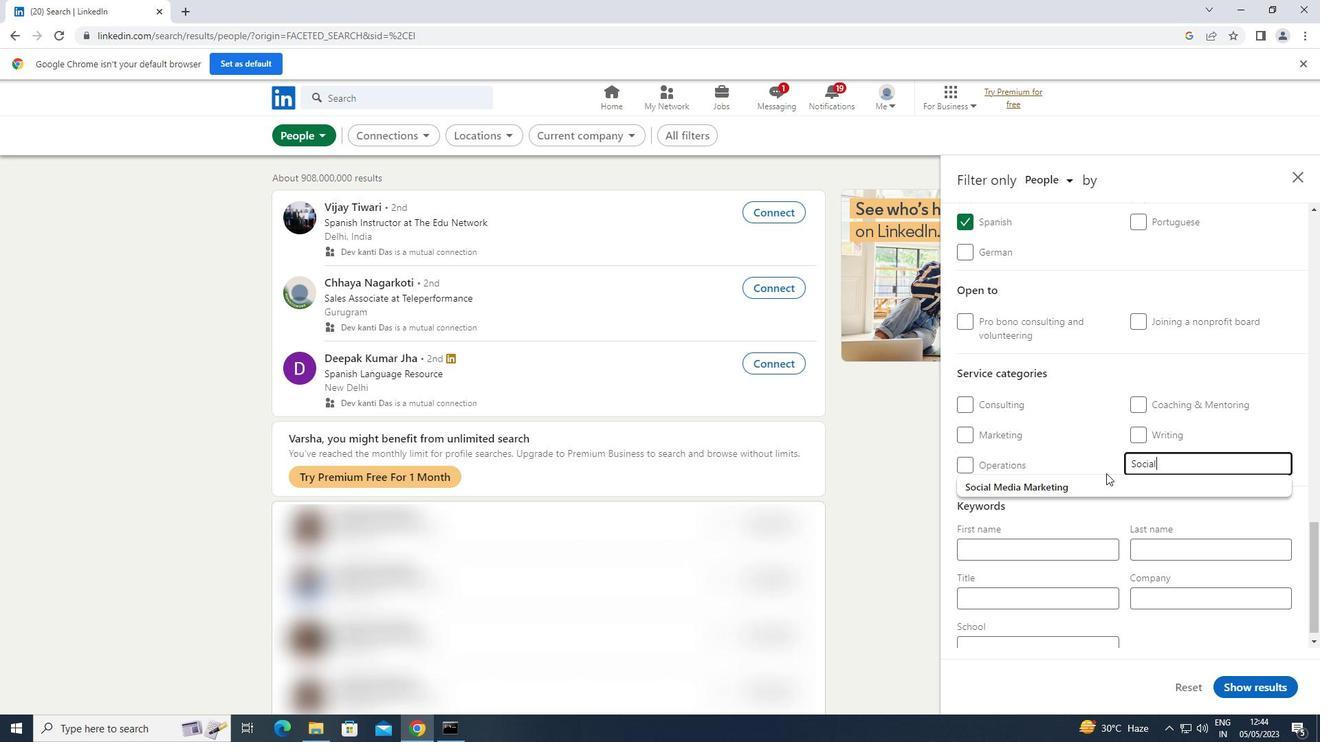 
Action: Mouse pressed left at (1097, 480)
Screenshot: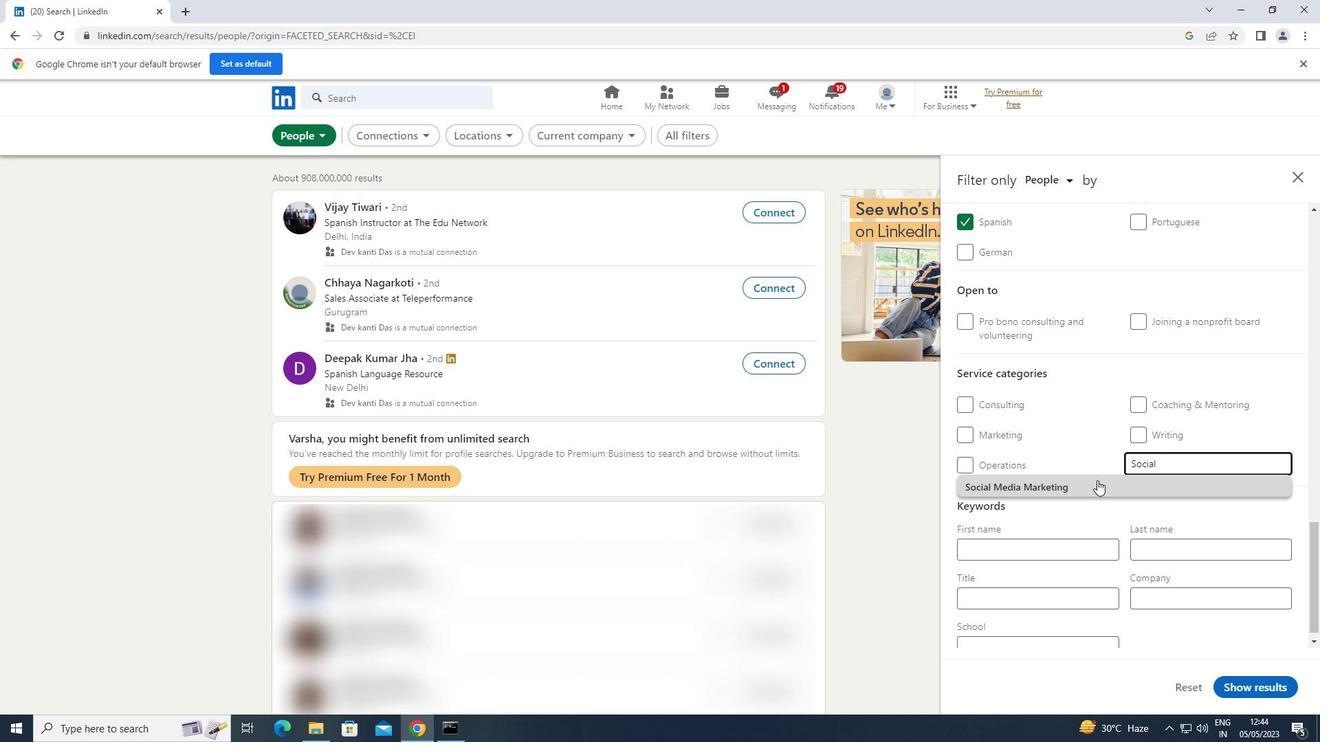 
Action: Mouse scrolled (1097, 479) with delta (0, 0)
Screenshot: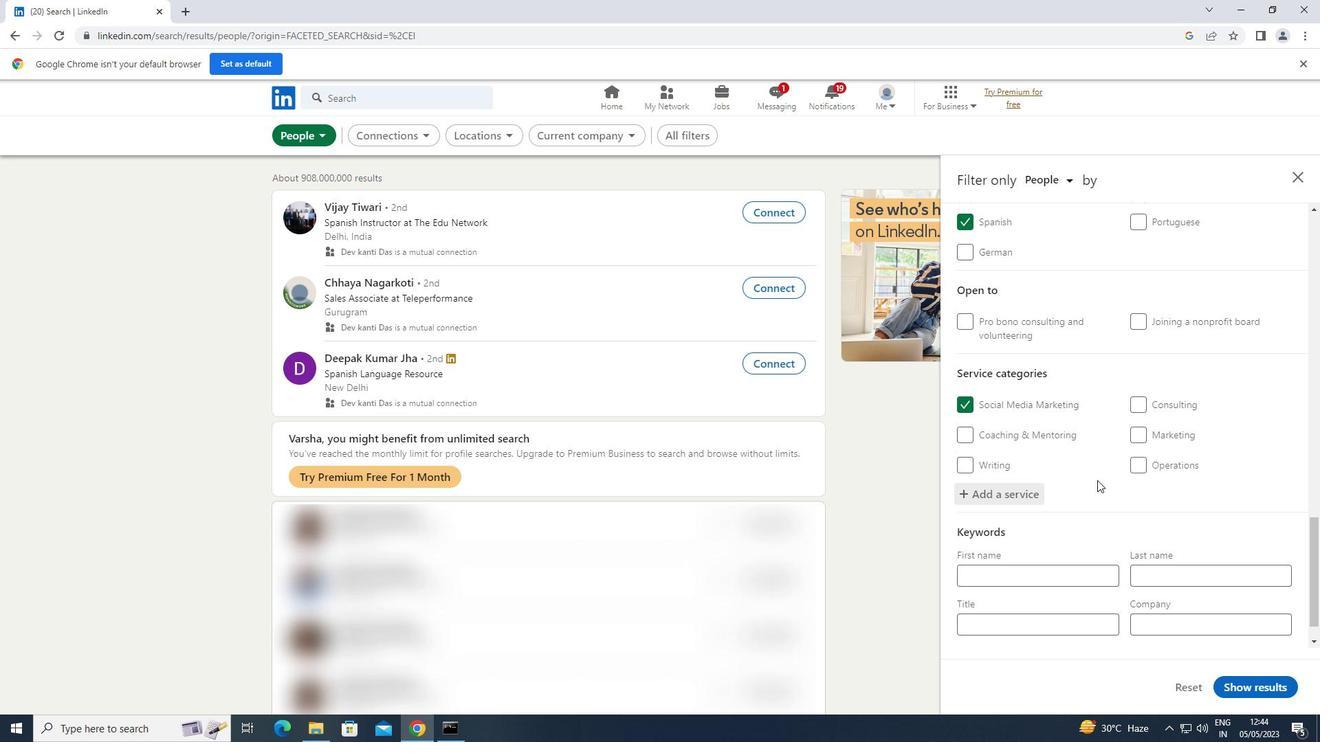 
Action: Mouse scrolled (1097, 479) with delta (0, 0)
Screenshot: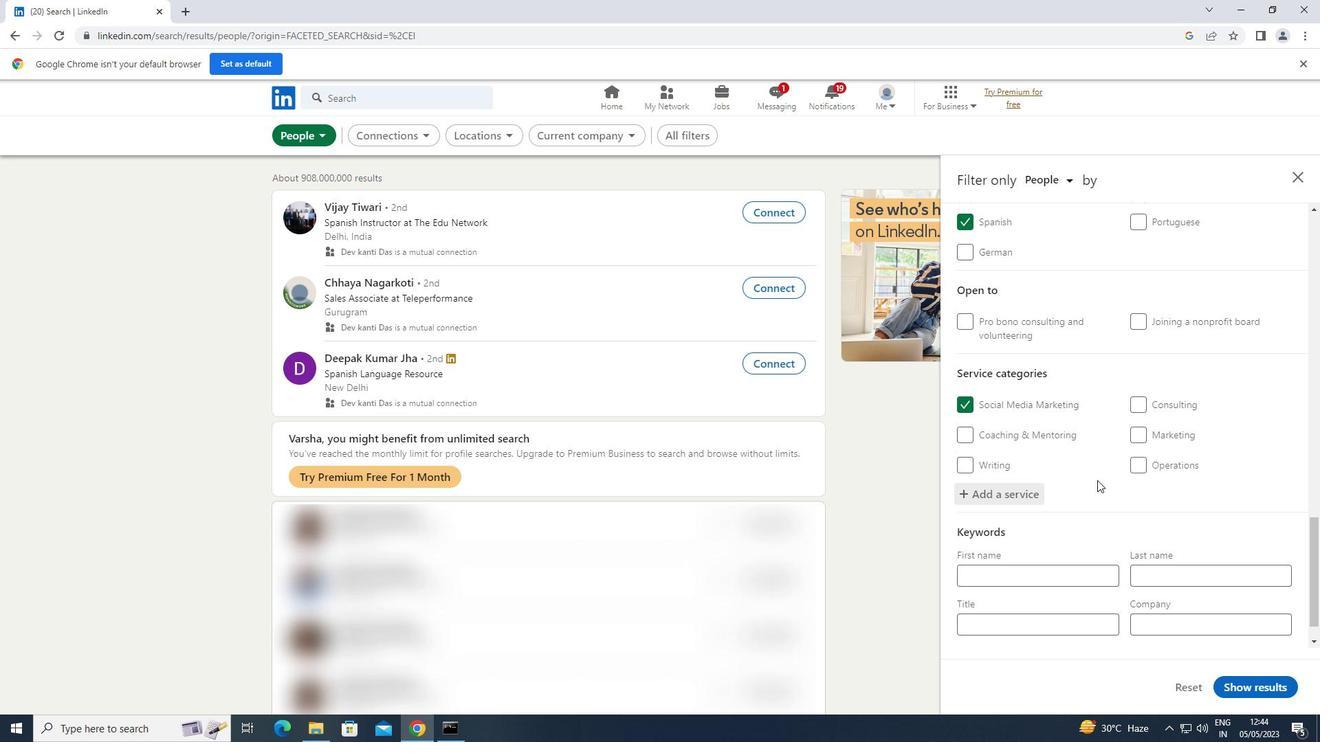 
Action: Mouse scrolled (1097, 479) with delta (0, 0)
Screenshot: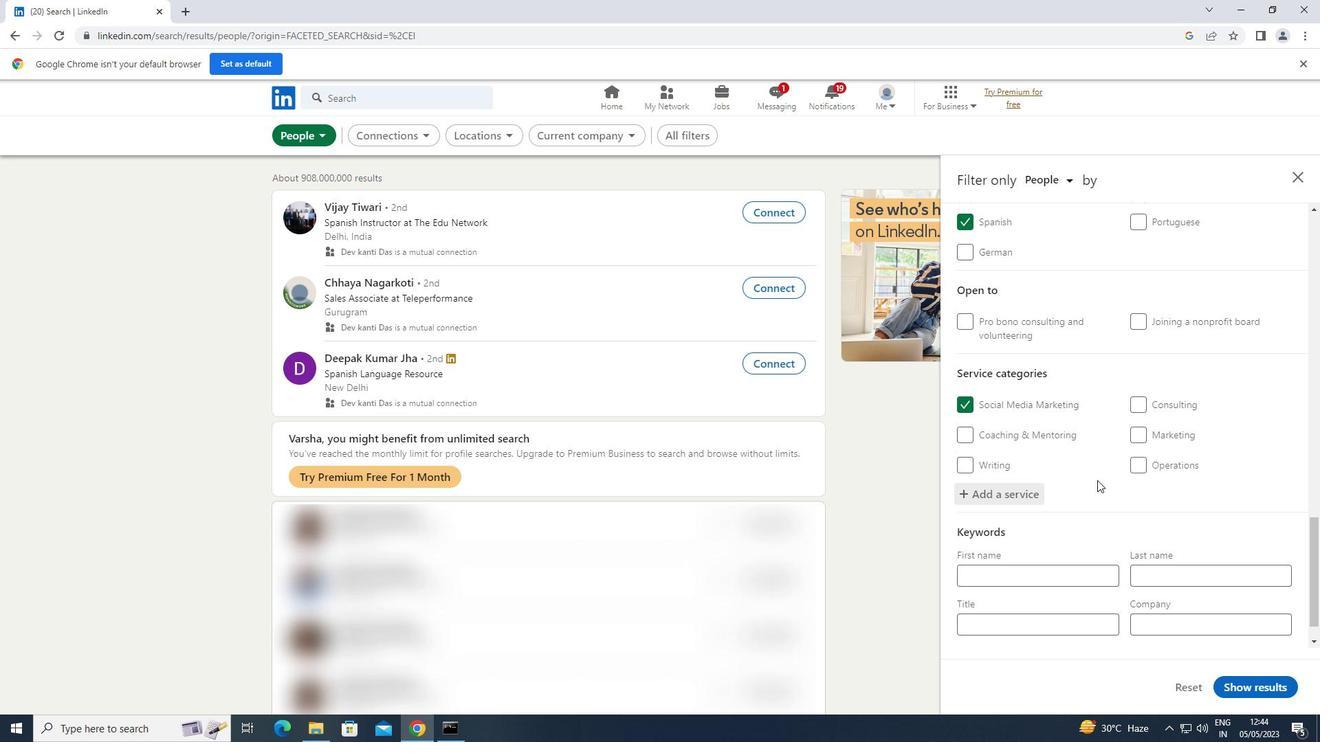 
Action: Mouse scrolled (1097, 479) with delta (0, 0)
Screenshot: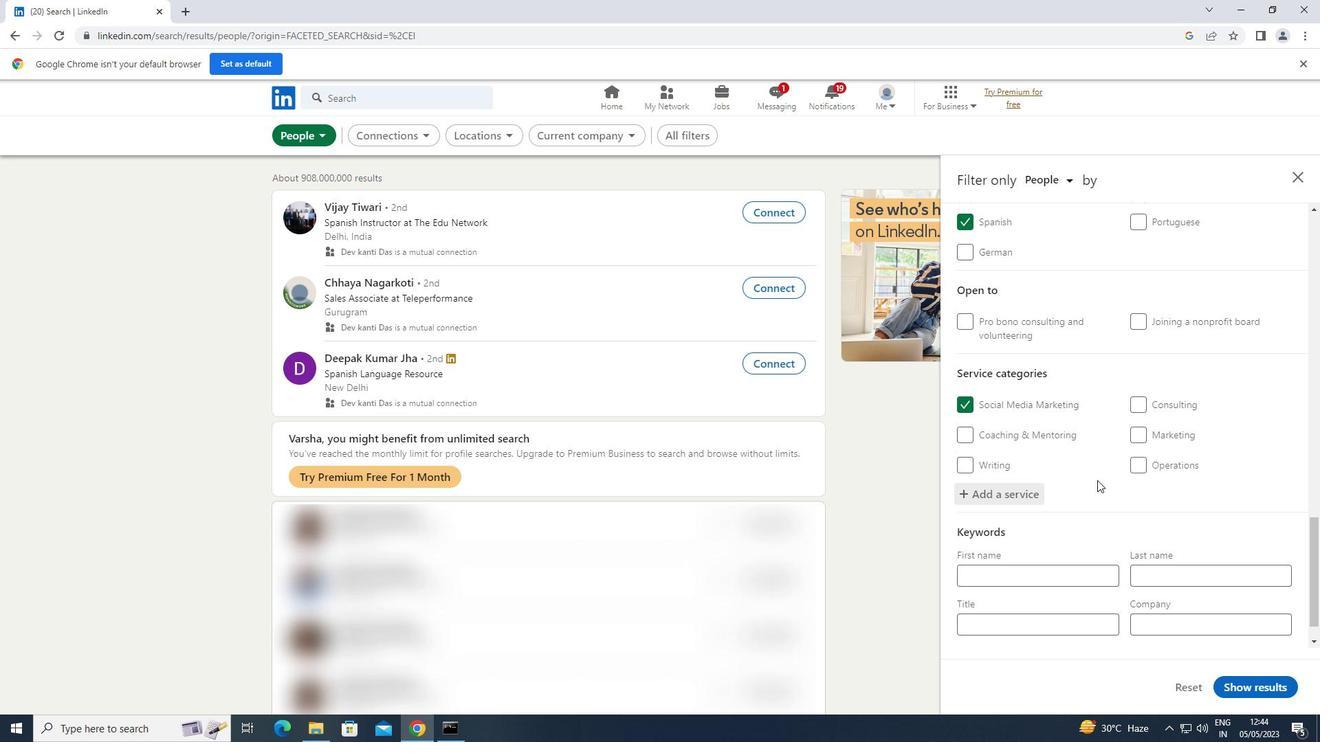 
Action: Mouse scrolled (1097, 479) with delta (0, 0)
Screenshot: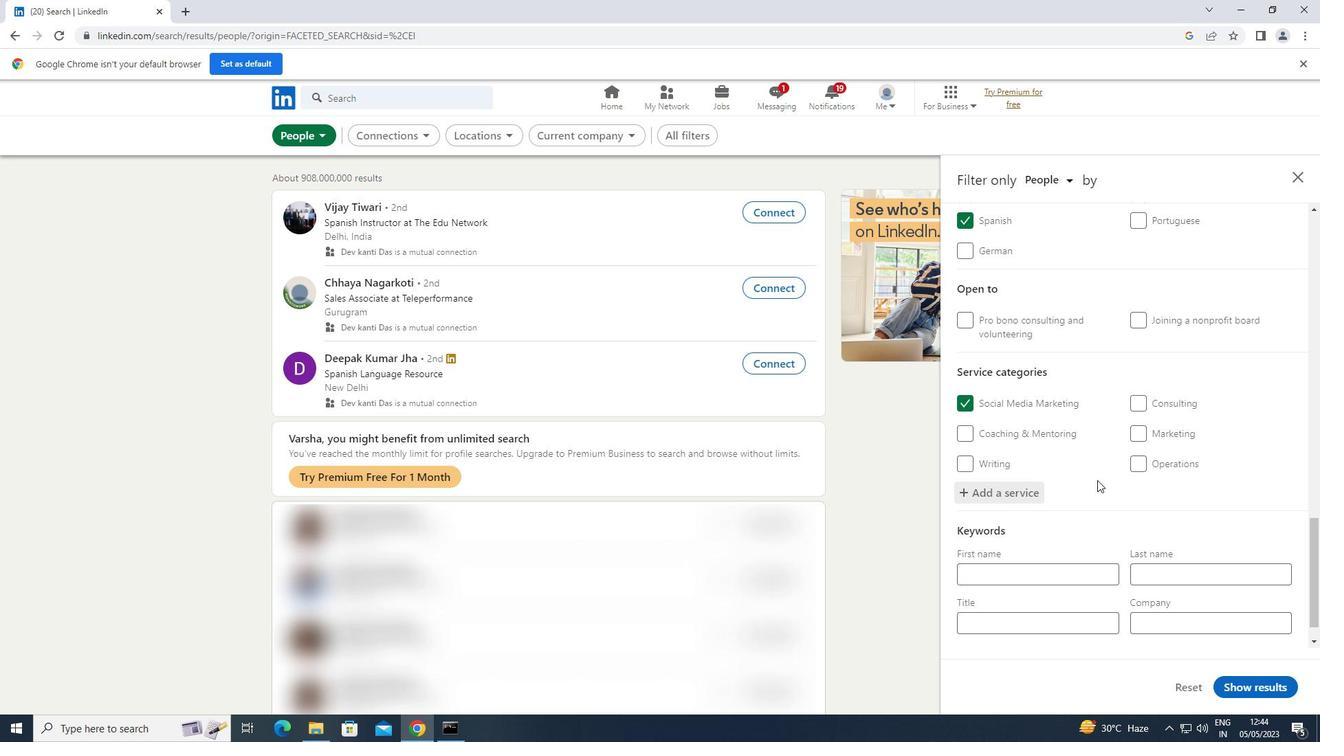
Action: Mouse moved to (1043, 592)
Screenshot: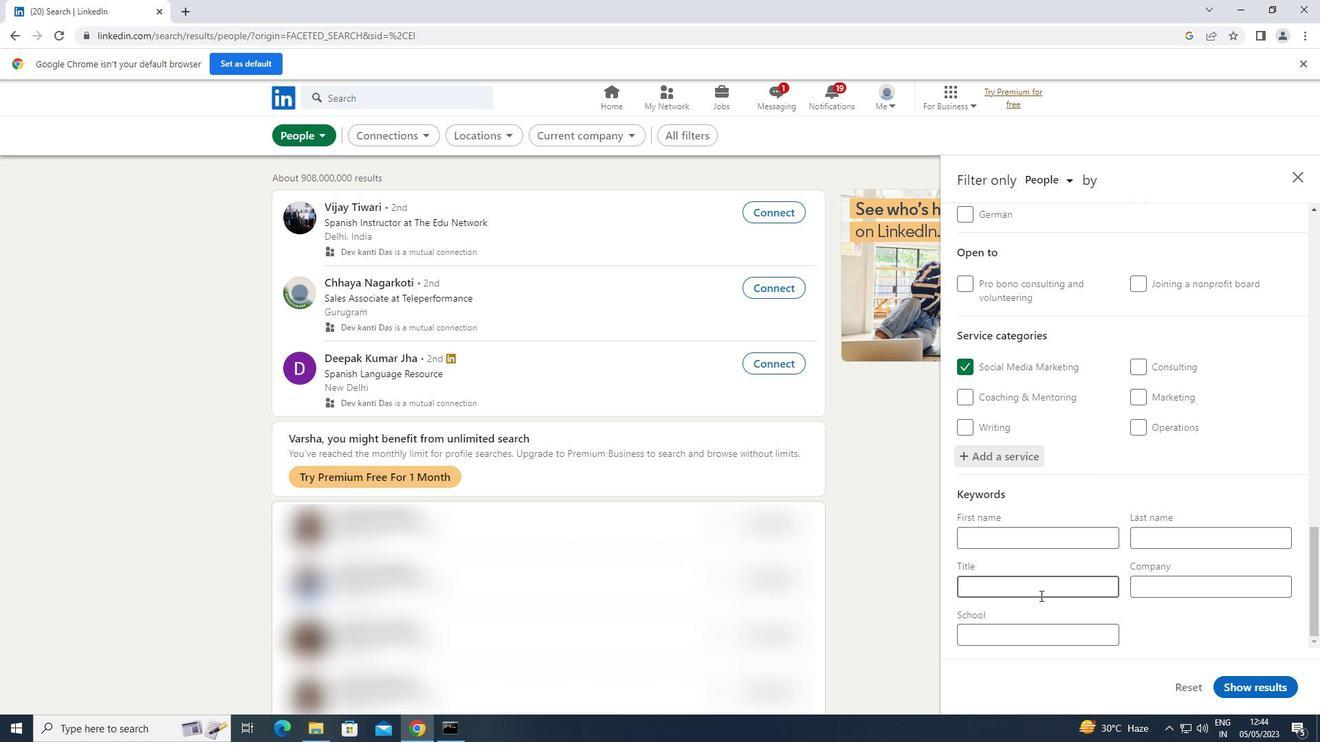 
Action: Mouse pressed left at (1043, 592)
Screenshot: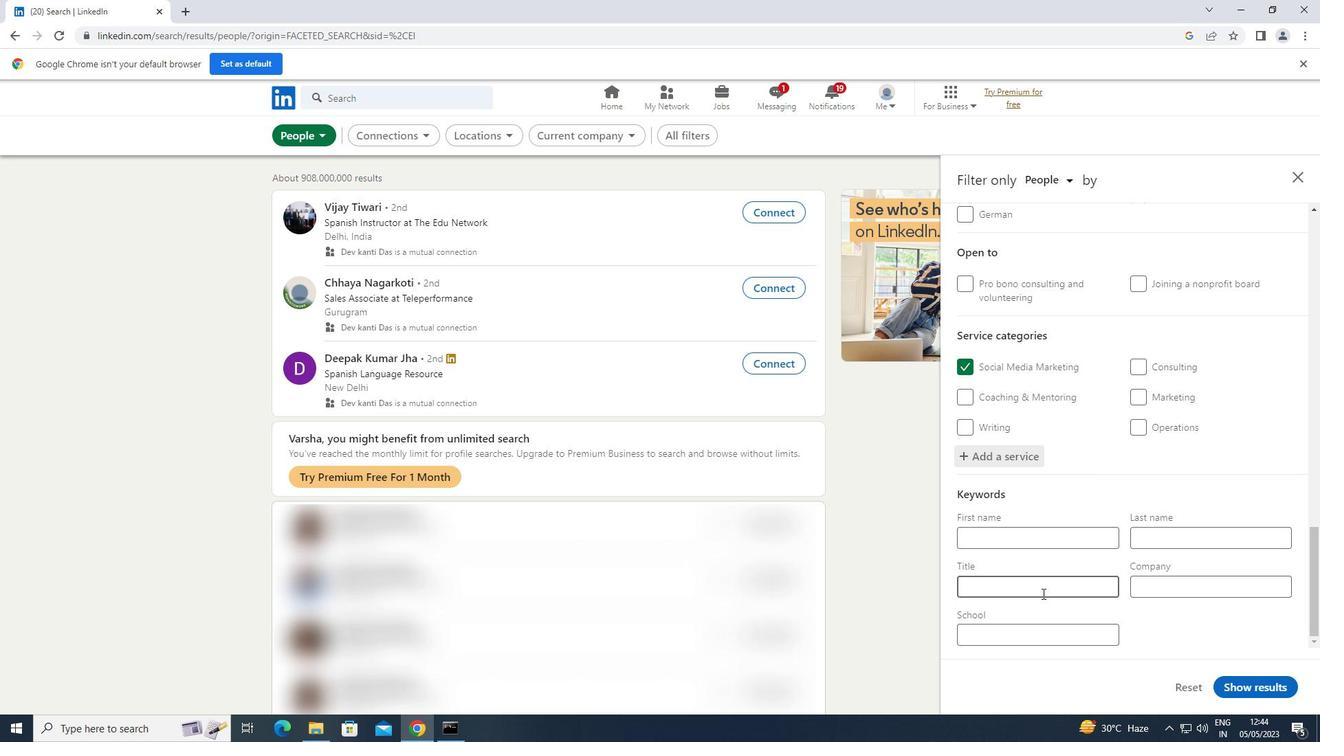 
Action: Key pressed <Key.shift>MENTAL<Key.space><Key.shift>HEALTH<Key.space><Key.shift>COUNSELOR
Screenshot: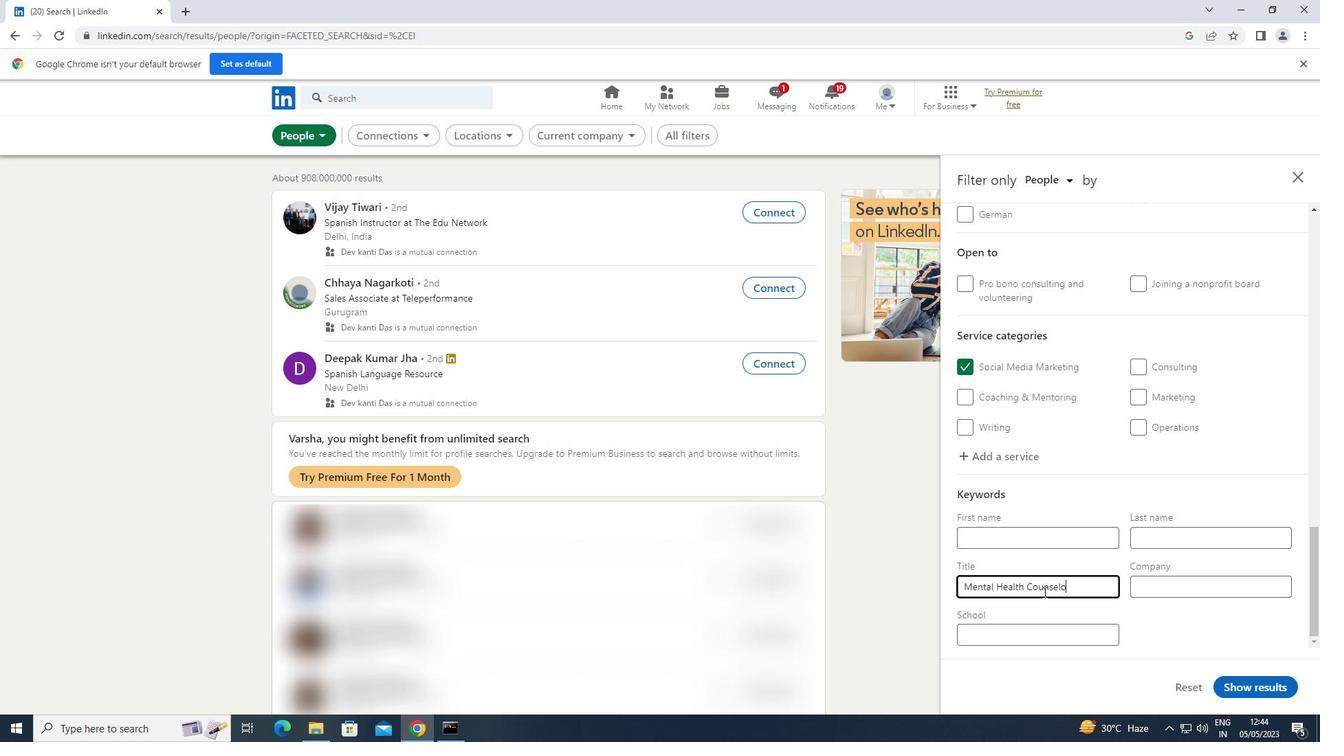 
Action: Mouse moved to (1277, 682)
Screenshot: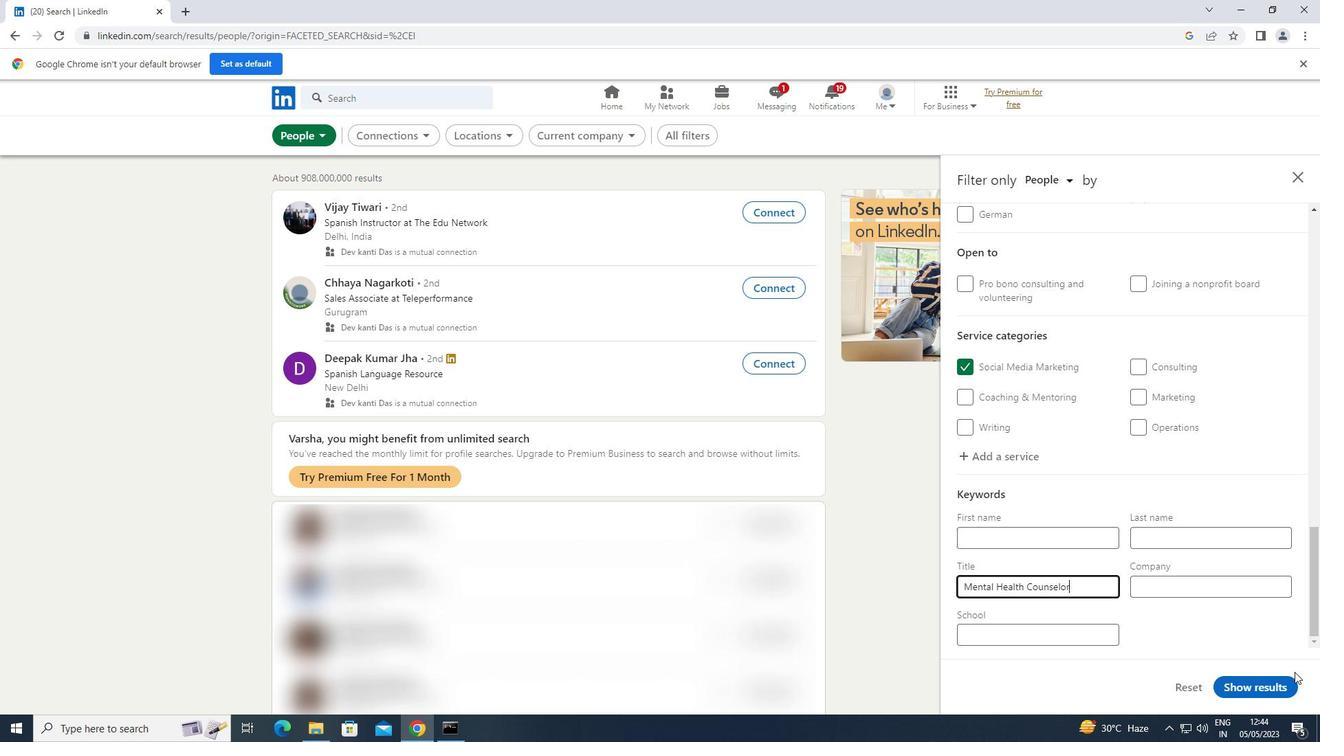 
Action: Mouse pressed left at (1277, 682)
Screenshot: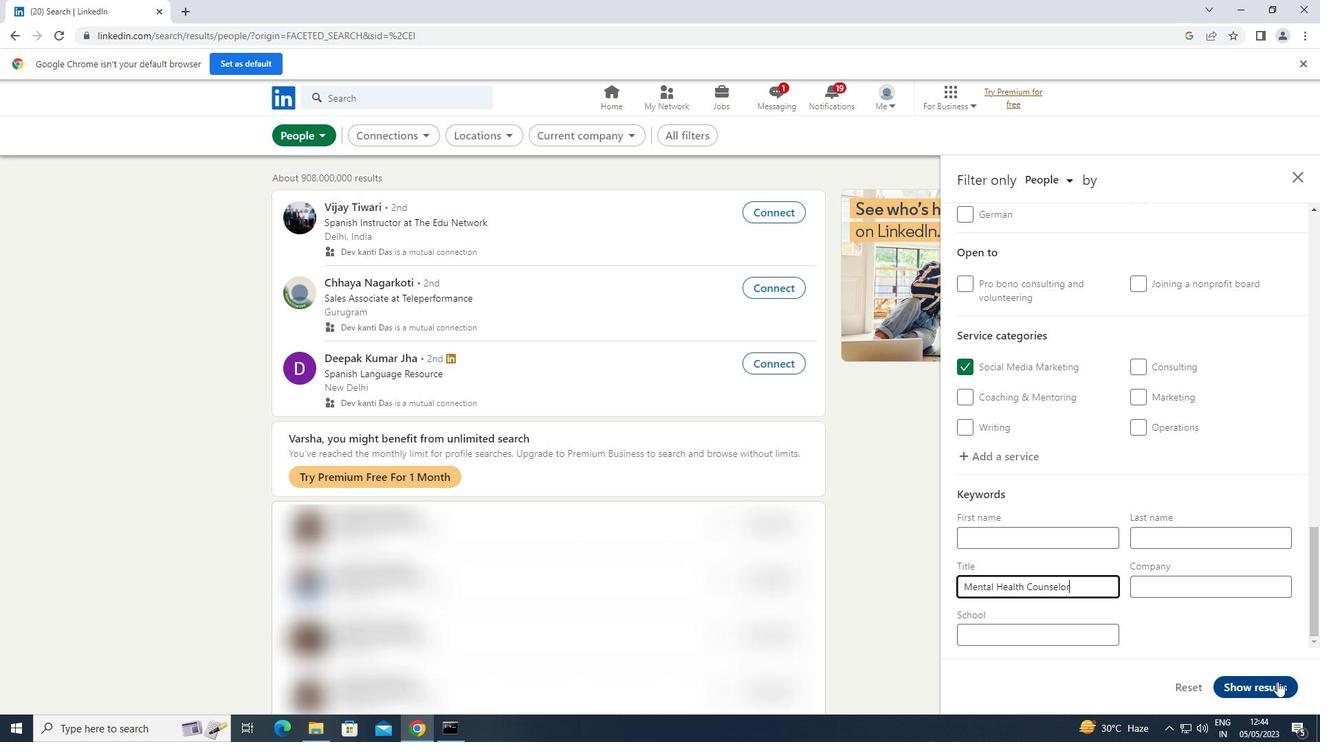 
